 Task: Find a flat in Canton, United States, for 8 guests from 12th to 16th June, with a price range of ₹10,000 to ₹16,000, 8+ bedrooms, 8+ beds, 7 bathrooms, and amenities including Wifi, Free parking, TV, and Breakfast. Enable 'Self check-in' and filter by host language: English.
Action: Mouse moved to (649, 127)
Screenshot: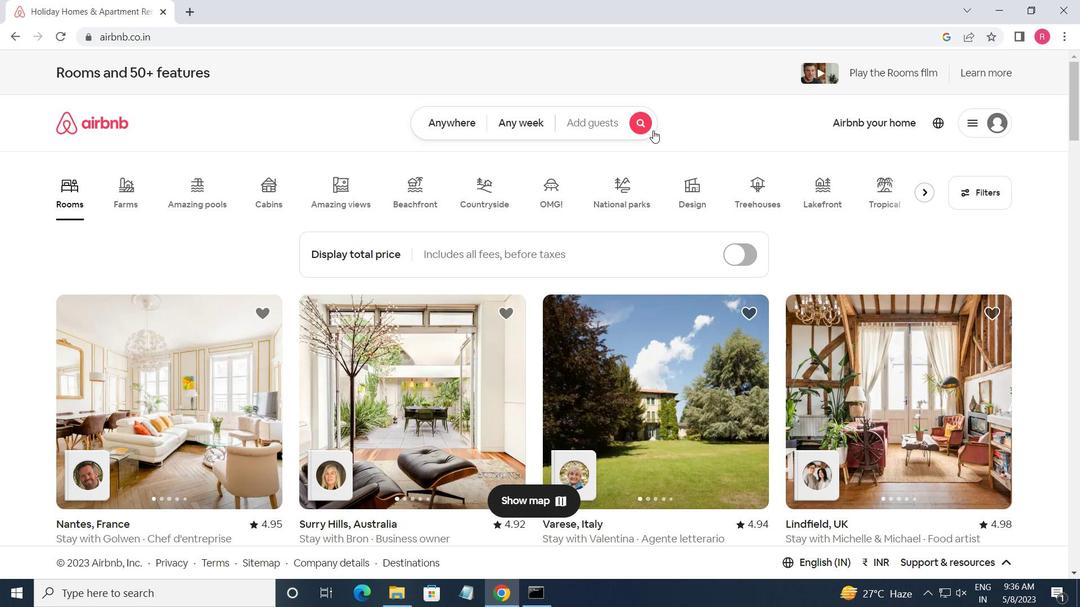 
Action: Mouse pressed left at (649, 127)
Screenshot: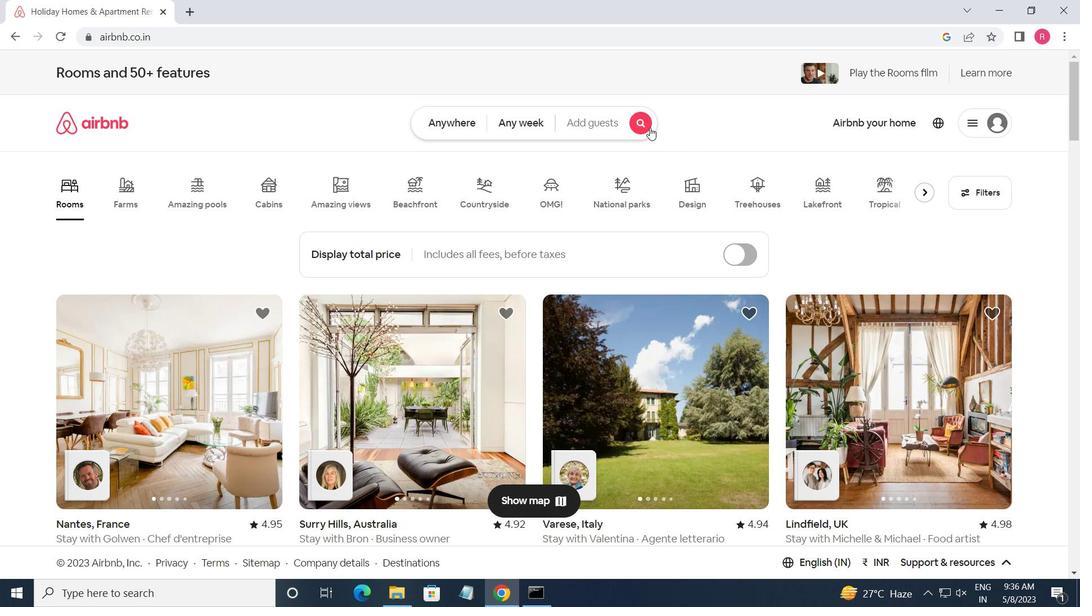 
Action: Mouse moved to (324, 175)
Screenshot: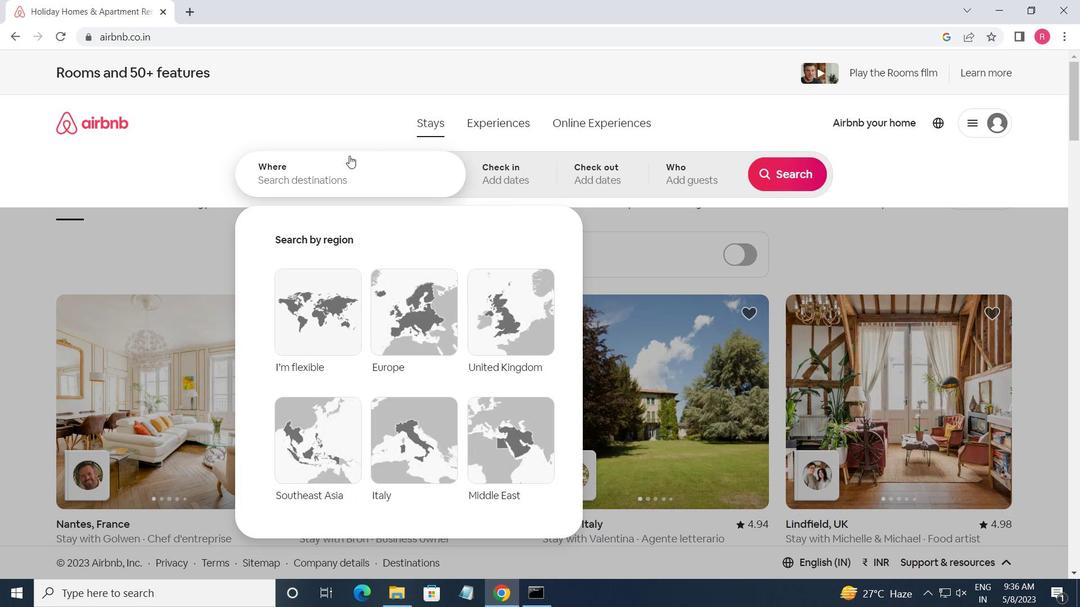 
Action: Mouse pressed left at (324, 175)
Screenshot: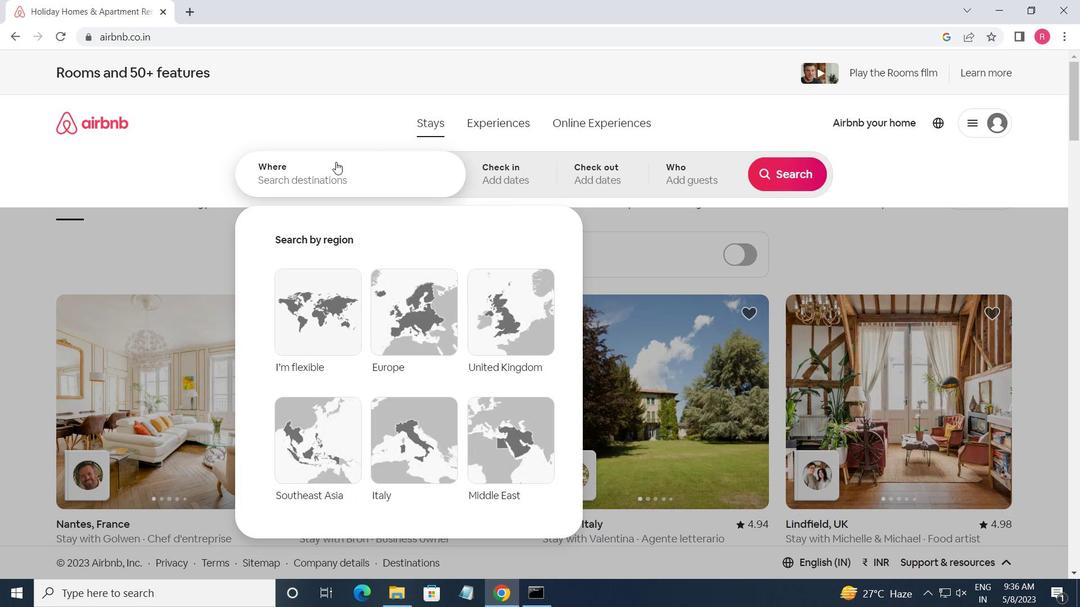 
Action: Key pressed <Key.shift>CANTON,<Key.shift_r>UNID<Key.backspace>TED<Key.space><Key.shift>STATE<Key.enter>
Screenshot: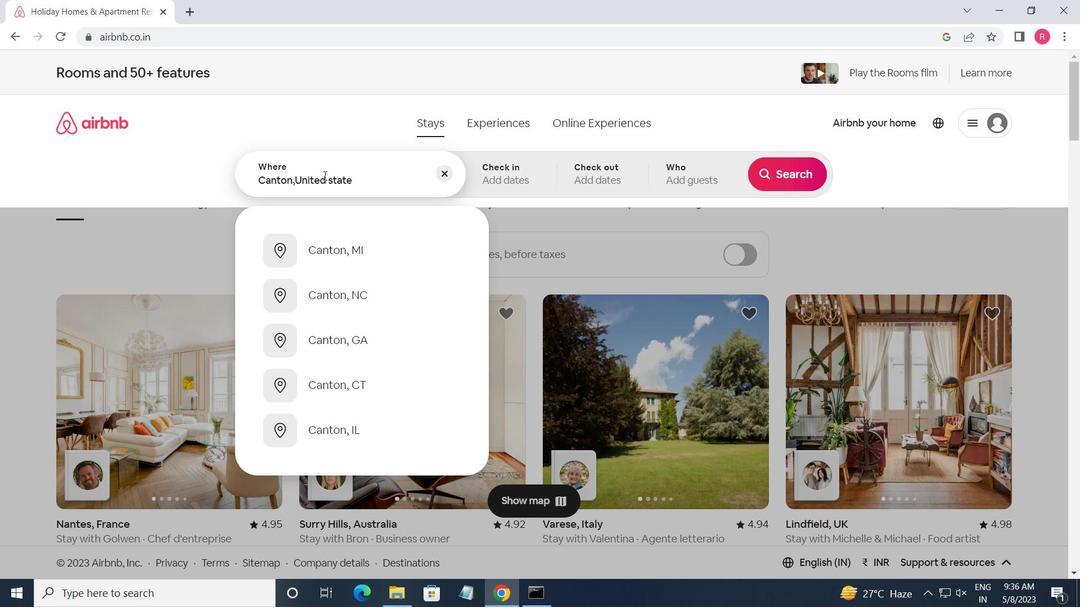 
Action: Mouse moved to (601, 413)
Screenshot: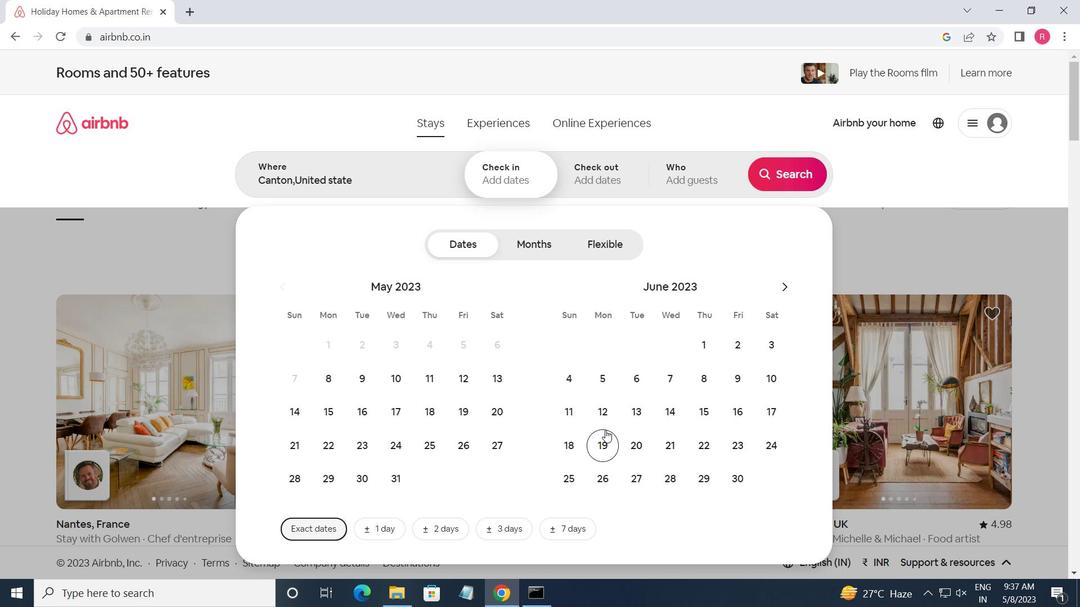 
Action: Mouse pressed left at (601, 413)
Screenshot: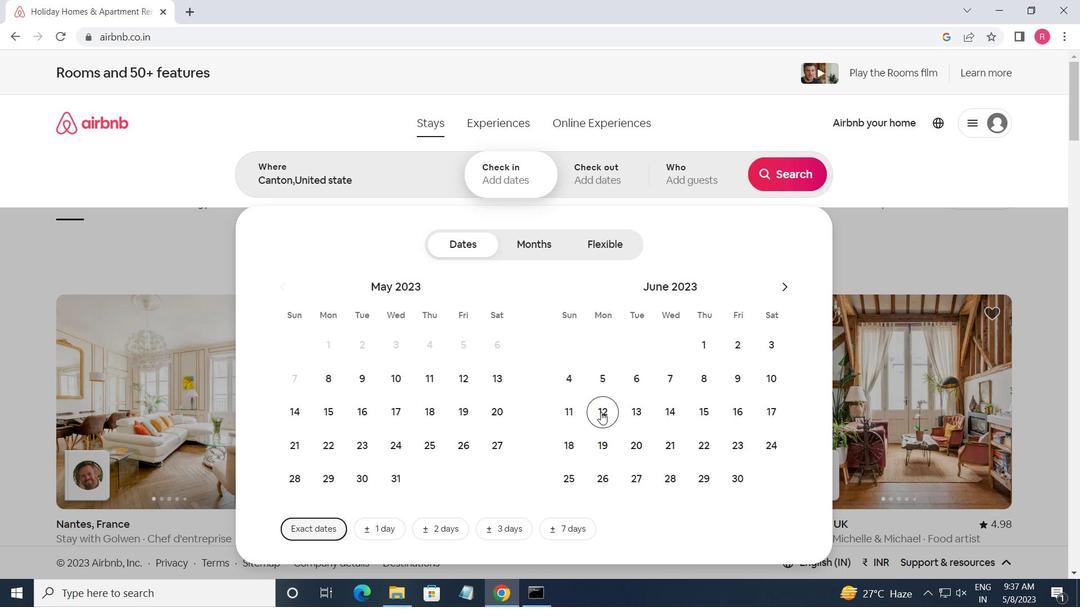 
Action: Mouse moved to (743, 411)
Screenshot: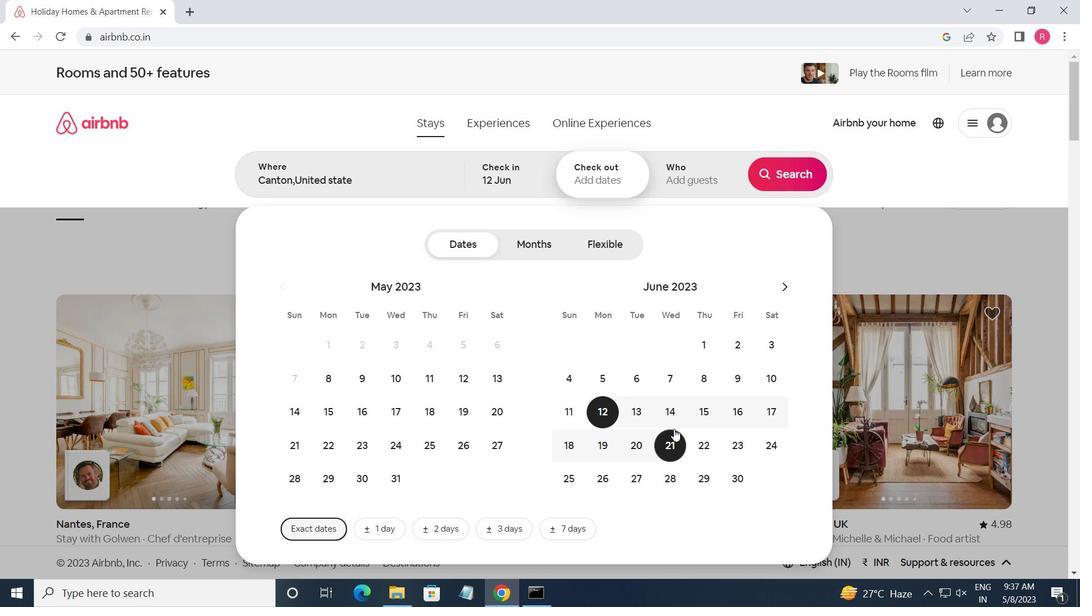 
Action: Mouse pressed left at (743, 411)
Screenshot: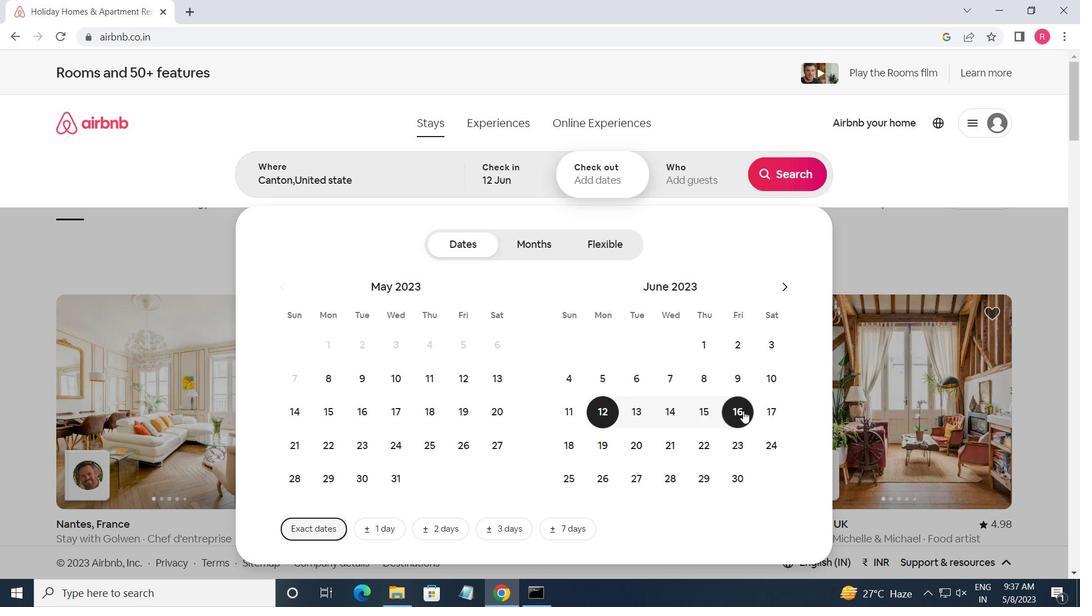 
Action: Mouse moved to (700, 182)
Screenshot: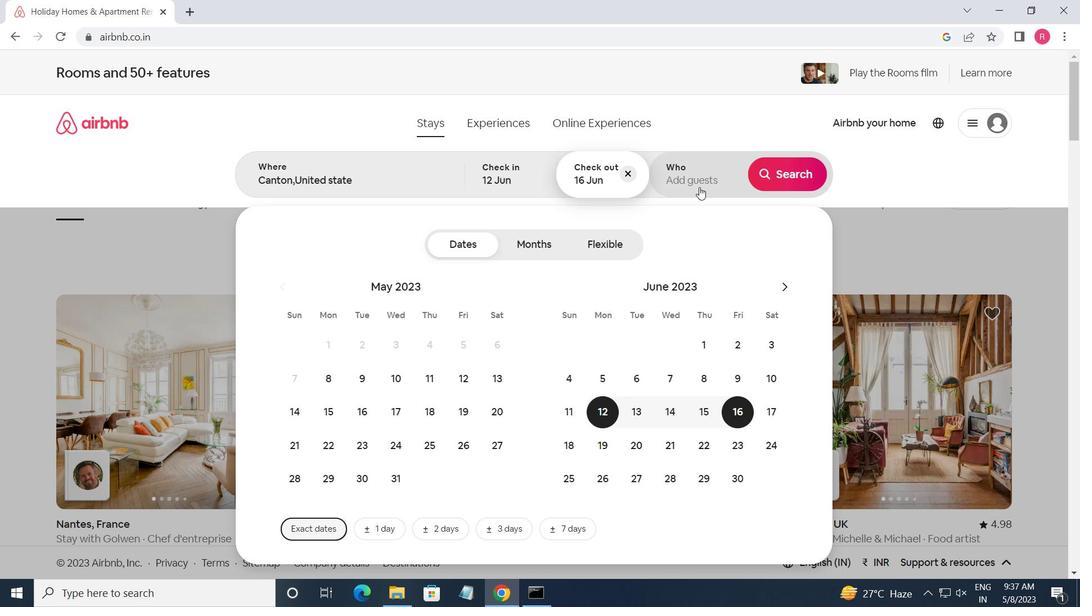 
Action: Mouse pressed left at (700, 182)
Screenshot: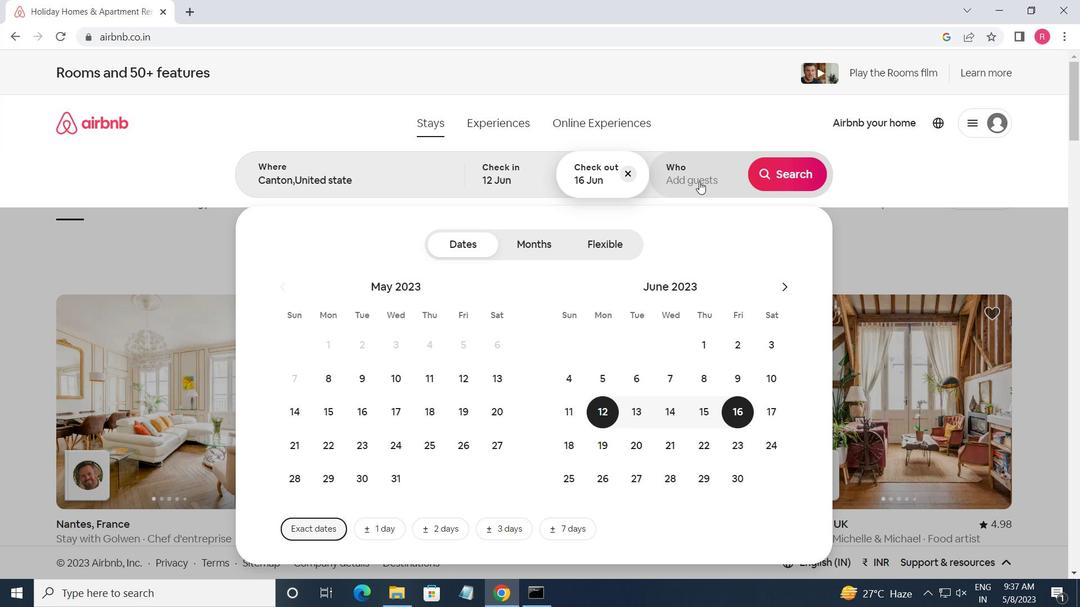 
Action: Mouse moved to (778, 249)
Screenshot: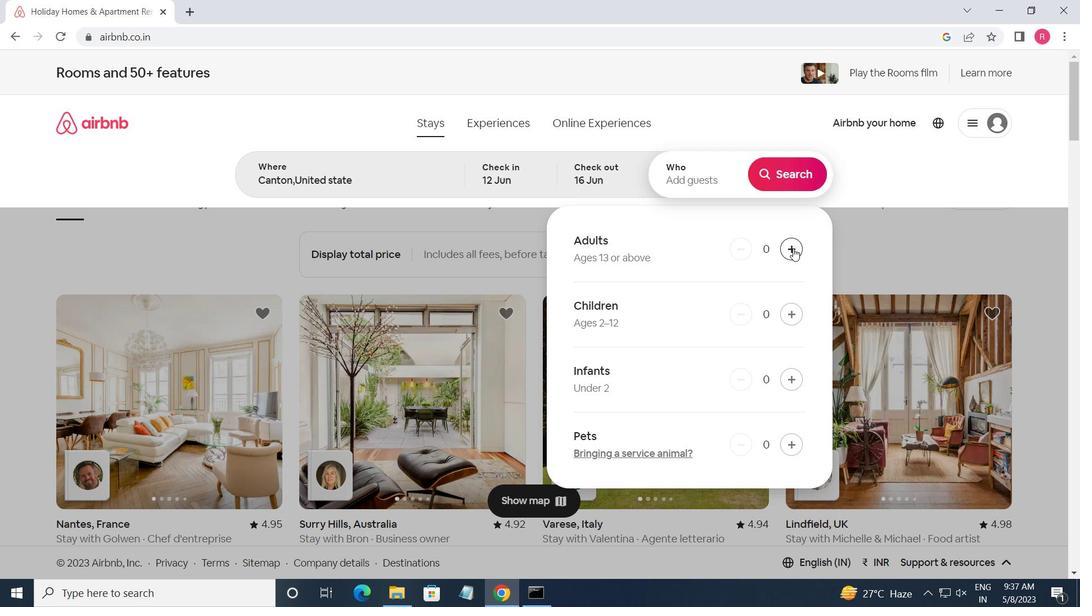 
Action: Mouse pressed left at (778, 249)
Screenshot: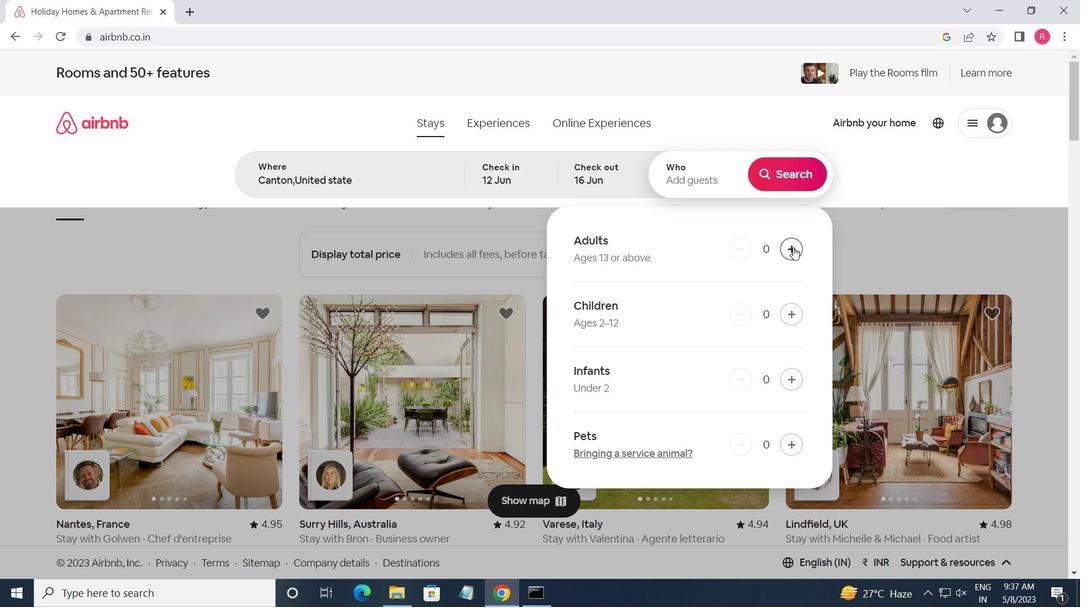 
Action: Mouse moved to (782, 249)
Screenshot: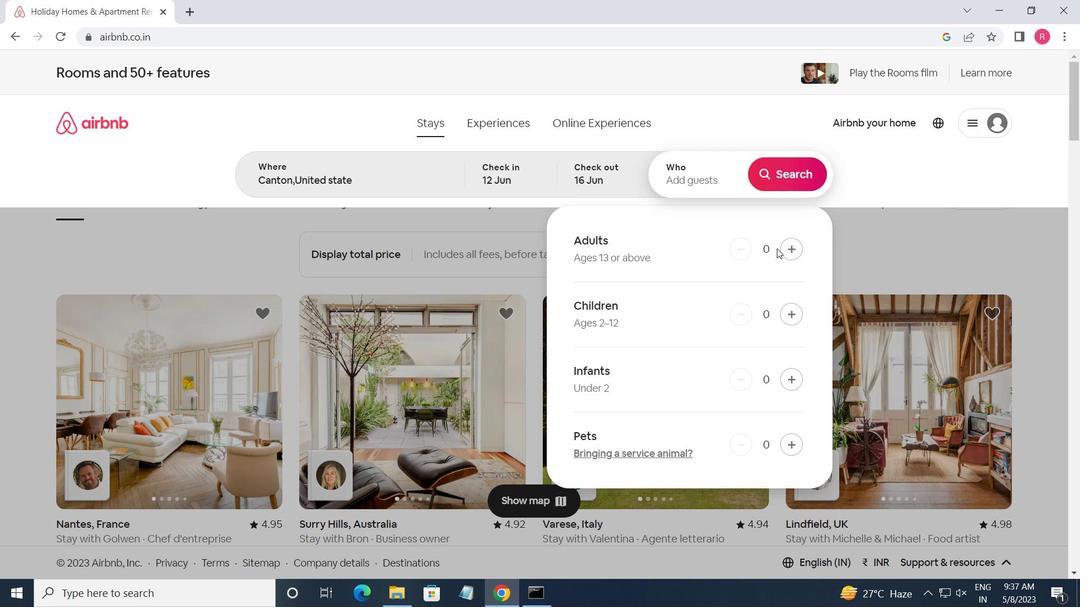 
Action: Mouse pressed left at (782, 249)
Screenshot: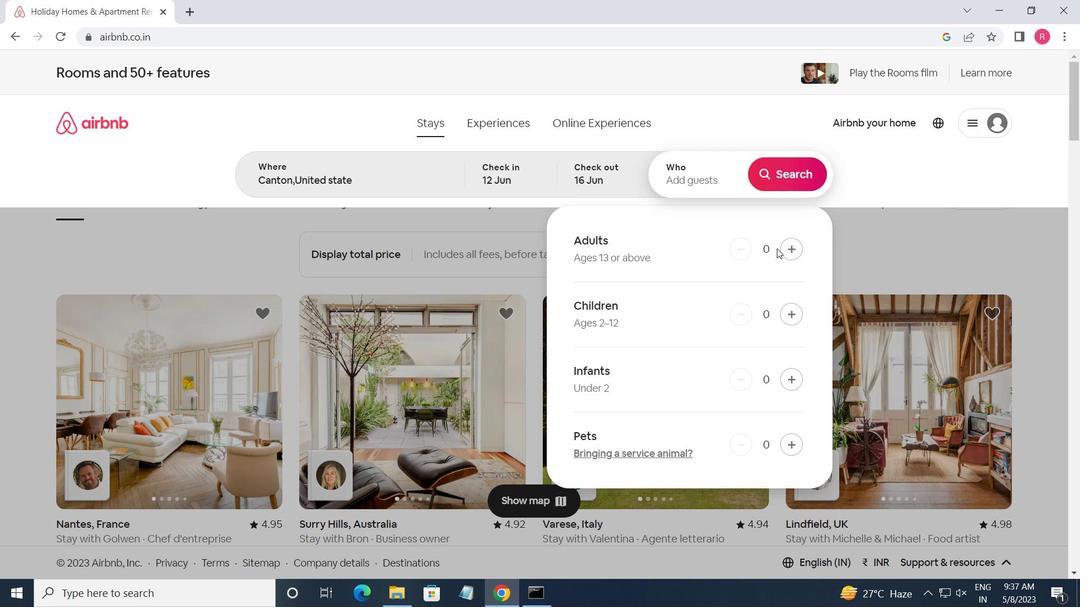 
Action: Mouse moved to (782, 249)
Screenshot: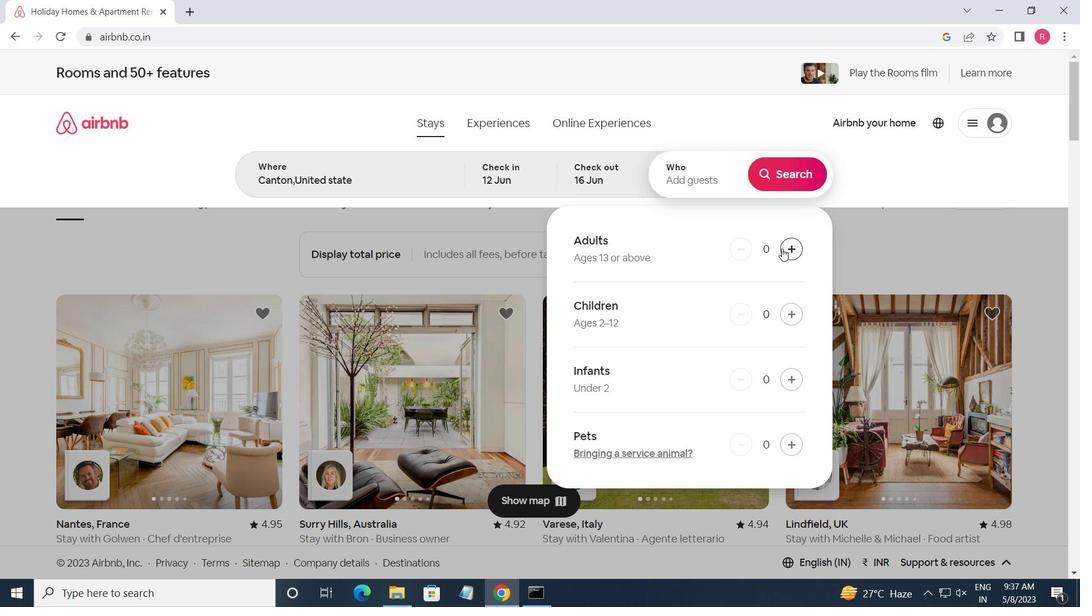 
Action: Mouse pressed left at (782, 249)
Screenshot: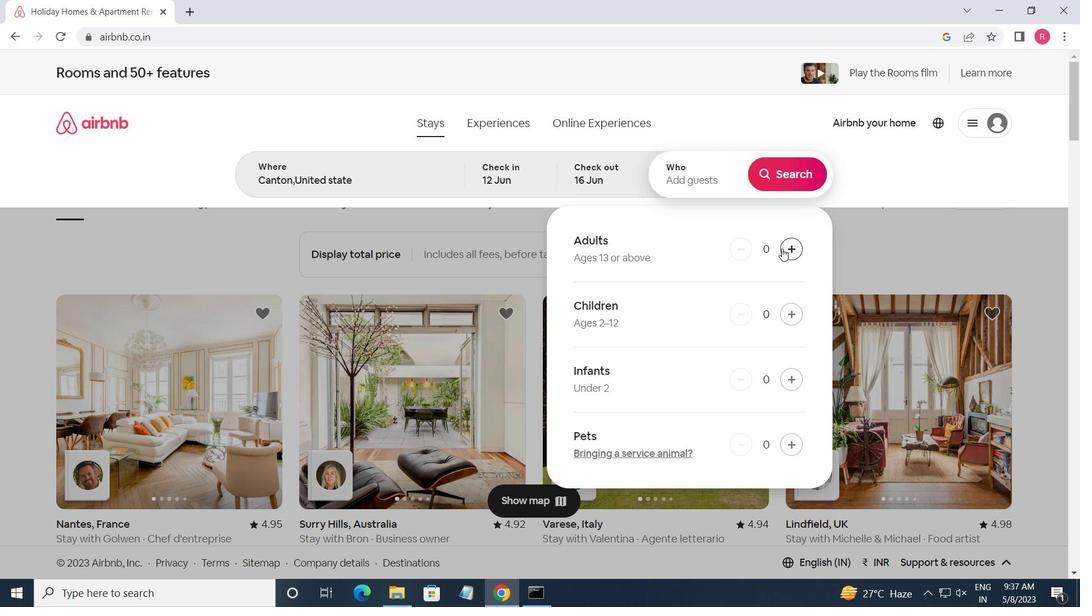 
Action: Mouse moved to (783, 249)
Screenshot: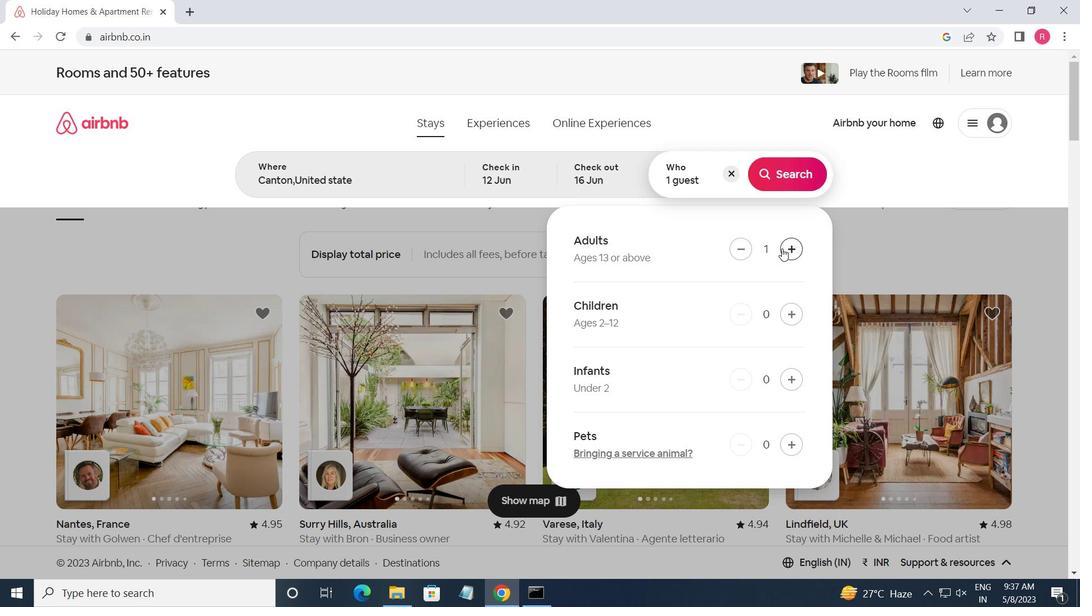 
Action: Mouse pressed left at (783, 249)
Screenshot: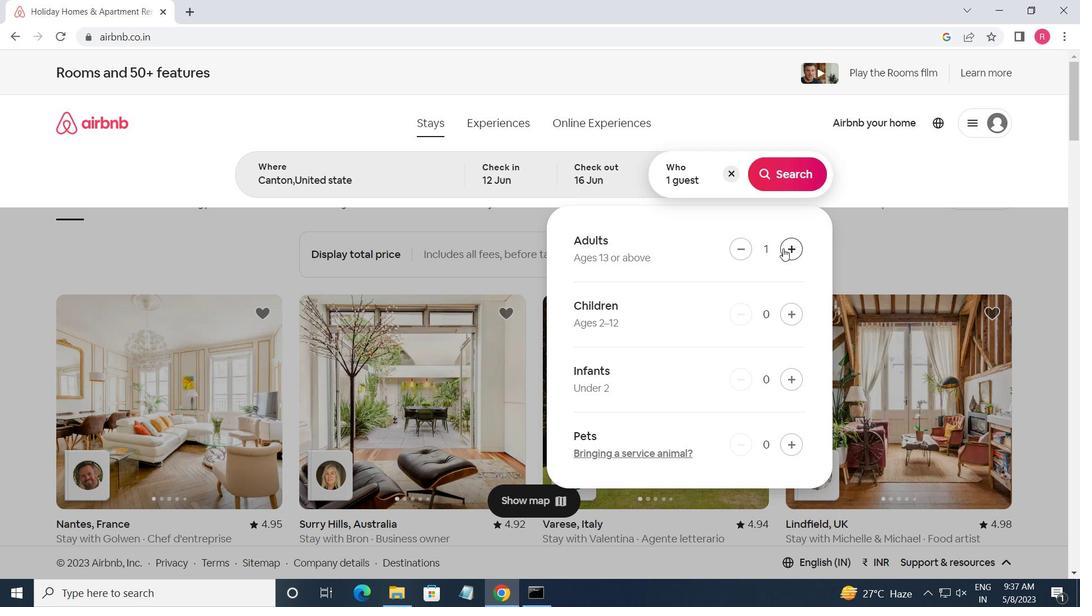 
Action: Mouse pressed left at (783, 249)
Screenshot: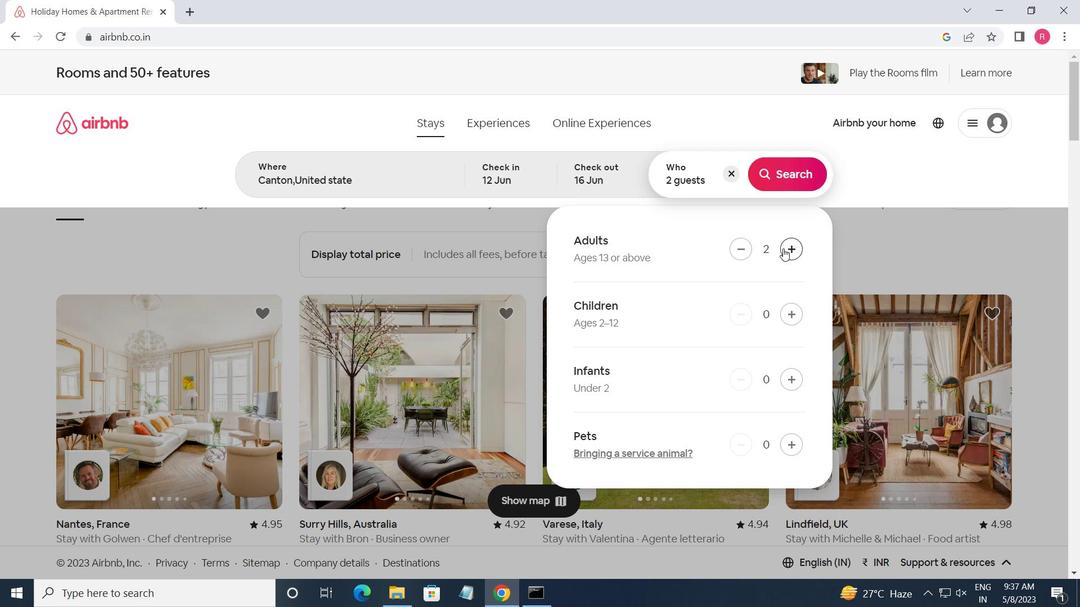 
Action: Mouse pressed left at (783, 249)
Screenshot: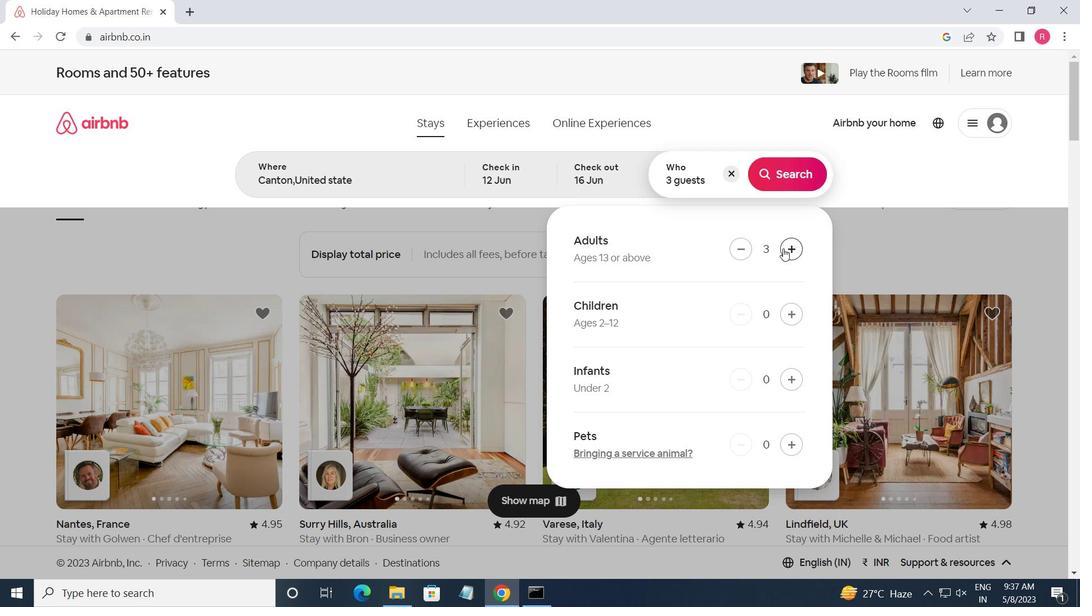 
Action: Mouse pressed left at (783, 249)
Screenshot: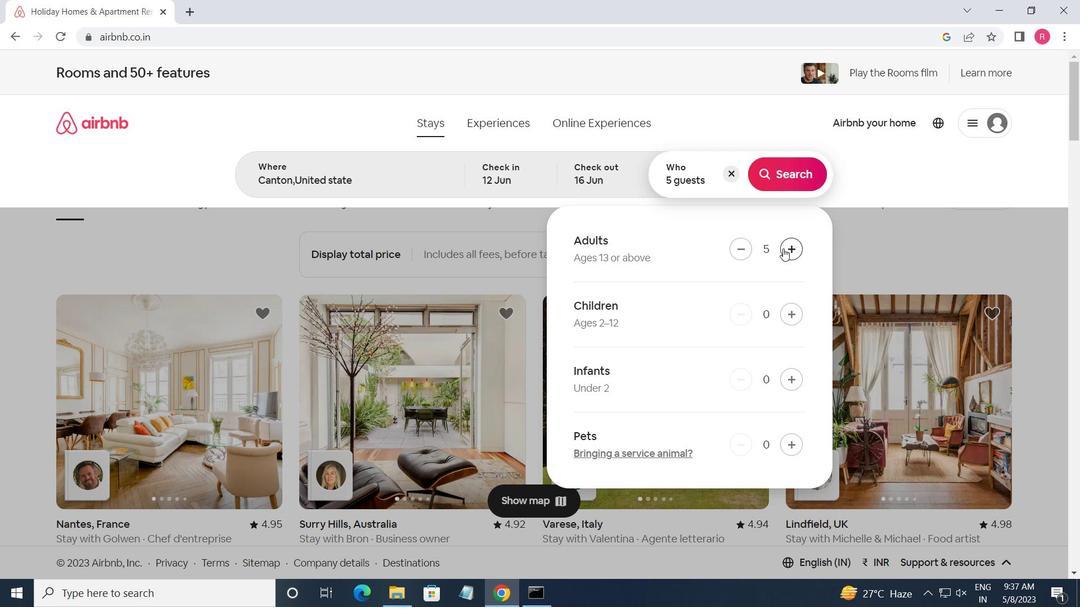 
Action: Mouse pressed left at (783, 249)
Screenshot: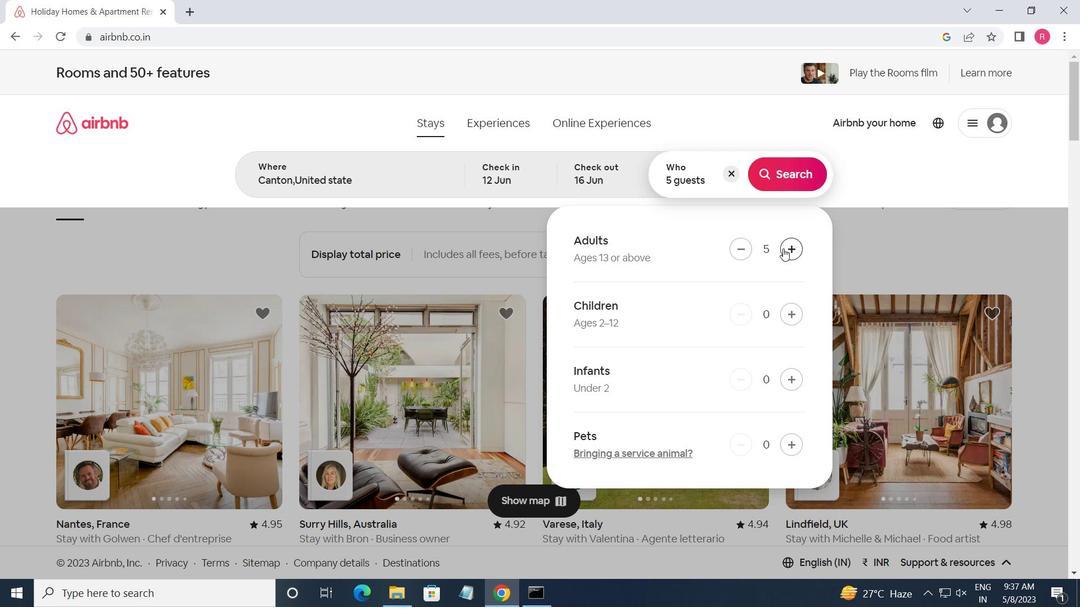 
Action: Mouse pressed left at (783, 249)
Screenshot: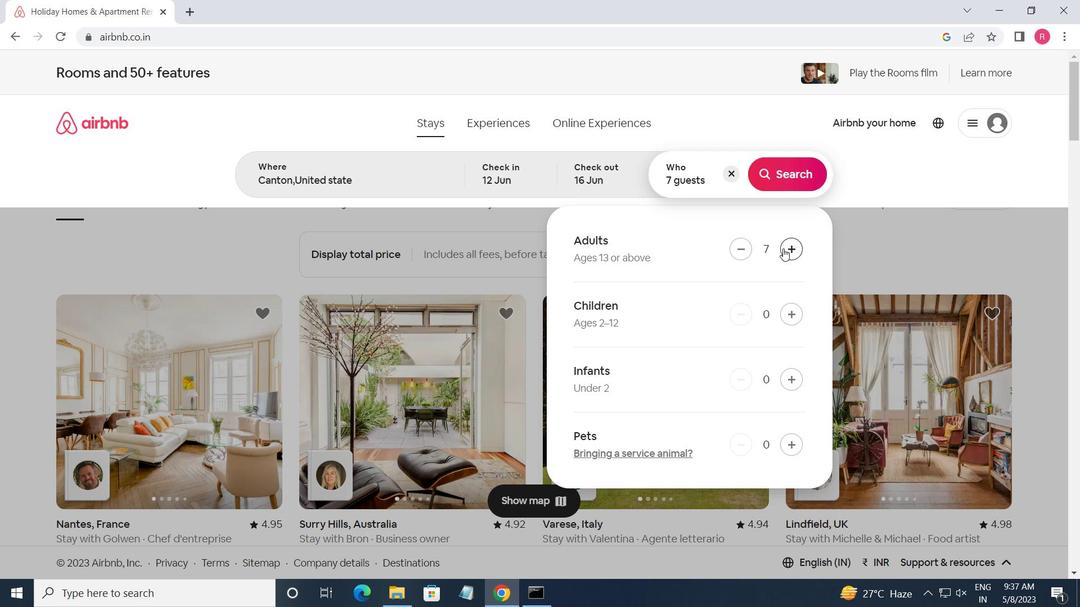 
Action: Mouse moved to (790, 168)
Screenshot: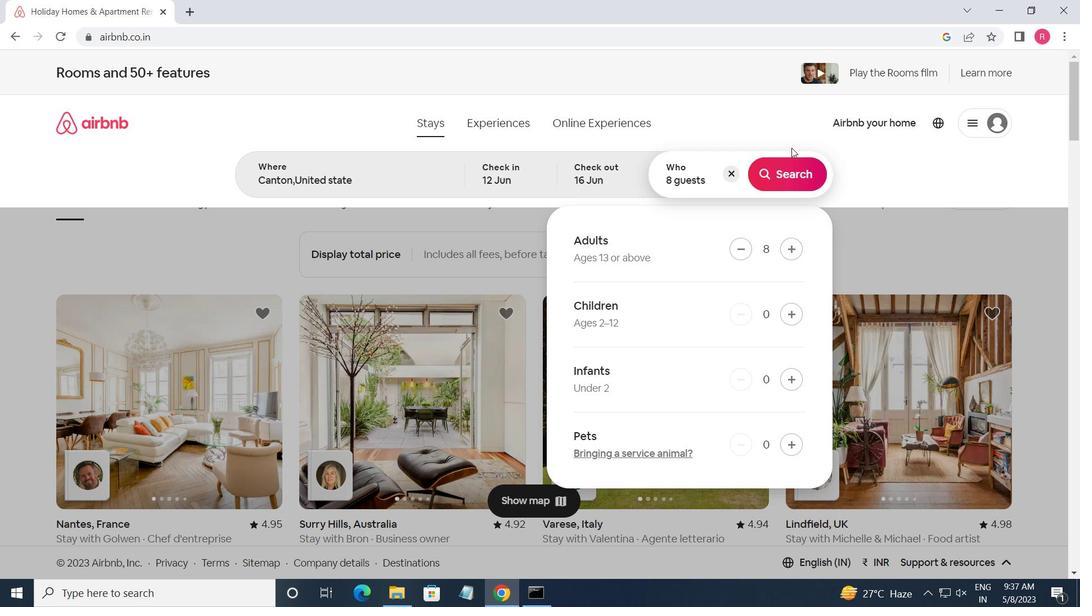 
Action: Mouse pressed left at (790, 168)
Screenshot: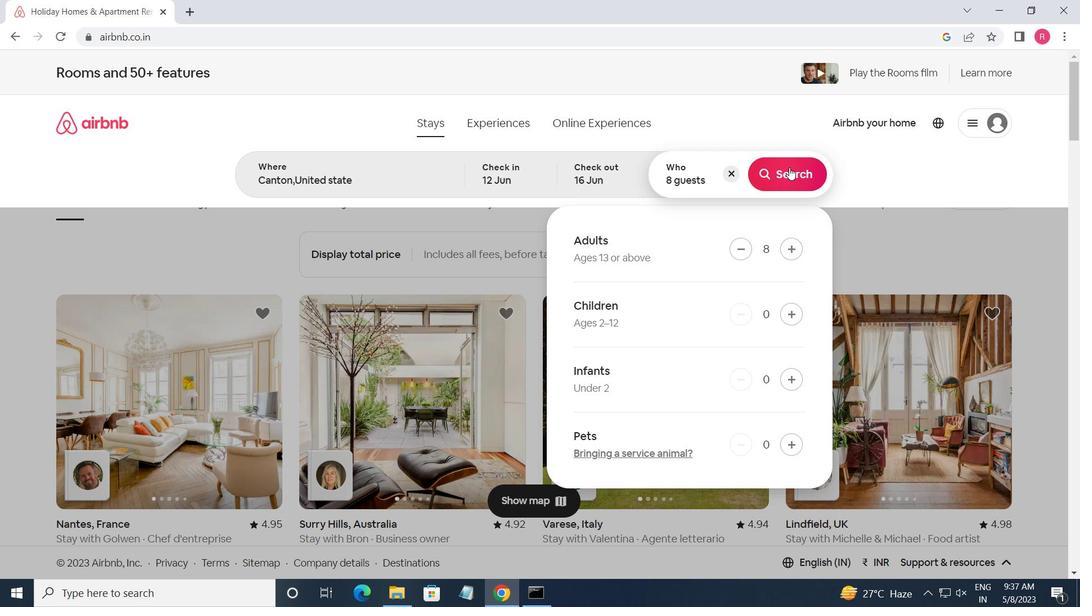 
Action: Mouse moved to (1009, 140)
Screenshot: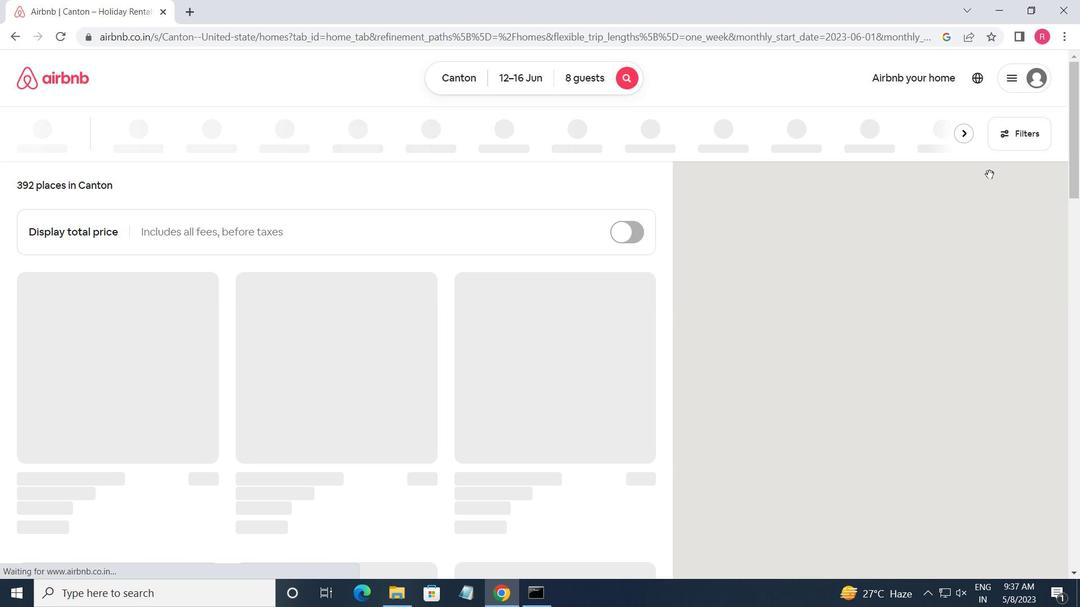 
Action: Mouse pressed left at (1009, 140)
Screenshot: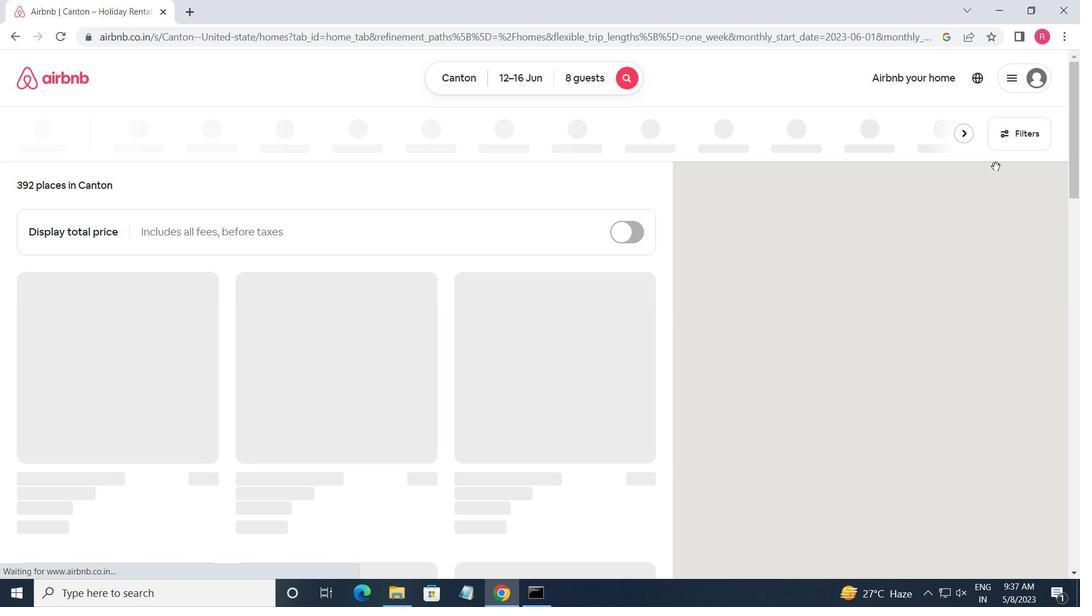 
Action: Mouse moved to (378, 332)
Screenshot: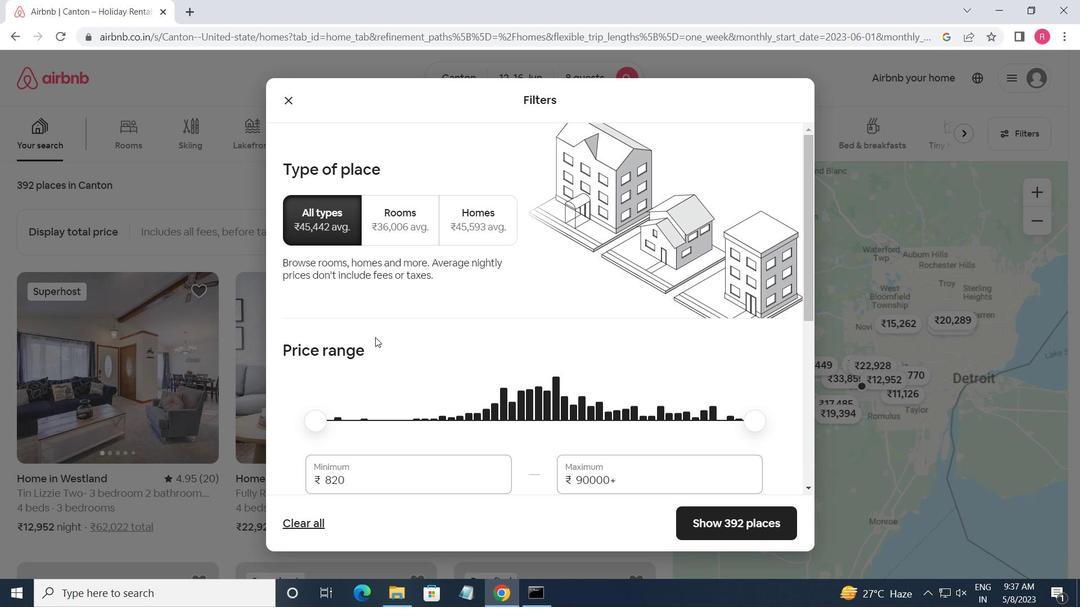 
Action: Mouse scrolled (378, 332) with delta (0, 0)
Screenshot: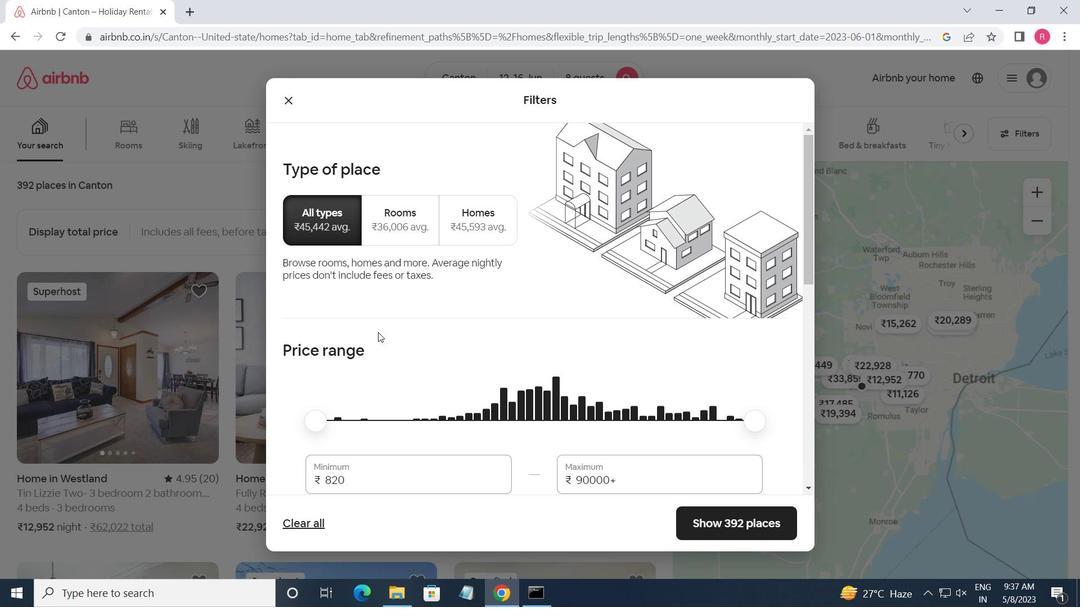 
Action: Mouse moved to (376, 404)
Screenshot: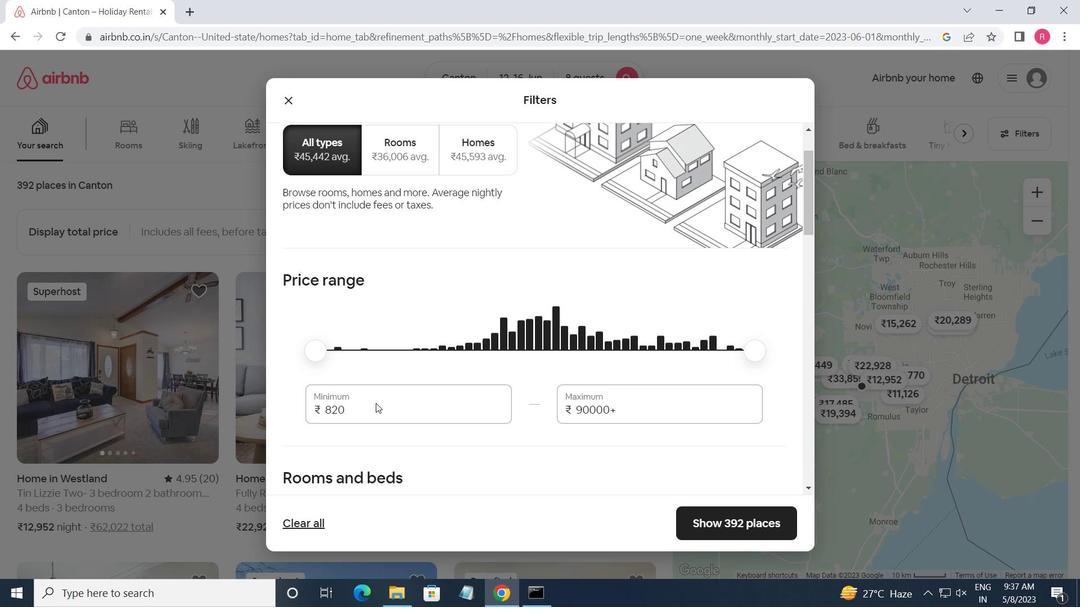 
Action: Mouse pressed left at (376, 404)
Screenshot: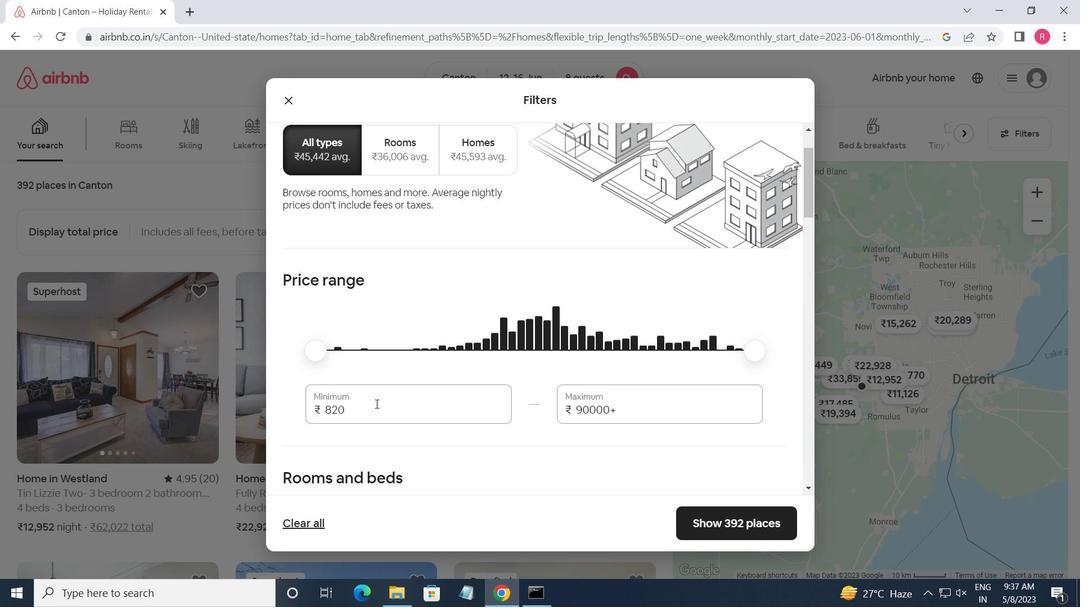 
Action: Key pressed <Key.backspace><Key.backspace><Key.backspace><Key.backspace>10000<Key.tab>16000
Screenshot: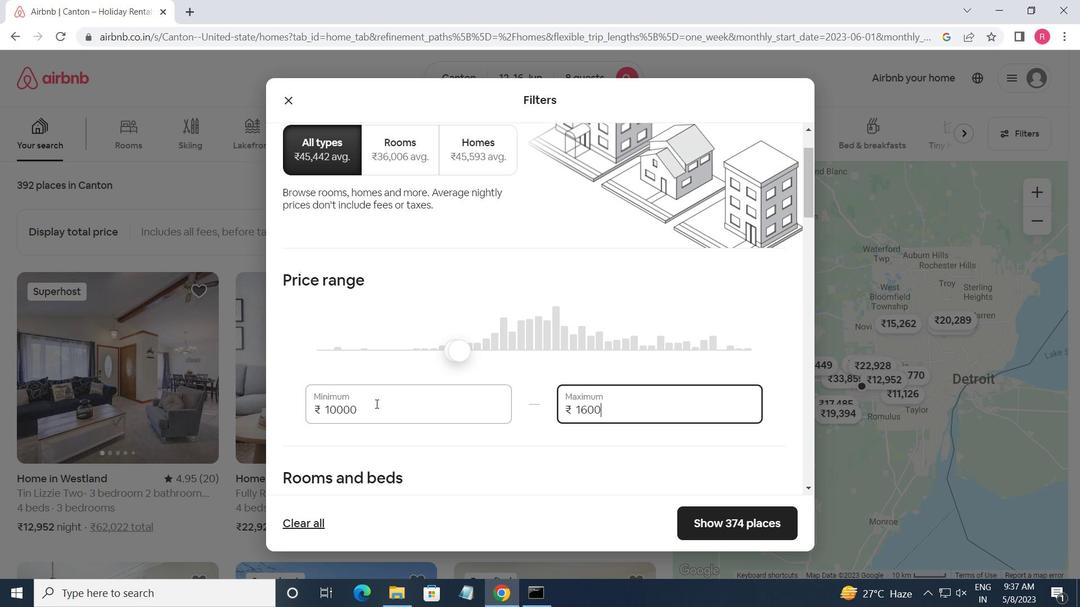 
Action: Mouse scrolled (376, 404) with delta (0, 0)
Screenshot: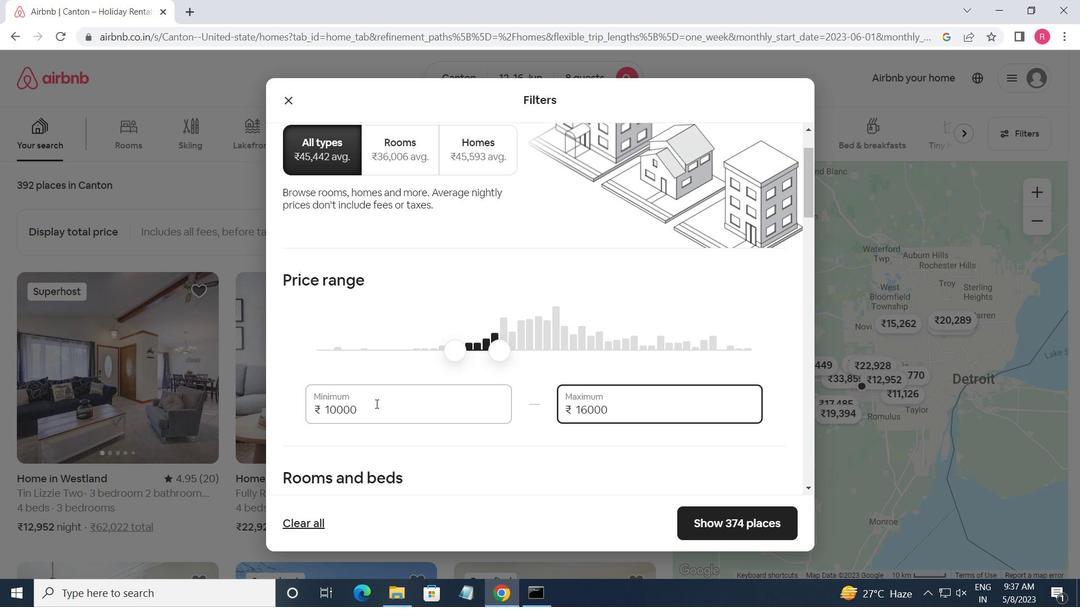 
Action: Mouse scrolled (376, 404) with delta (0, 0)
Screenshot: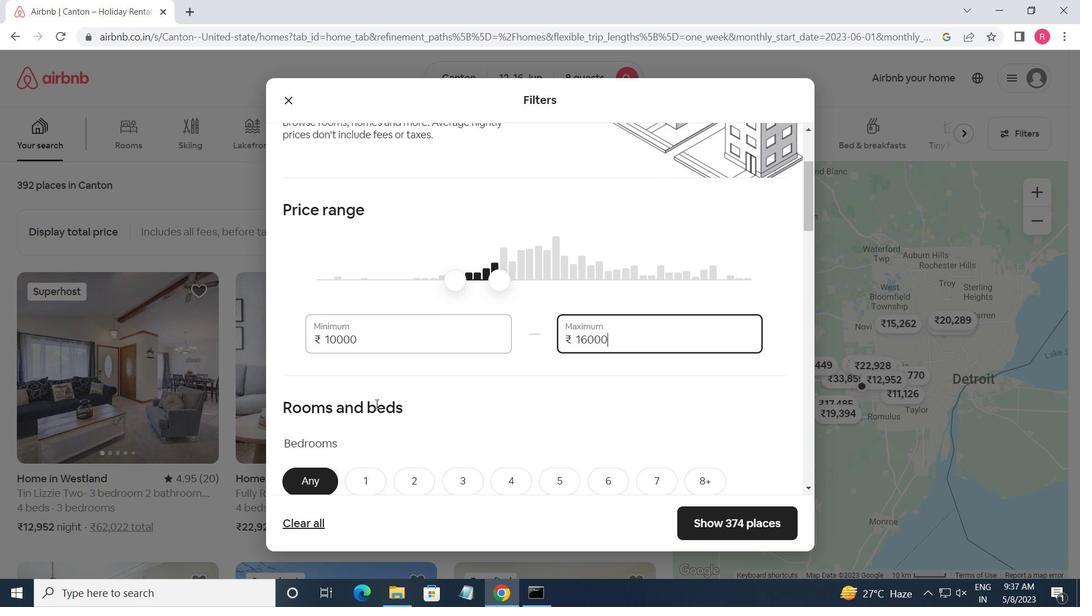 
Action: Mouse scrolled (376, 404) with delta (0, 0)
Screenshot: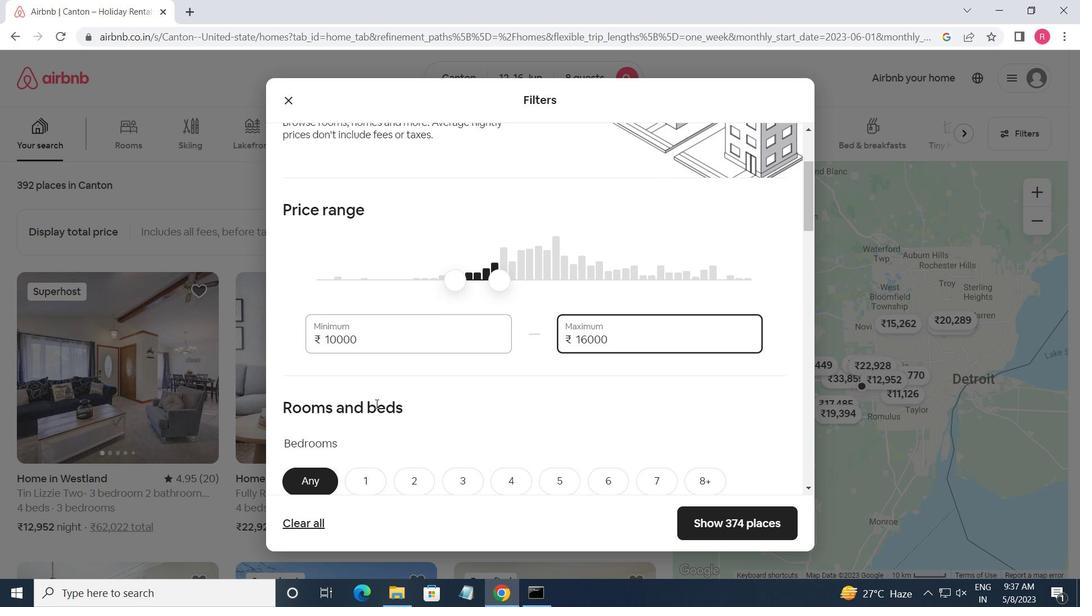 
Action: Mouse scrolled (376, 404) with delta (0, 0)
Screenshot: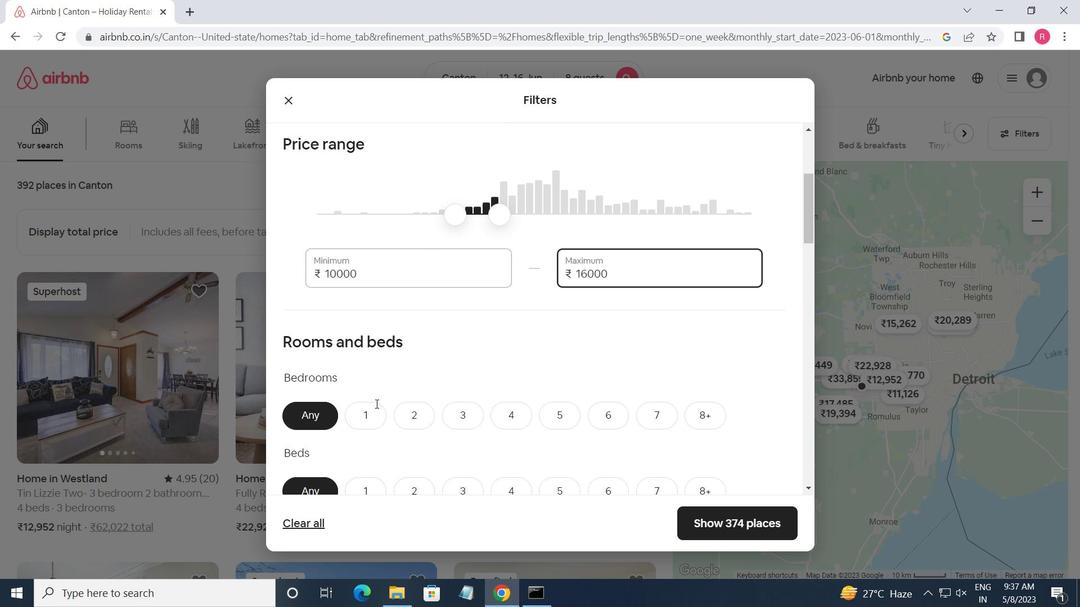 
Action: Mouse moved to (700, 277)
Screenshot: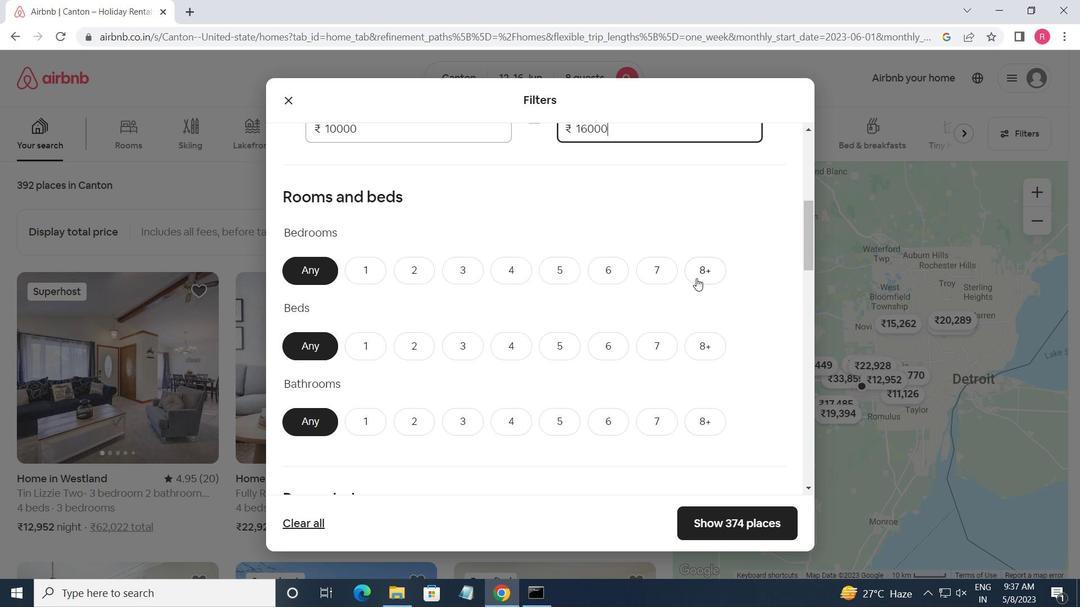 
Action: Mouse pressed left at (700, 277)
Screenshot: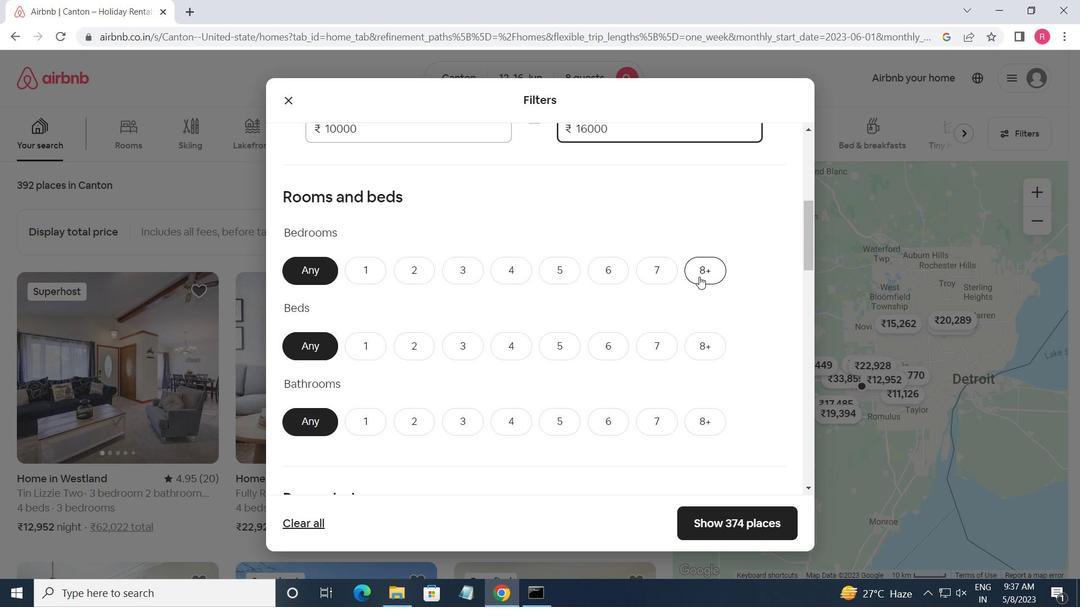 
Action: Mouse moved to (707, 337)
Screenshot: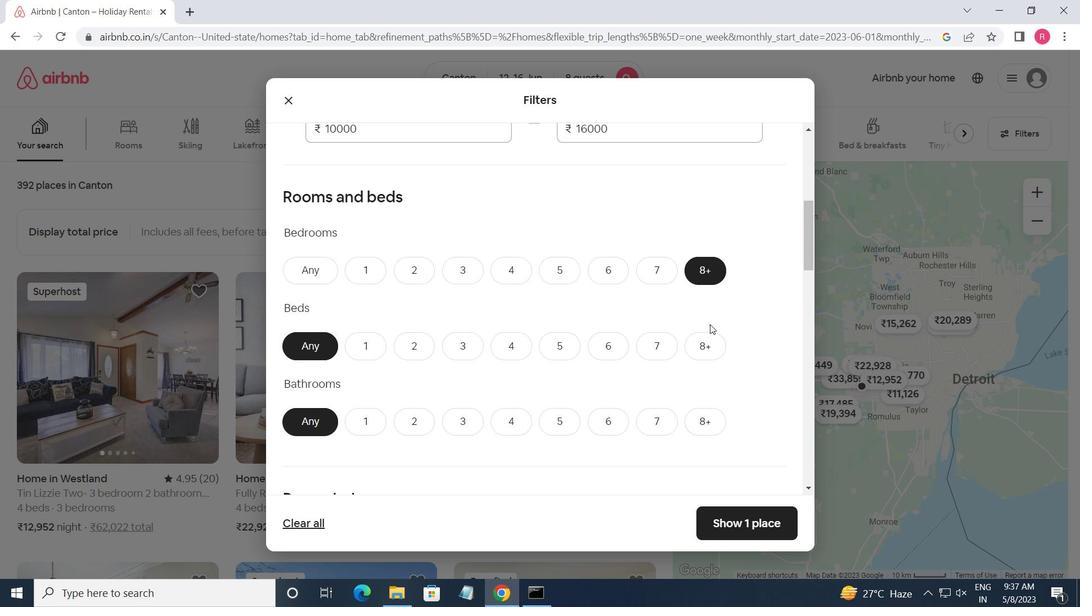 
Action: Mouse pressed left at (707, 337)
Screenshot: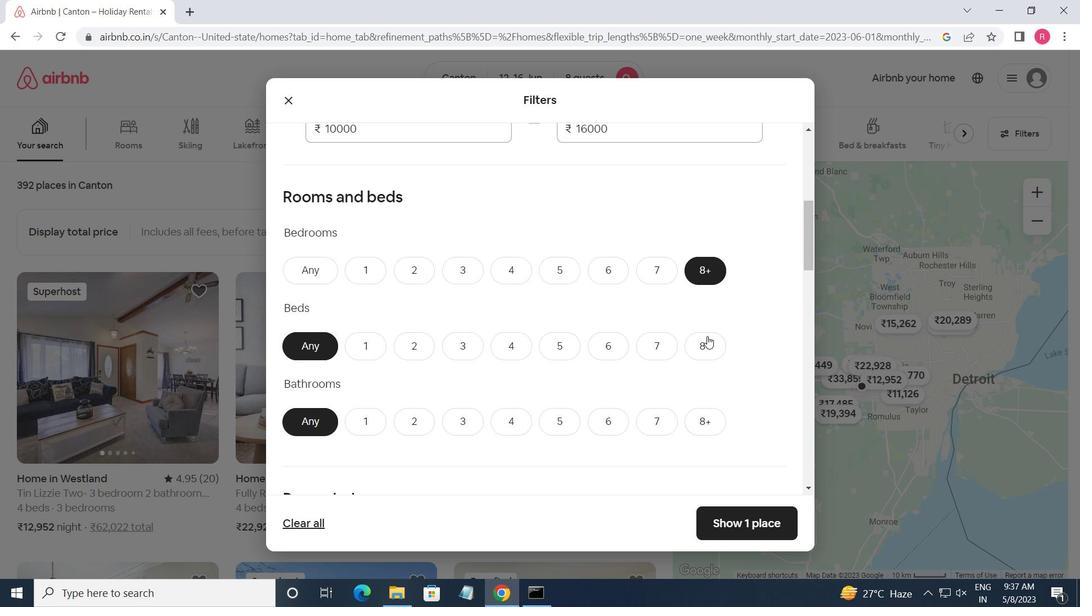 
Action: Mouse moved to (700, 413)
Screenshot: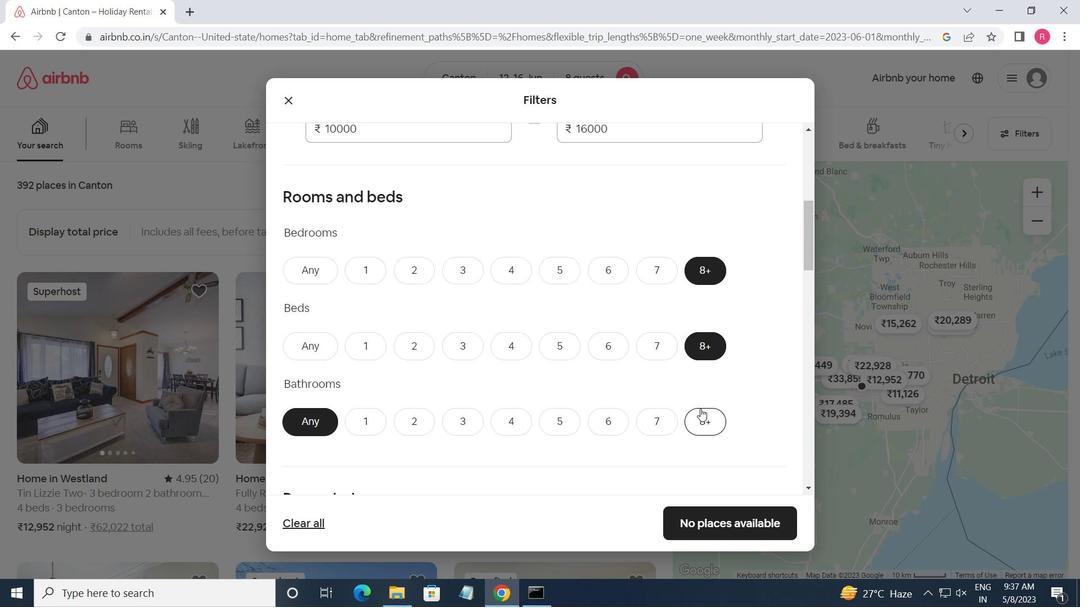 
Action: Mouse pressed left at (700, 413)
Screenshot: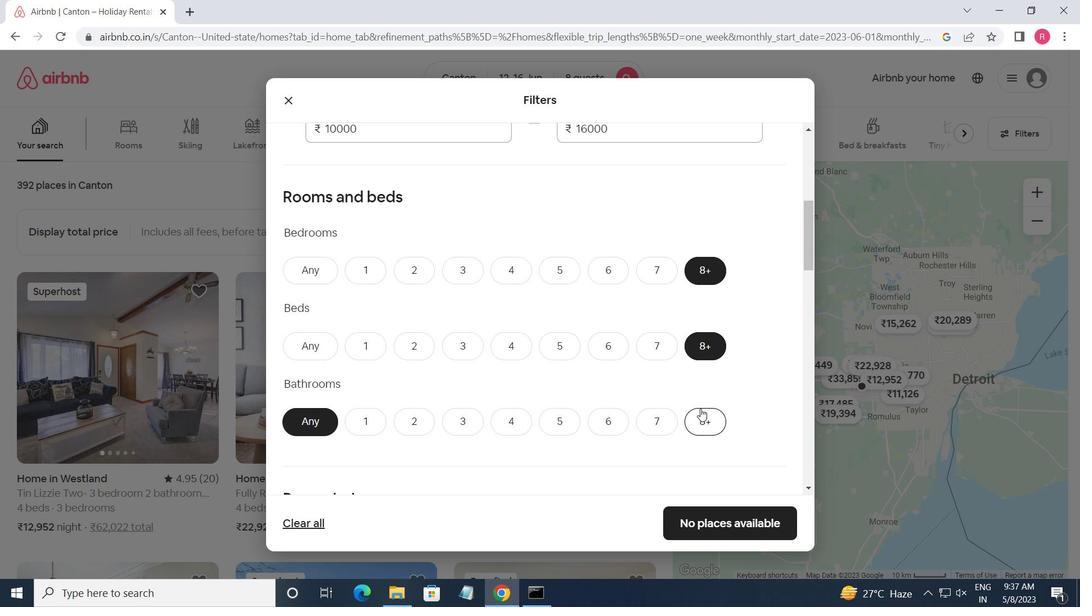 
Action: Mouse moved to (670, 380)
Screenshot: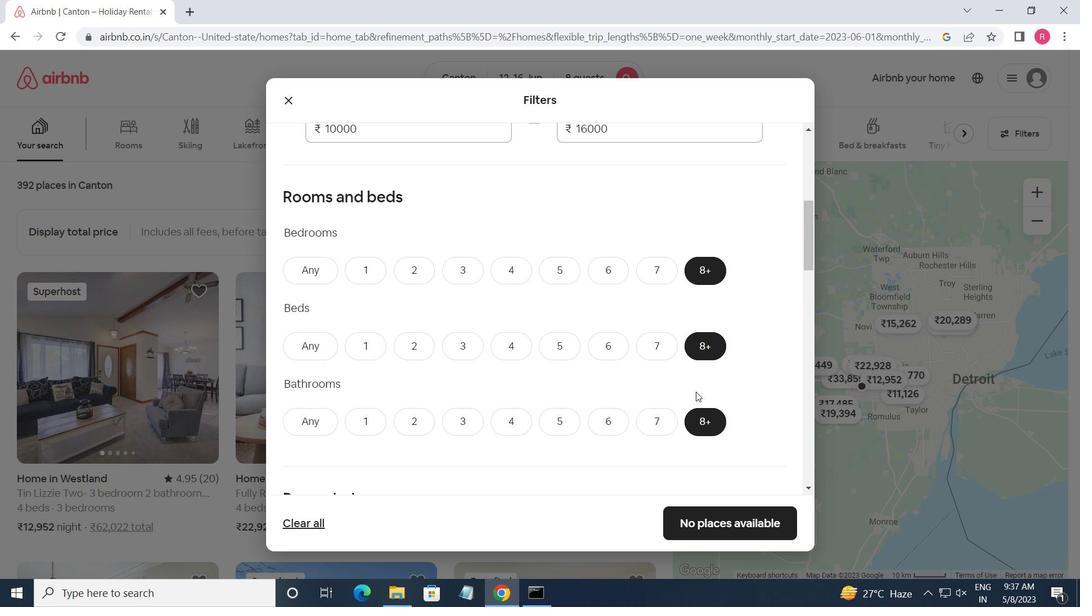 
Action: Mouse scrolled (670, 380) with delta (0, 0)
Screenshot: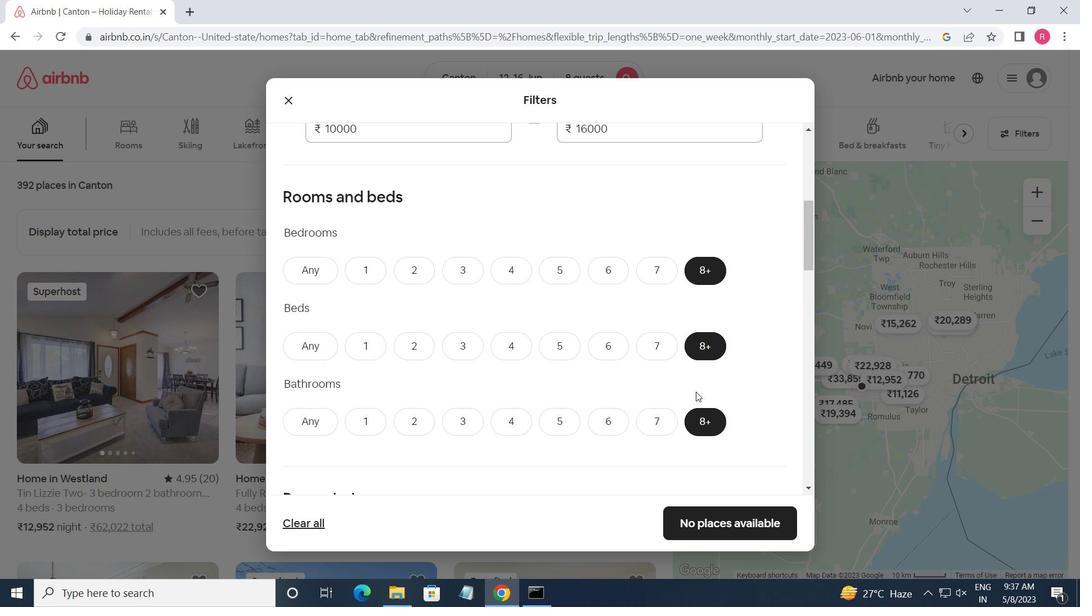 
Action: Mouse moved to (662, 376)
Screenshot: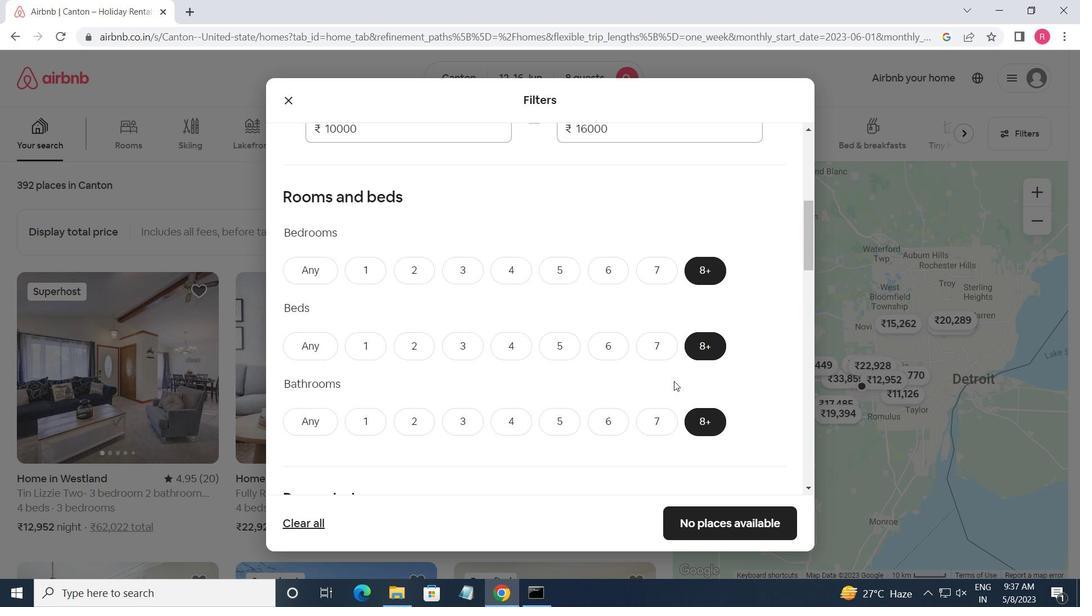 
Action: Mouse scrolled (662, 375) with delta (0, 0)
Screenshot: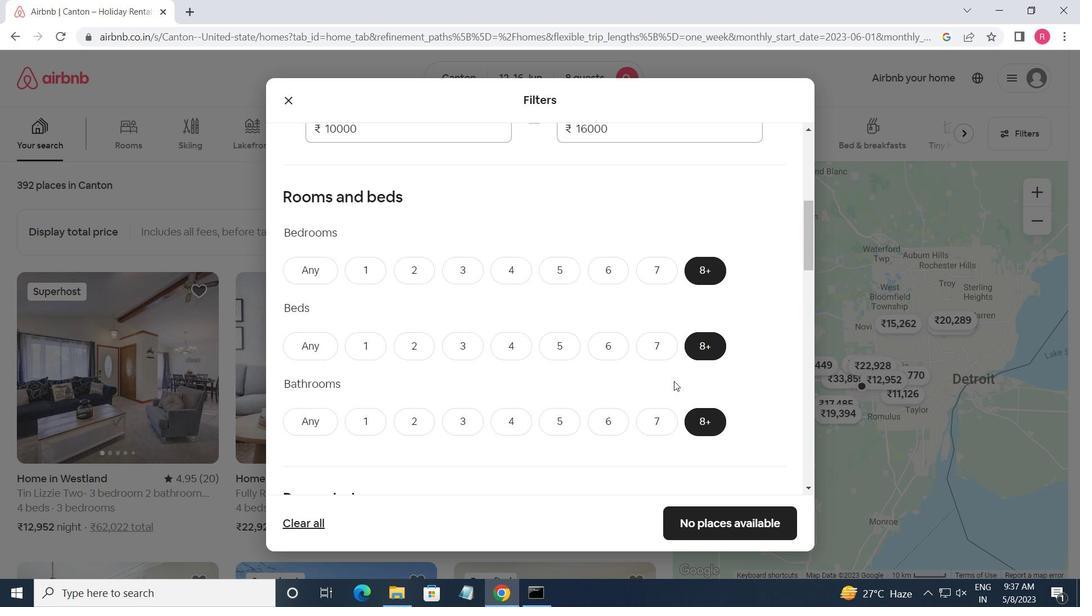 
Action: Mouse moved to (653, 371)
Screenshot: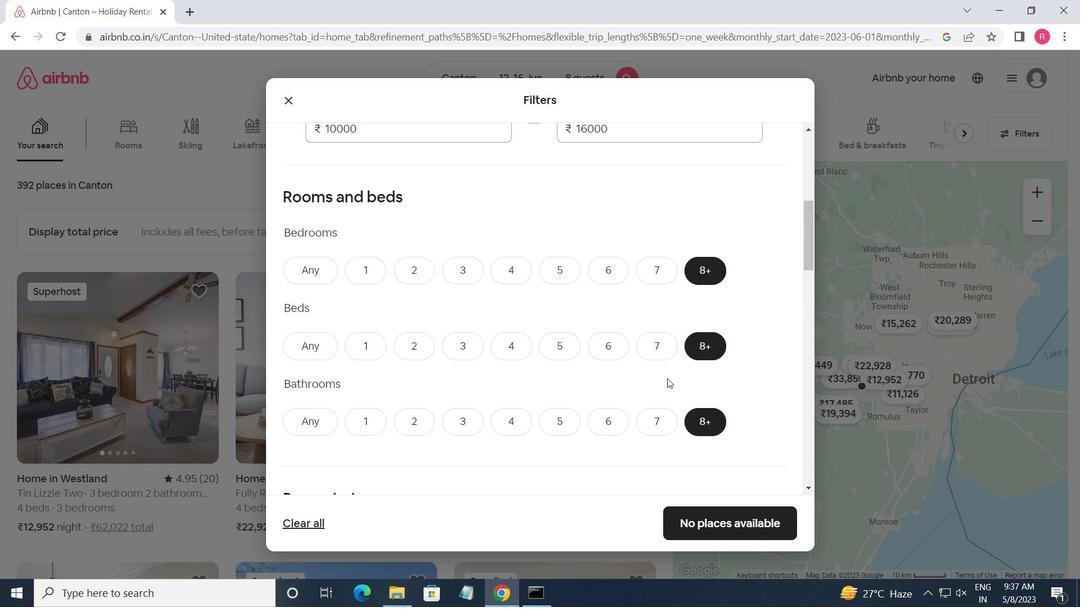 
Action: Mouse scrolled (653, 371) with delta (0, 0)
Screenshot: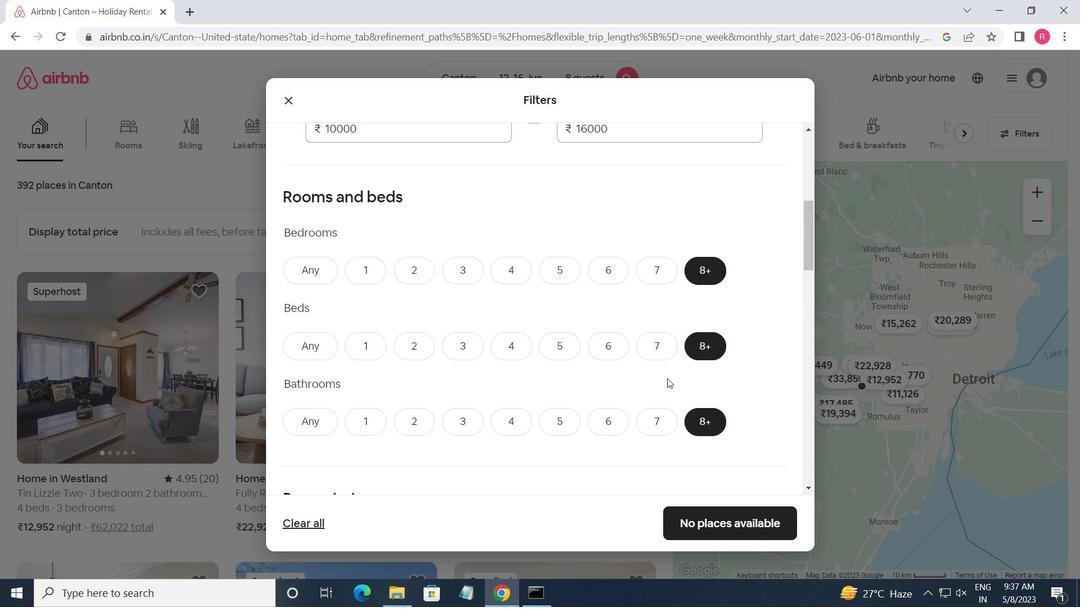 
Action: Mouse moved to (323, 354)
Screenshot: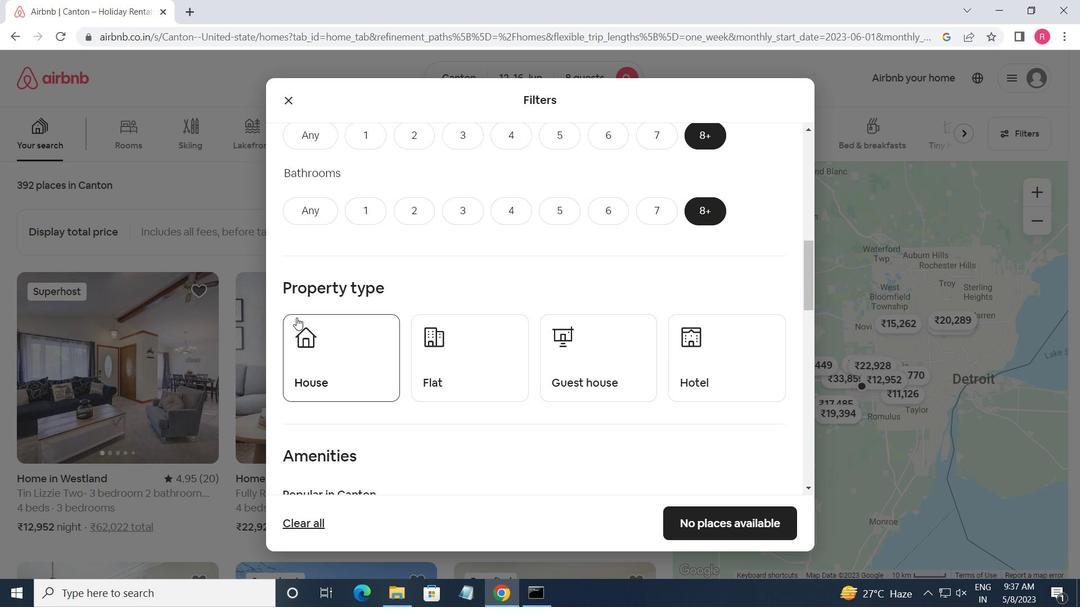 
Action: Mouse pressed left at (323, 354)
Screenshot: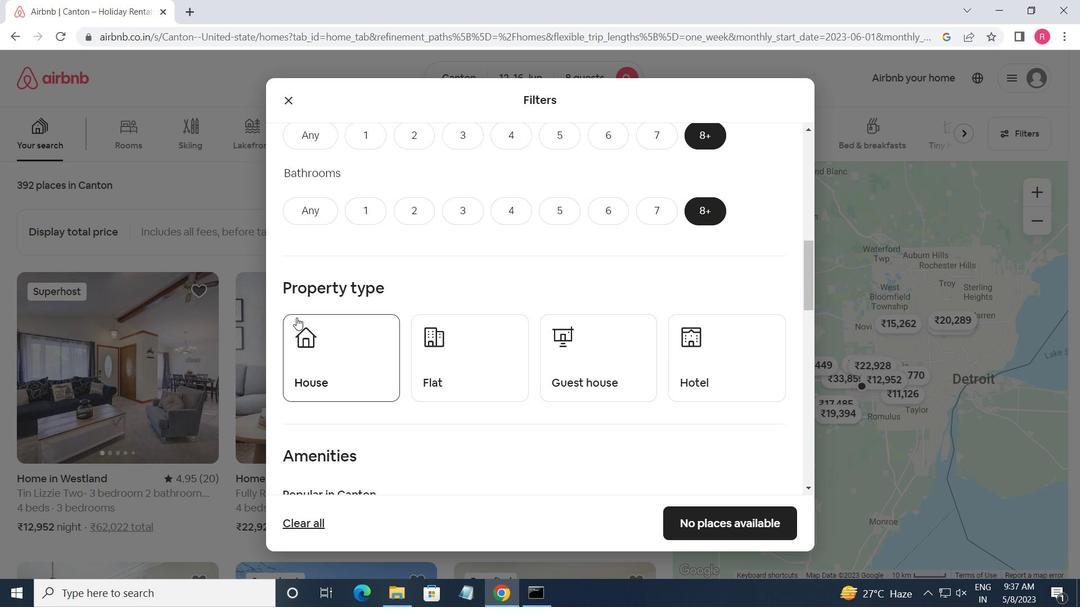 
Action: Mouse moved to (447, 365)
Screenshot: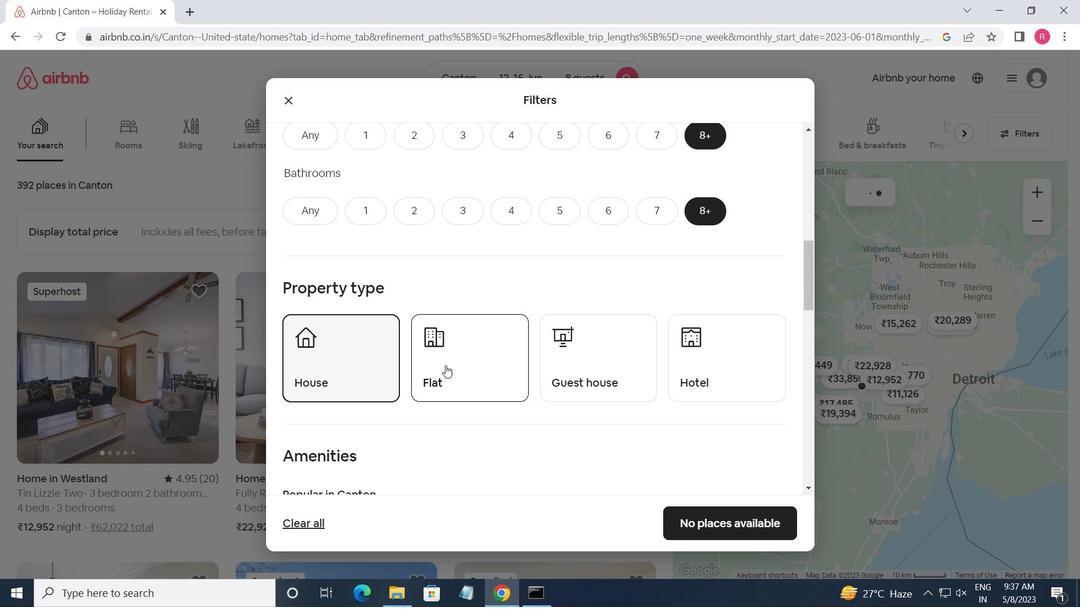 
Action: Mouse pressed left at (447, 365)
Screenshot: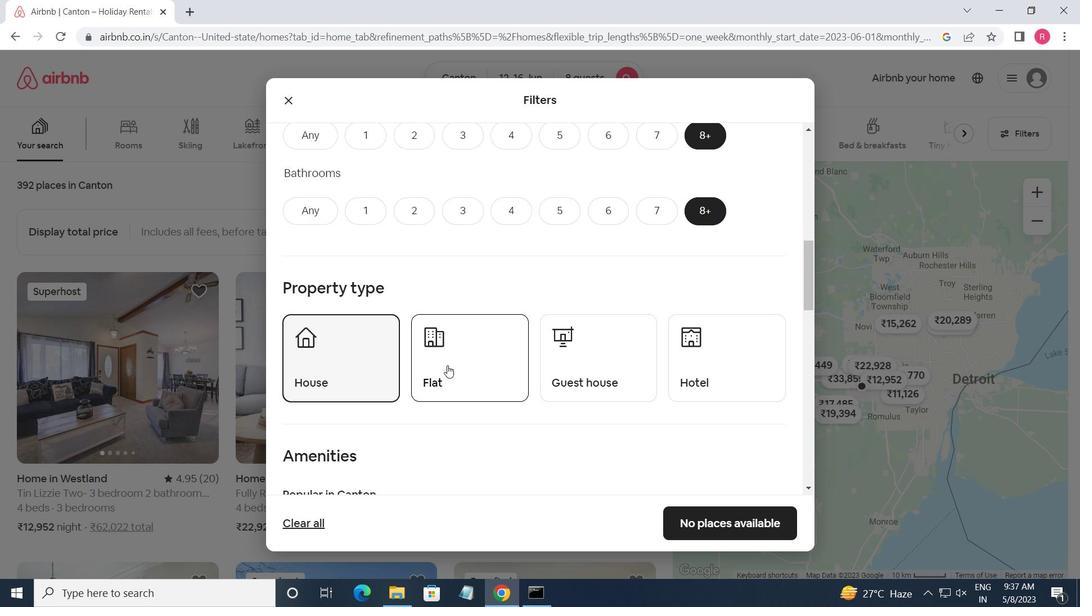 
Action: Mouse moved to (602, 380)
Screenshot: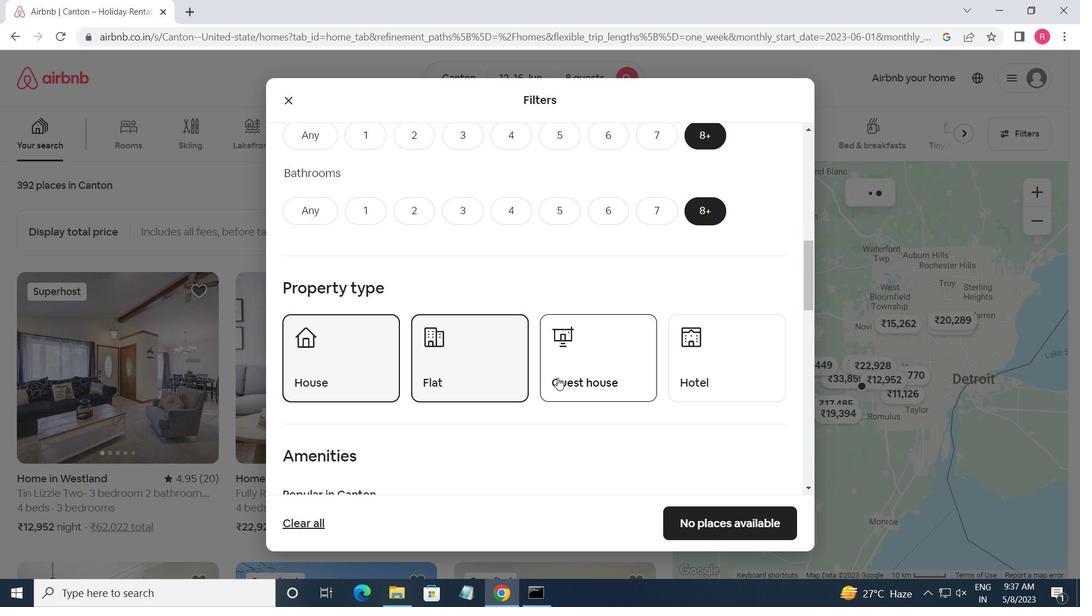 
Action: Mouse pressed left at (602, 380)
Screenshot: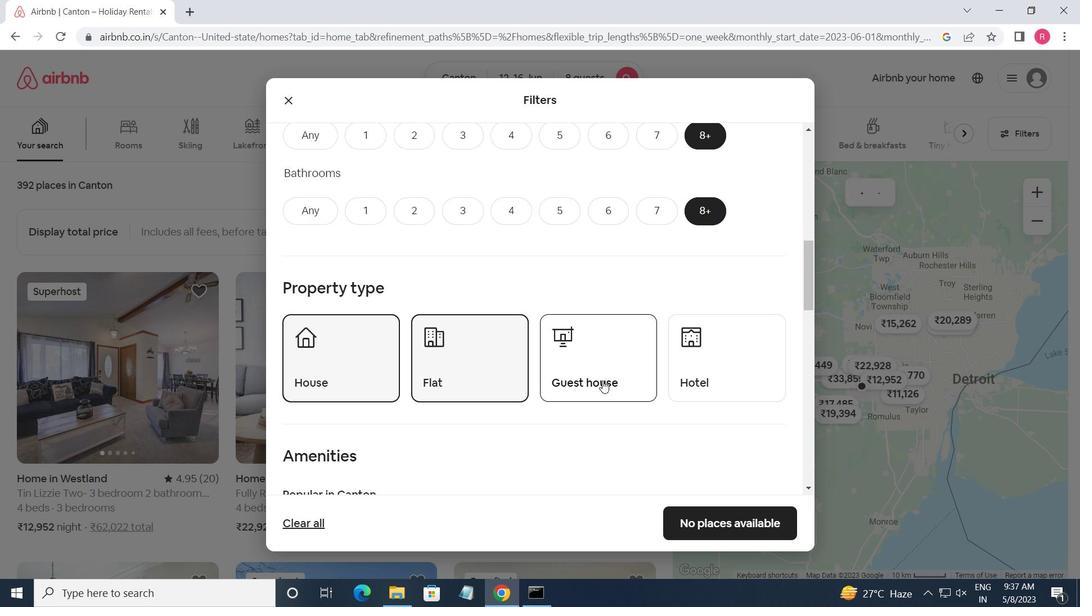 
Action: Mouse moved to (564, 378)
Screenshot: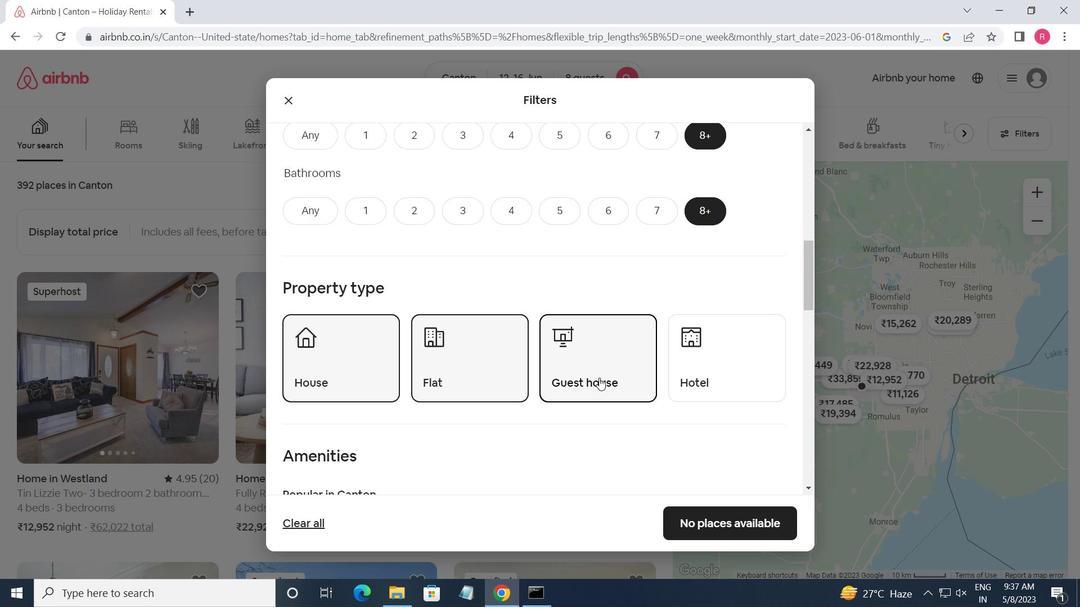 
Action: Mouse scrolled (564, 377) with delta (0, 0)
Screenshot: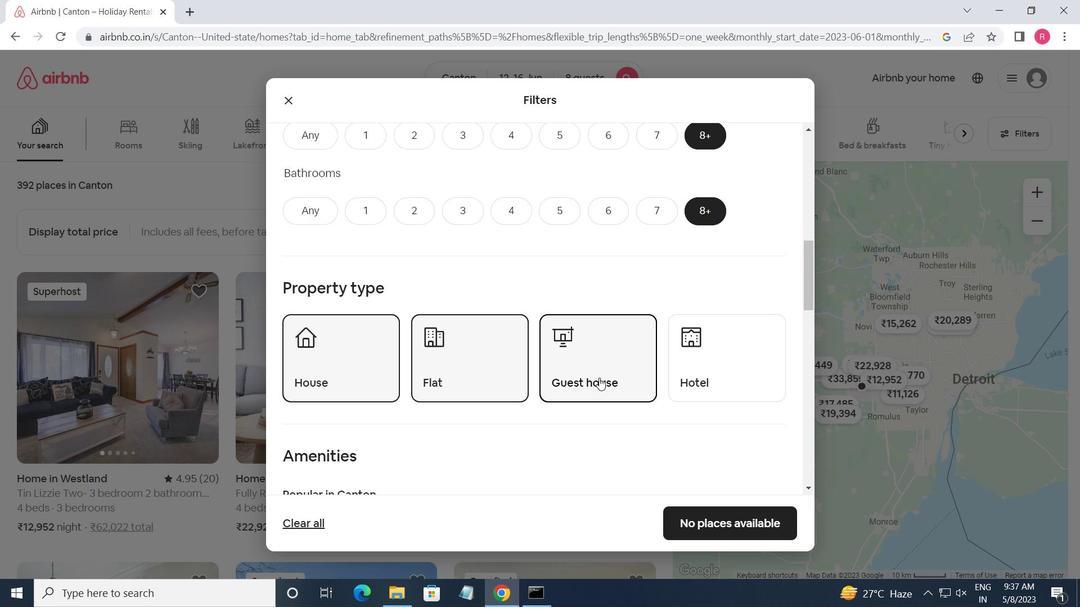 
Action: Mouse moved to (556, 378)
Screenshot: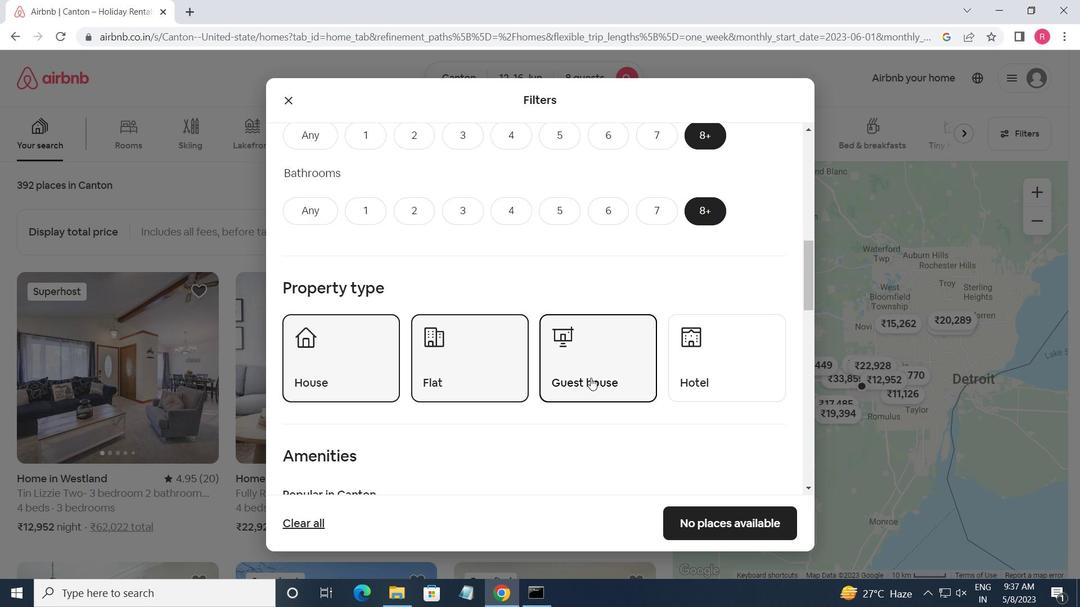 
Action: Mouse scrolled (556, 377) with delta (0, 0)
Screenshot: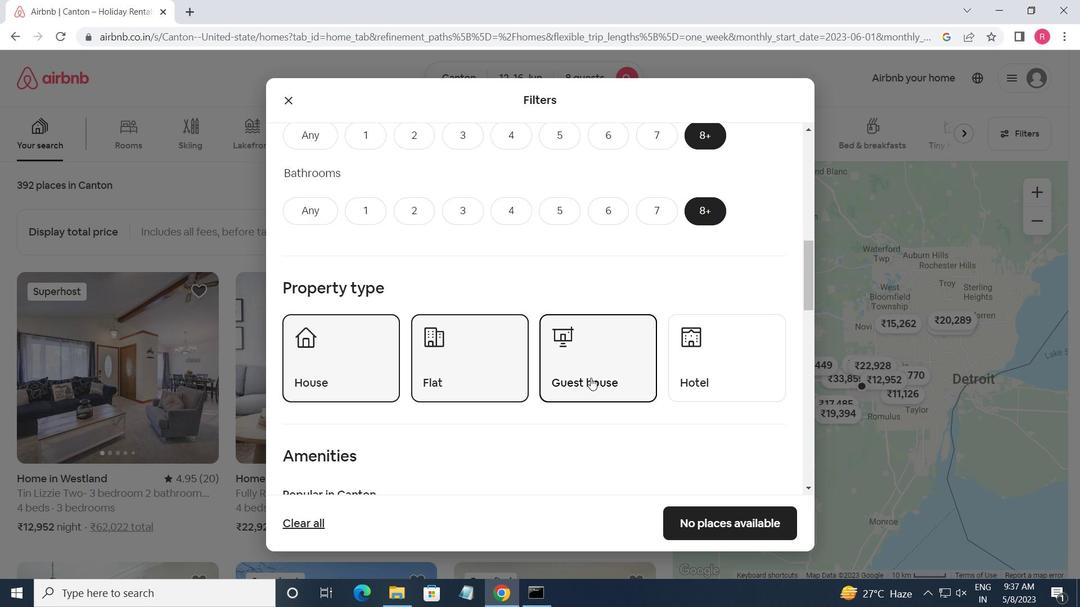 
Action: Mouse moved to (554, 378)
Screenshot: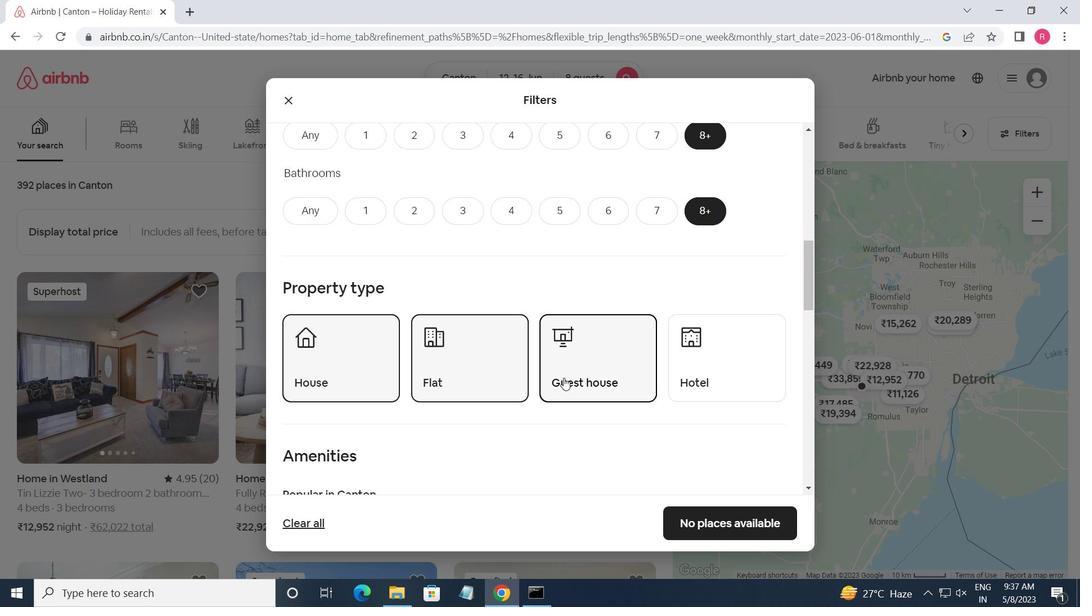 
Action: Mouse scrolled (554, 377) with delta (0, 0)
Screenshot: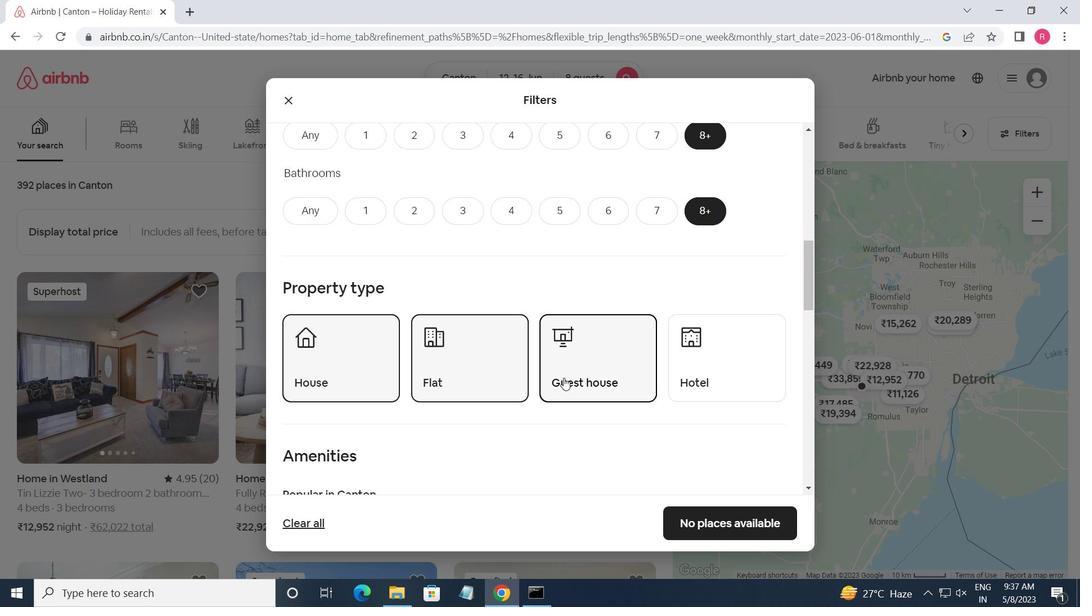 
Action: Mouse moved to (292, 311)
Screenshot: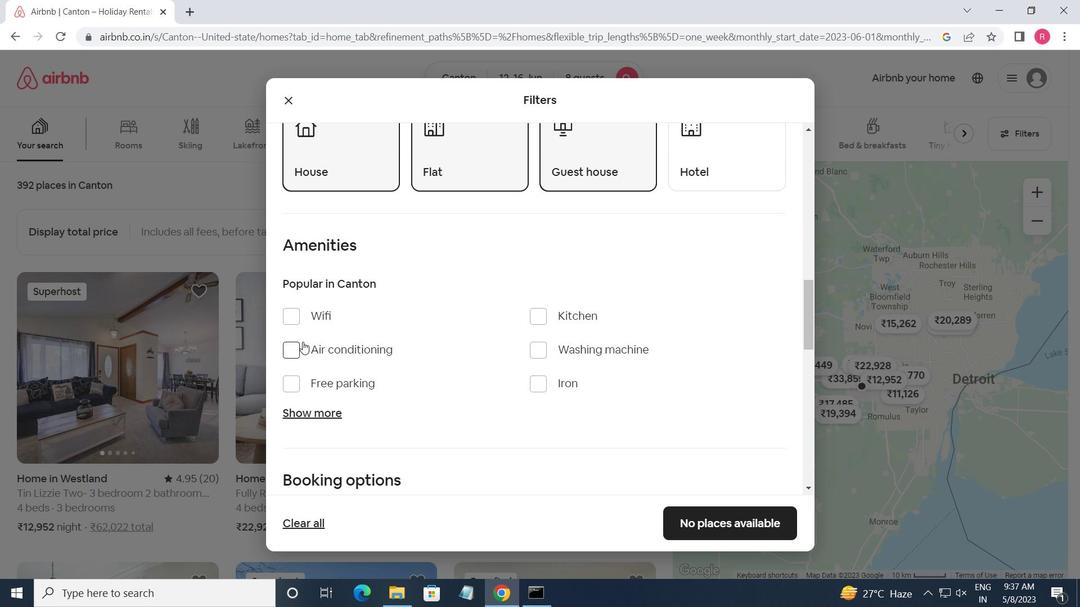 
Action: Mouse pressed left at (292, 311)
Screenshot: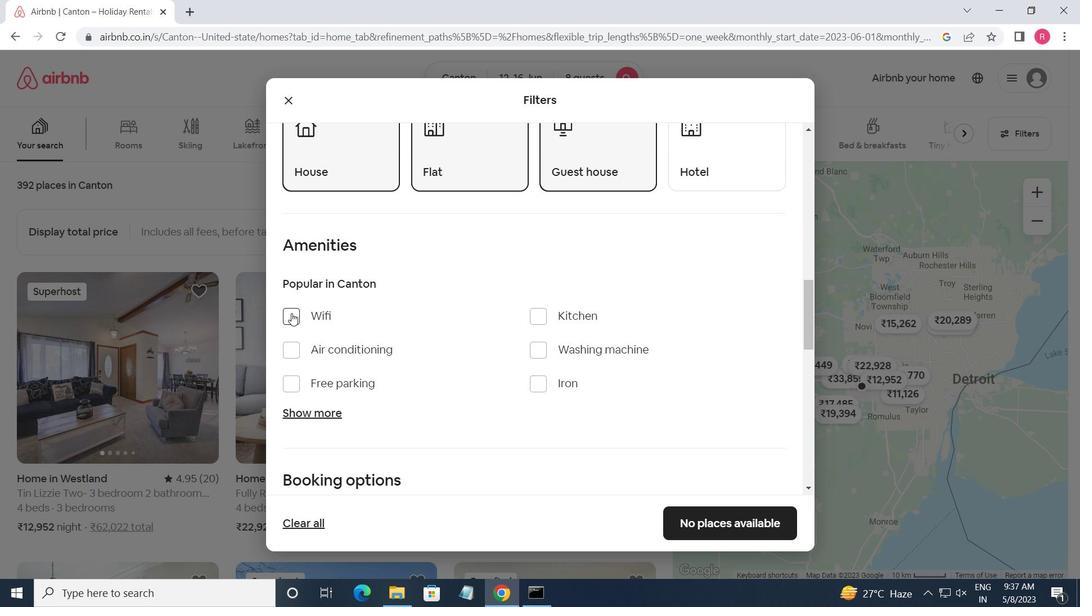 
Action: Mouse moved to (322, 415)
Screenshot: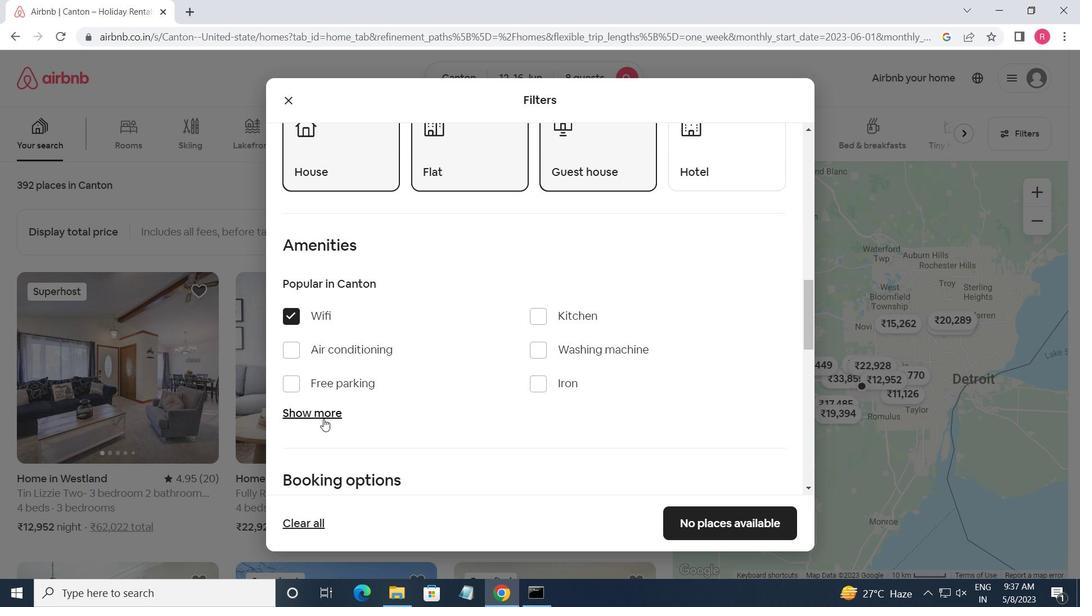 
Action: Mouse pressed left at (322, 415)
Screenshot: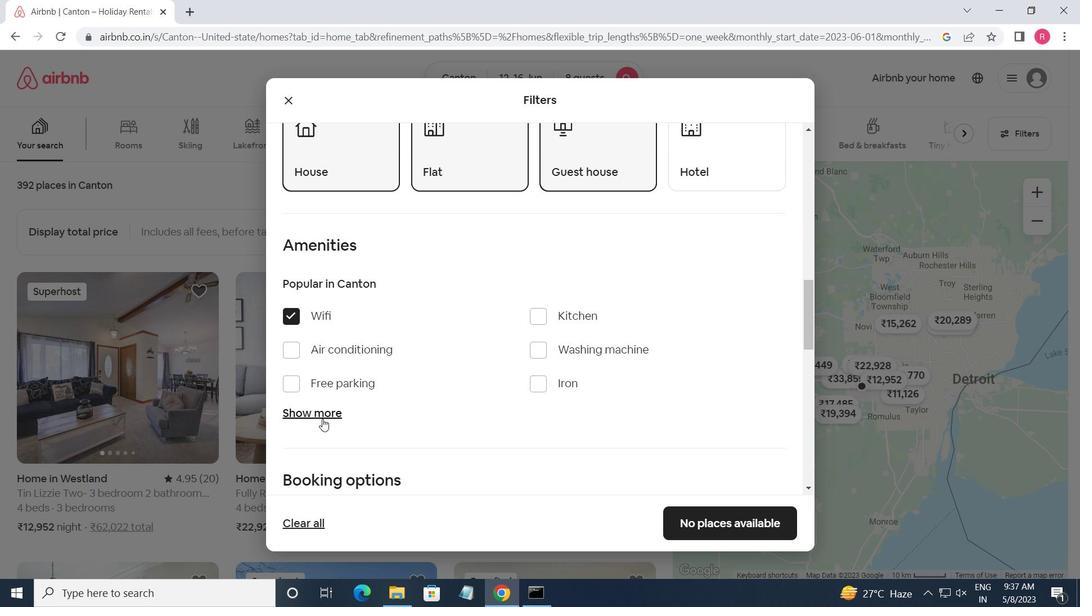 
Action: Mouse moved to (421, 416)
Screenshot: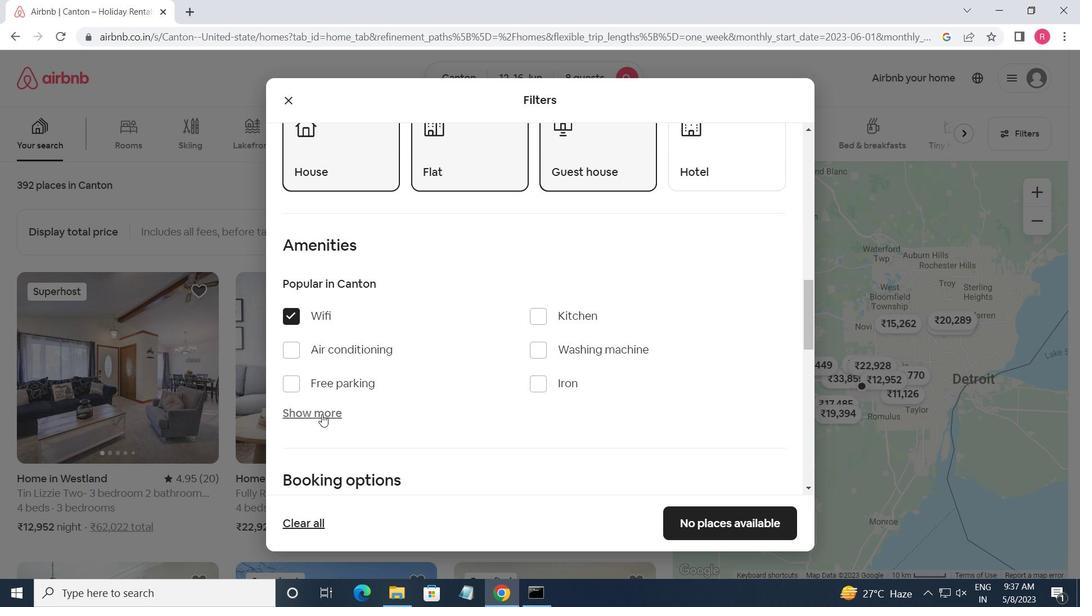 
Action: Mouse scrolled (421, 415) with delta (0, 0)
Screenshot: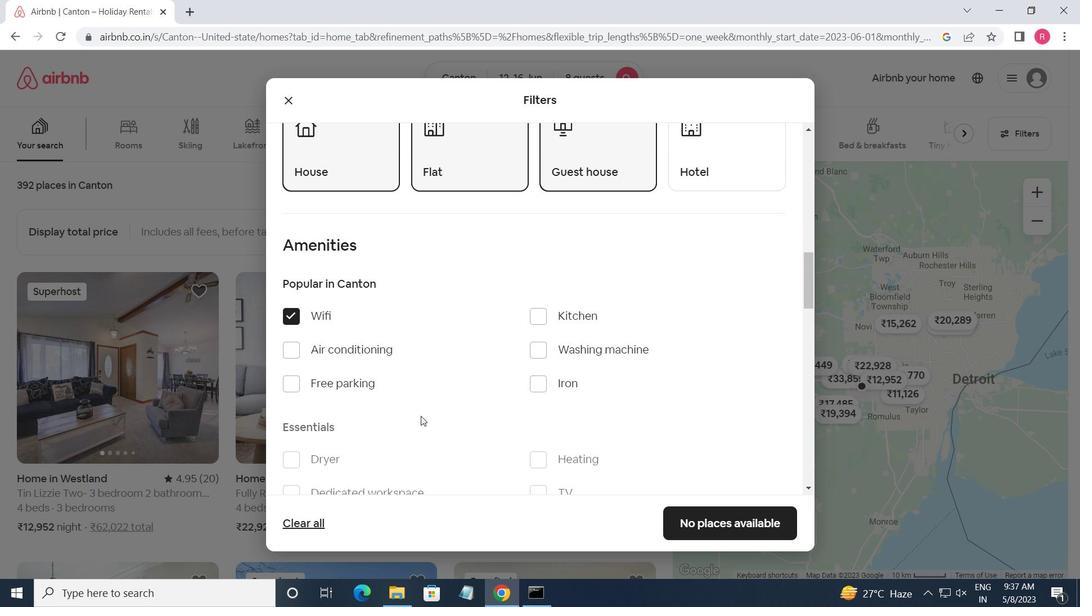 
Action: Mouse moved to (422, 416)
Screenshot: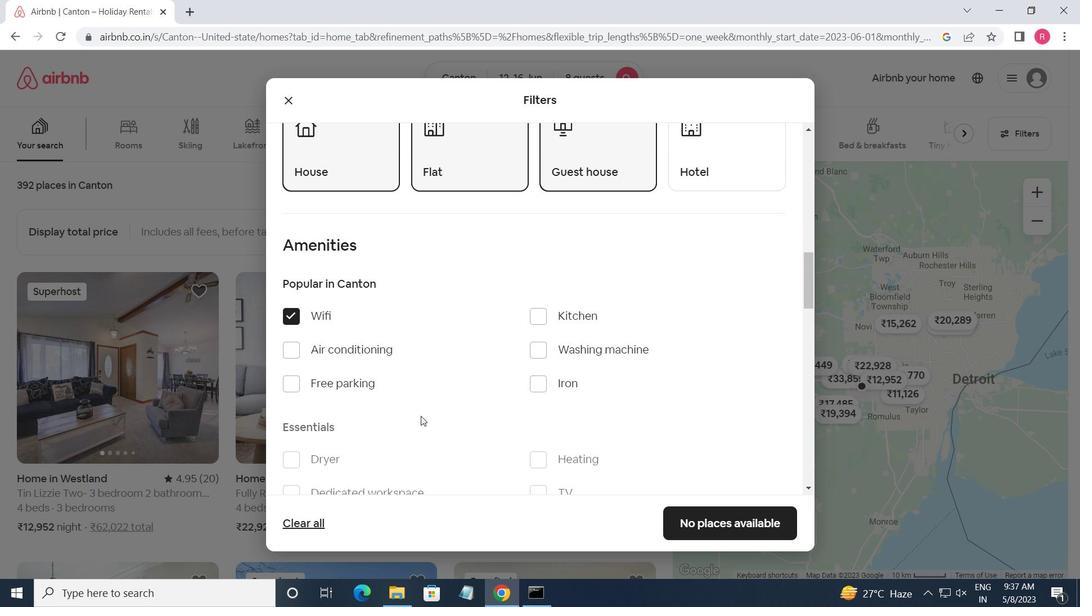 
Action: Mouse scrolled (422, 415) with delta (0, 0)
Screenshot: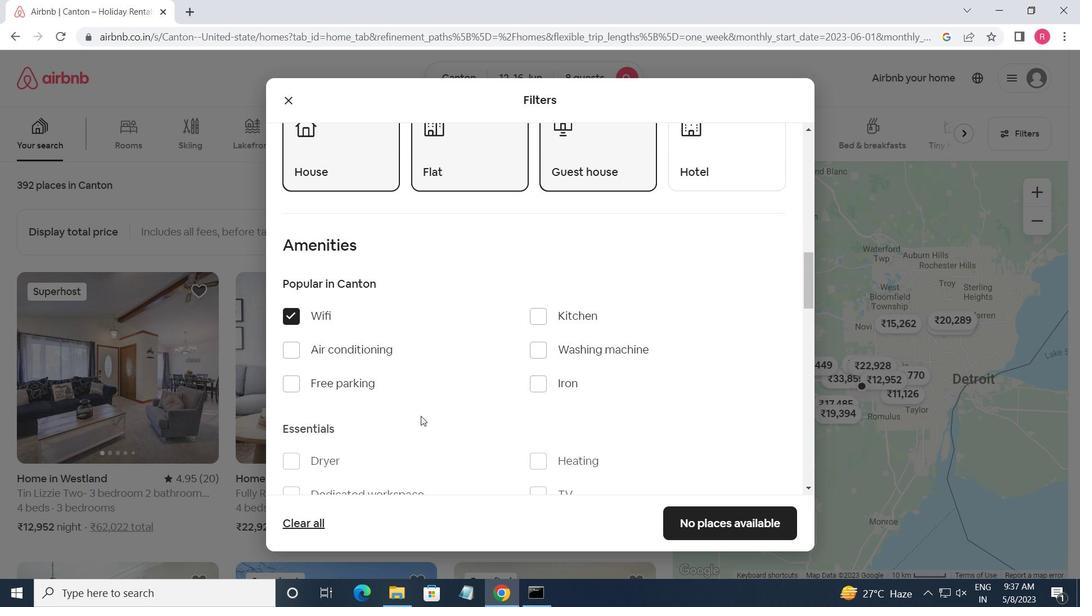 
Action: Mouse moved to (538, 363)
Screenshot: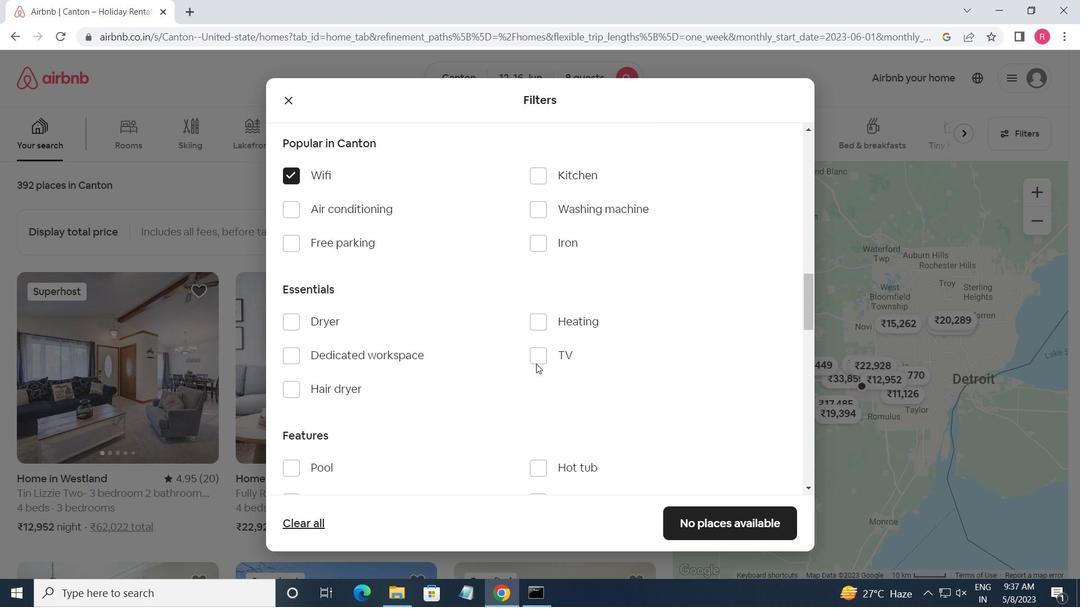 
Action: Mouse pressed left at (538, 363)
Screenshot: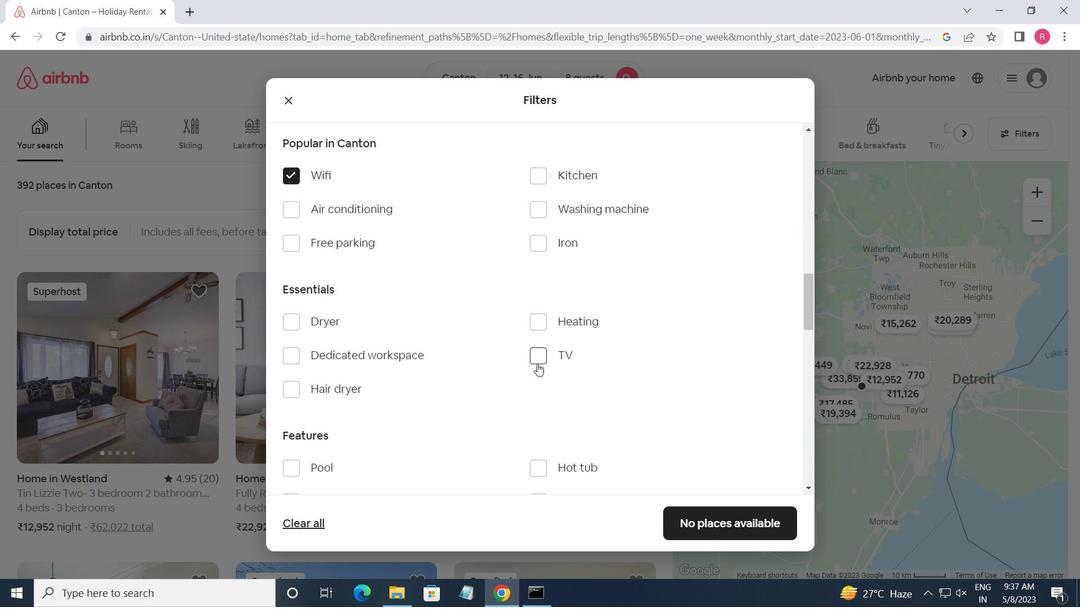 
Action: Mouse moved to (302, 248)
Screenshot: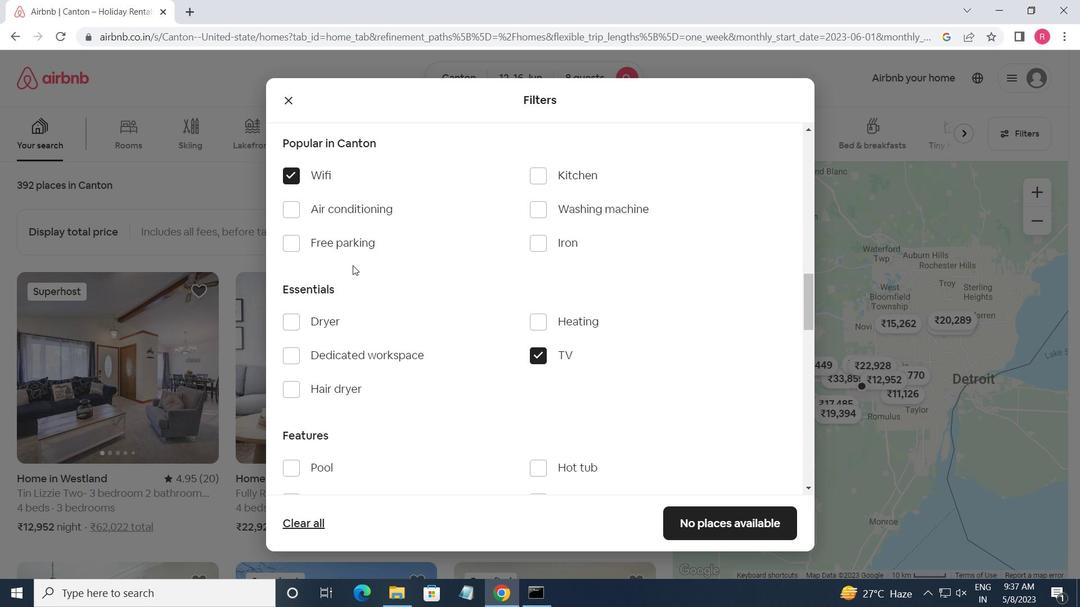 
Action: Mouse pressed left at (302, 248)
Screenshot: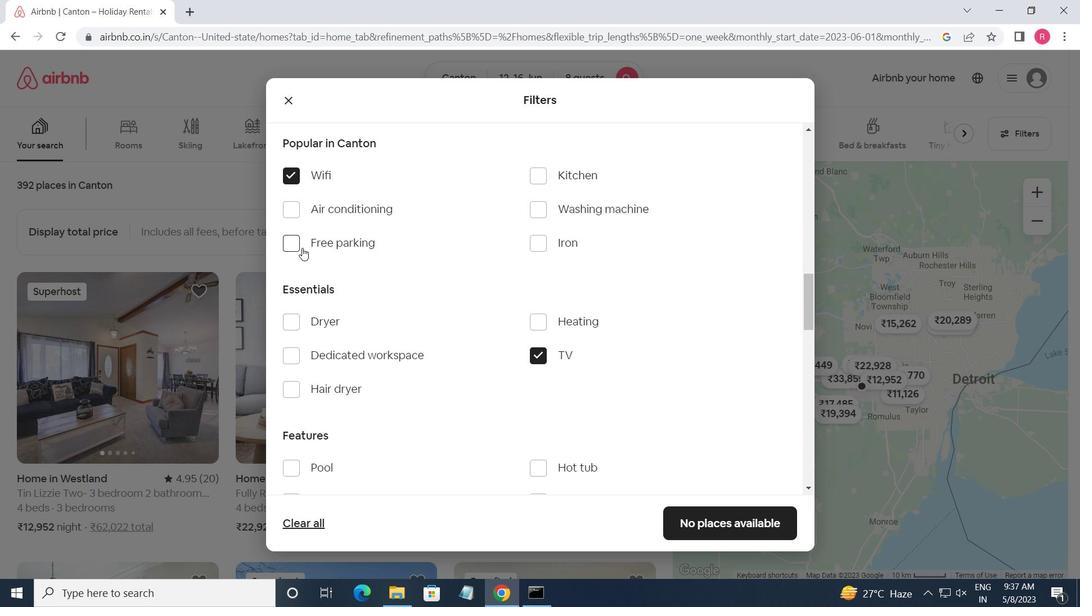 
Action: Mouse moved to (323, 261)
Screenshot: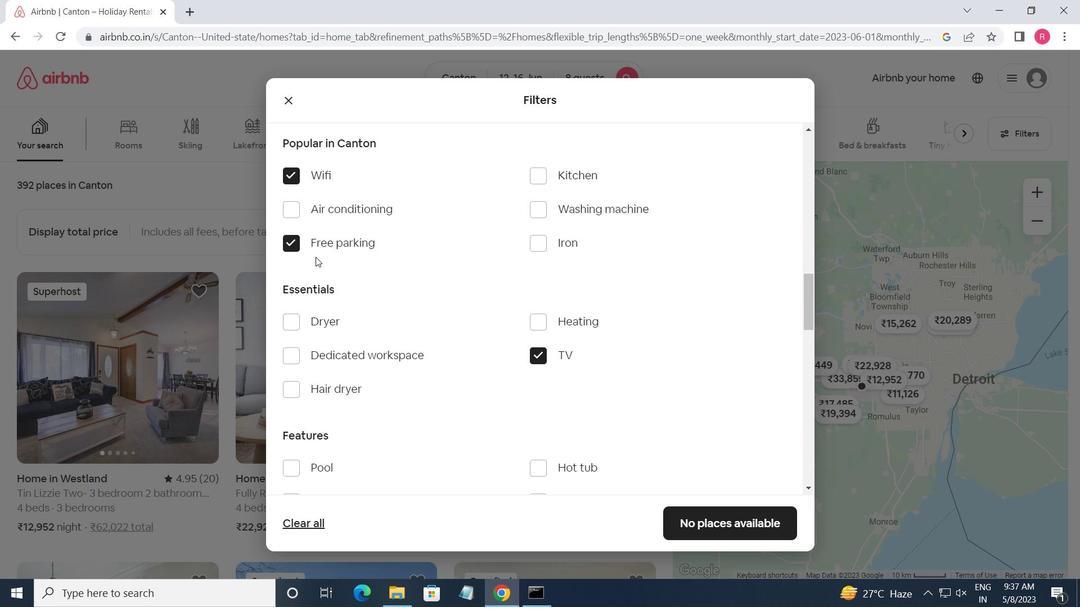 
Action: Mouse scrolled (323, 260) with delta (0, 0)
Screenshot: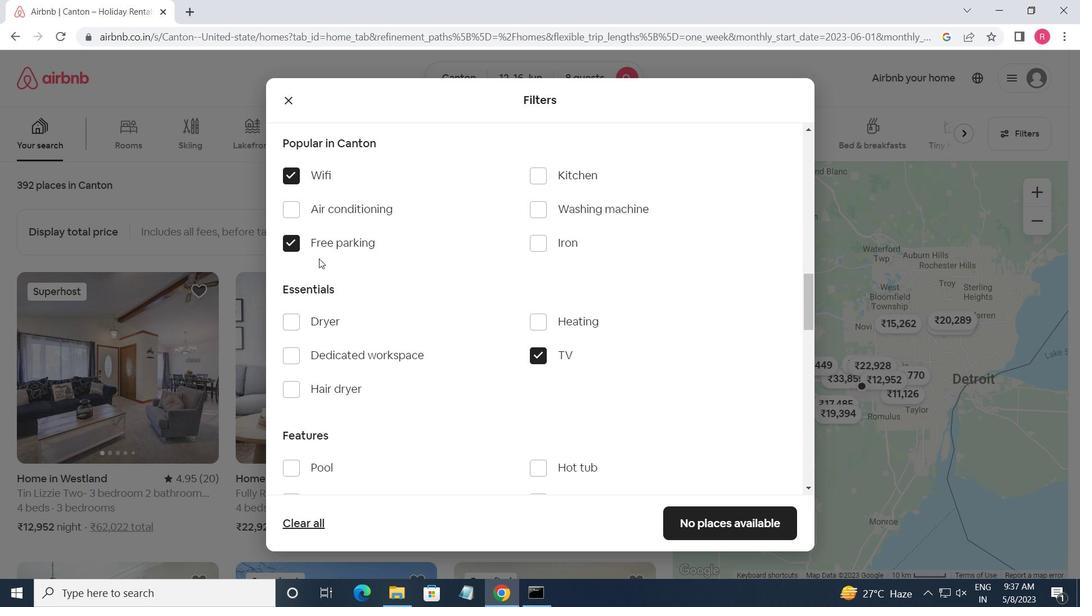 
Action: Mouse moved to (324, 261)
Screenshot: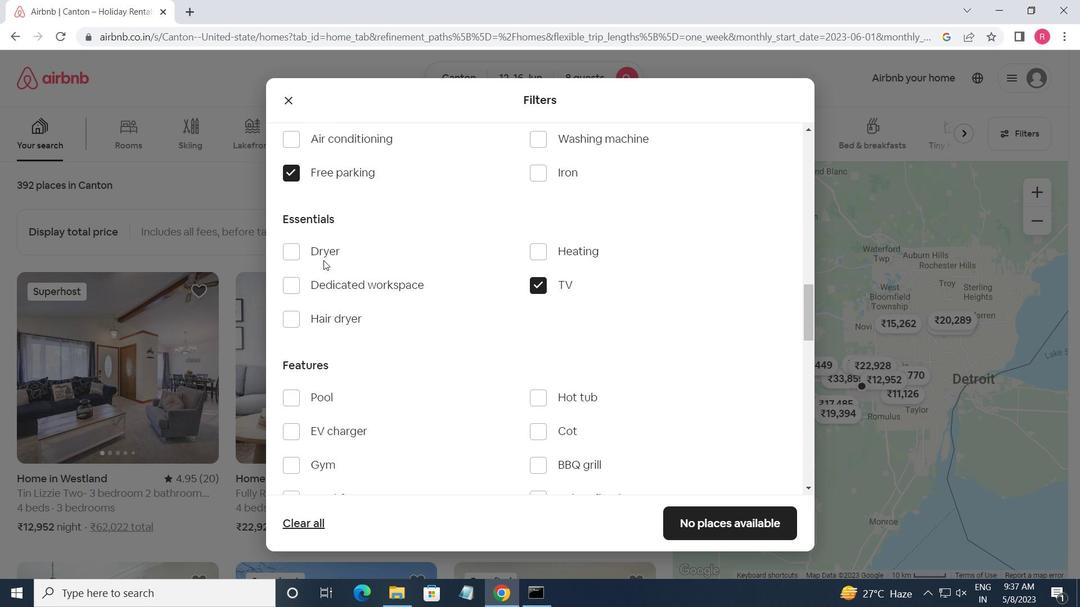 
Action: Mouse scrolled (324, 260) with delta (0, 0)
Screenshot: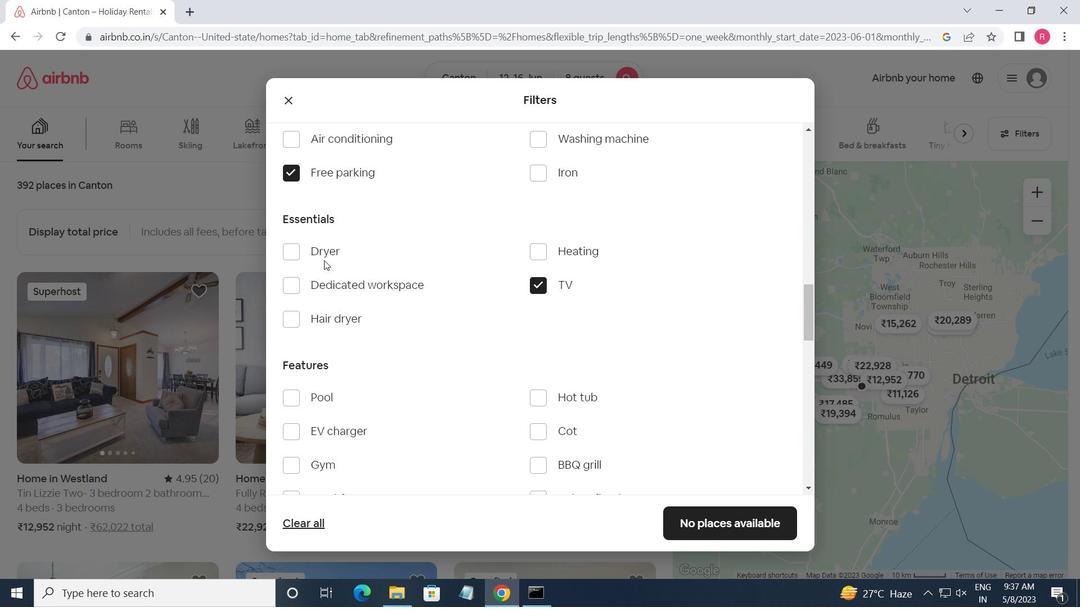 
Action: Mouse moved to (290, 400)
Screenshot: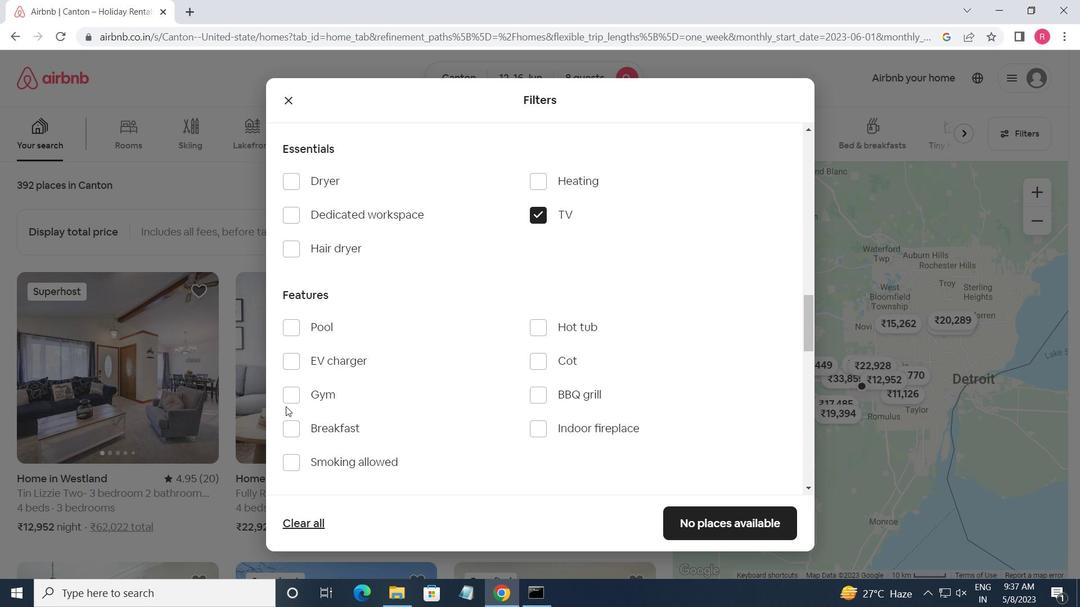 
Action: Mouse pressed left at (290, 400)
Screenshot: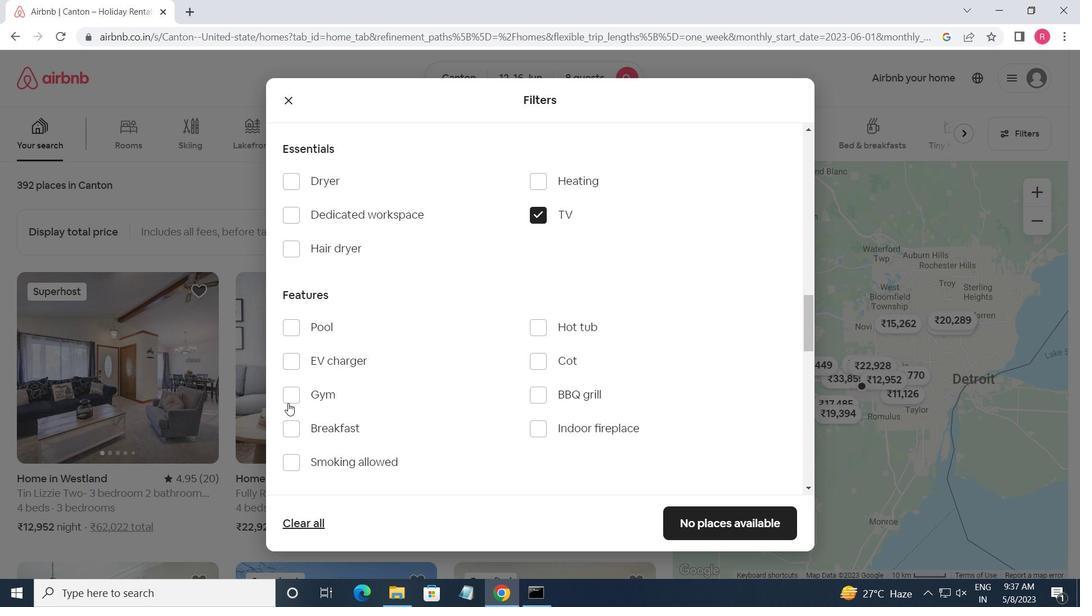 
Action: Mouse moved to (294, 426)
Screenshot: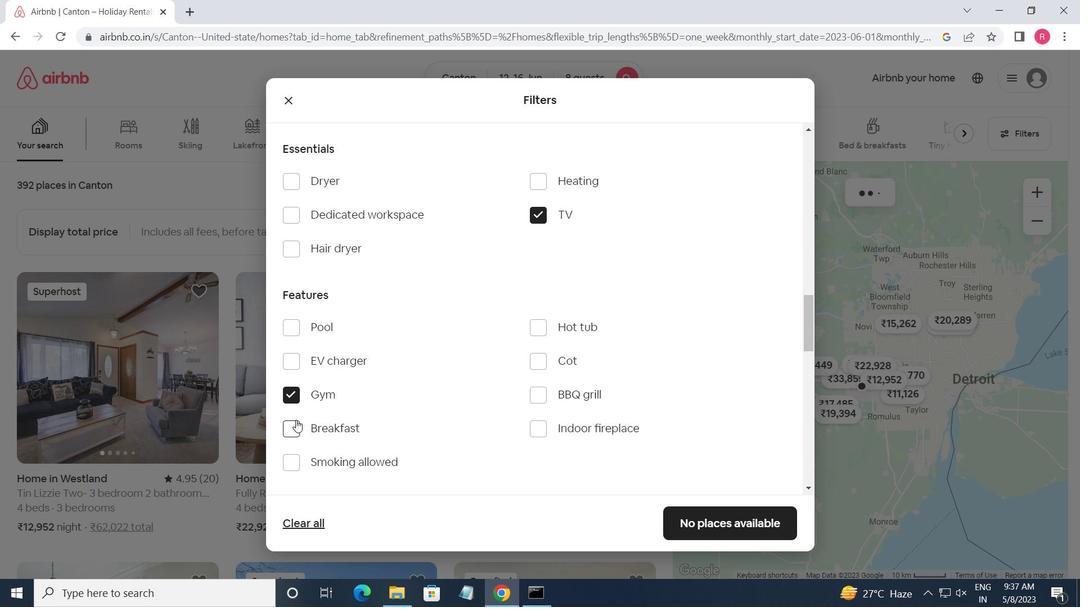 
Action: Mouse pressed left at (294, 426)
Screenshot: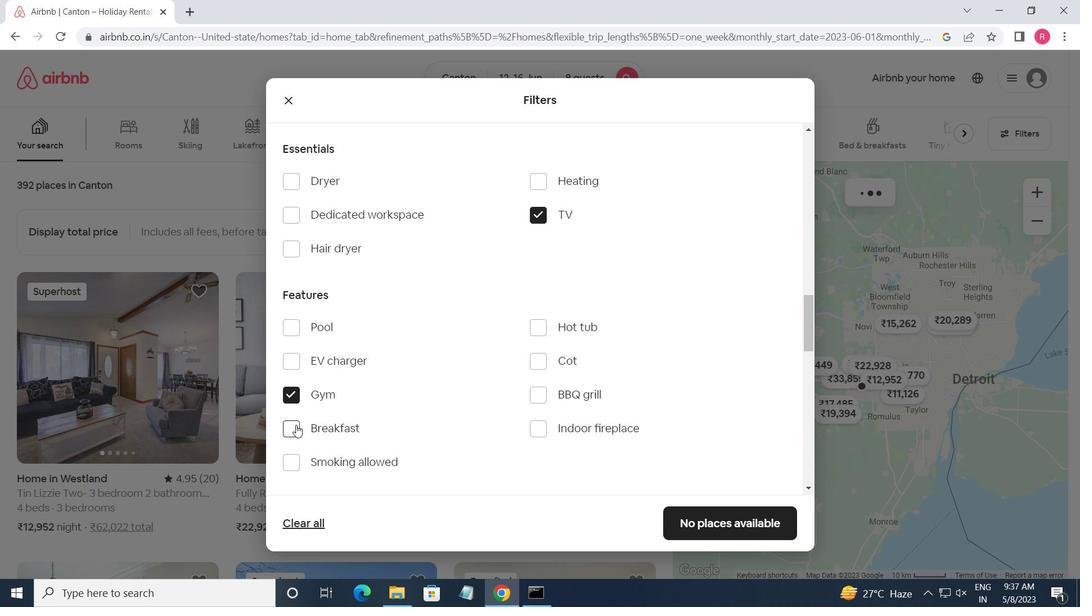 
Action: Mouse moved to (316, 433)
Screenshot: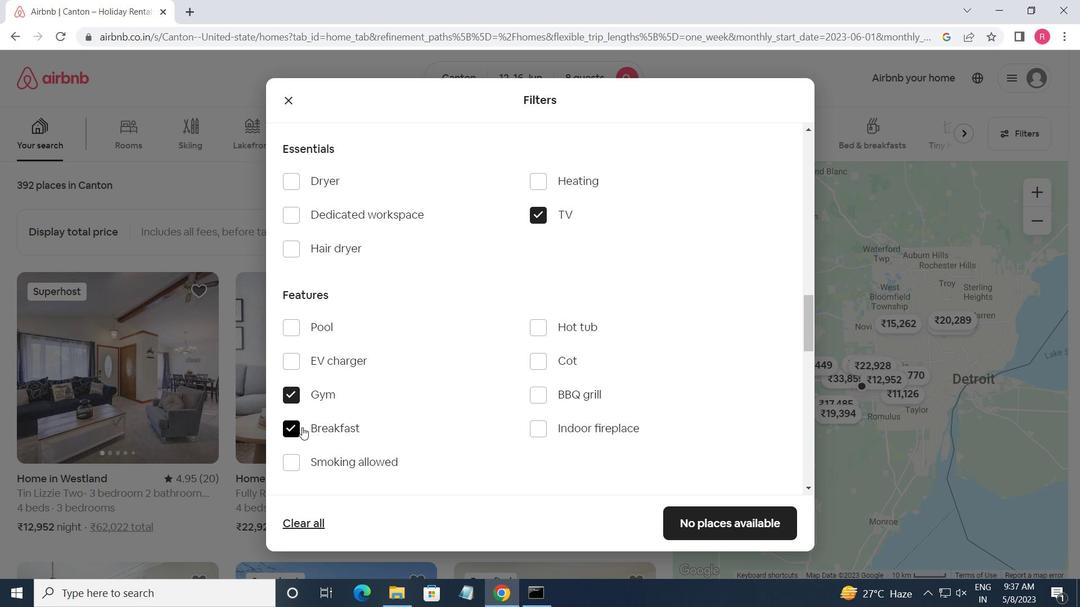 
Action: Mouse scrolled (316, 433) with delta (0, 0)
Screenshot: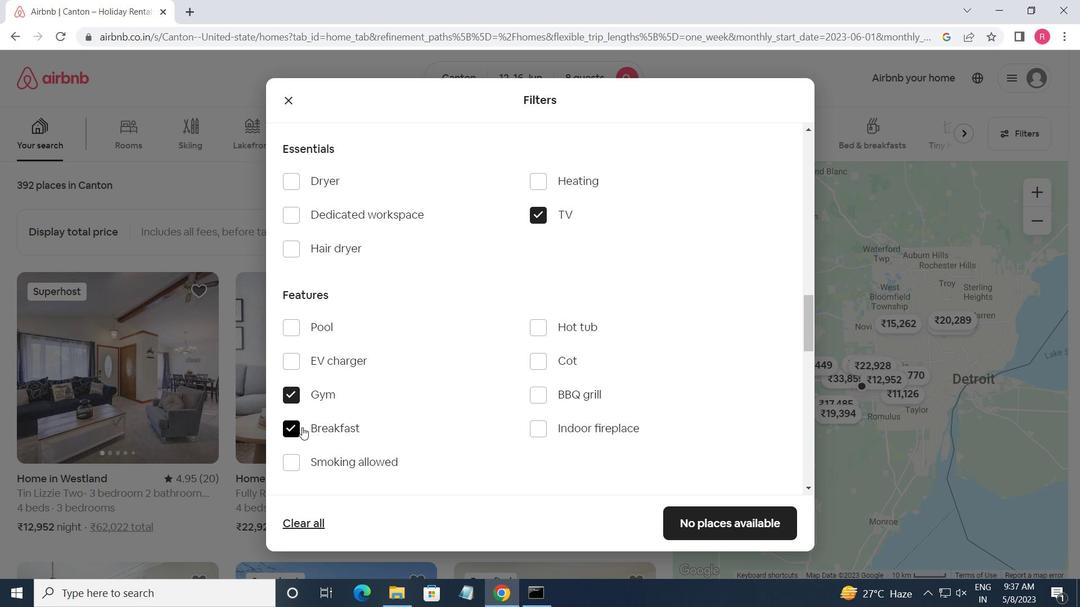 
Action: Mouse moved to (320, 435)
Screenshot: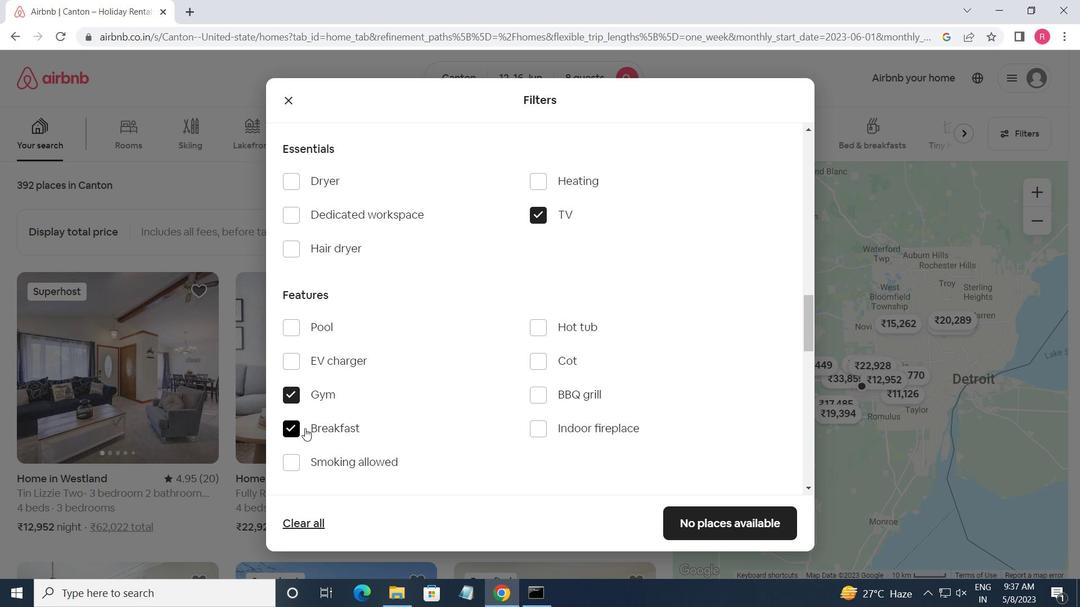 
Action: Mouse scrolled (320, 435) with delta (0, 0)
Screenshot: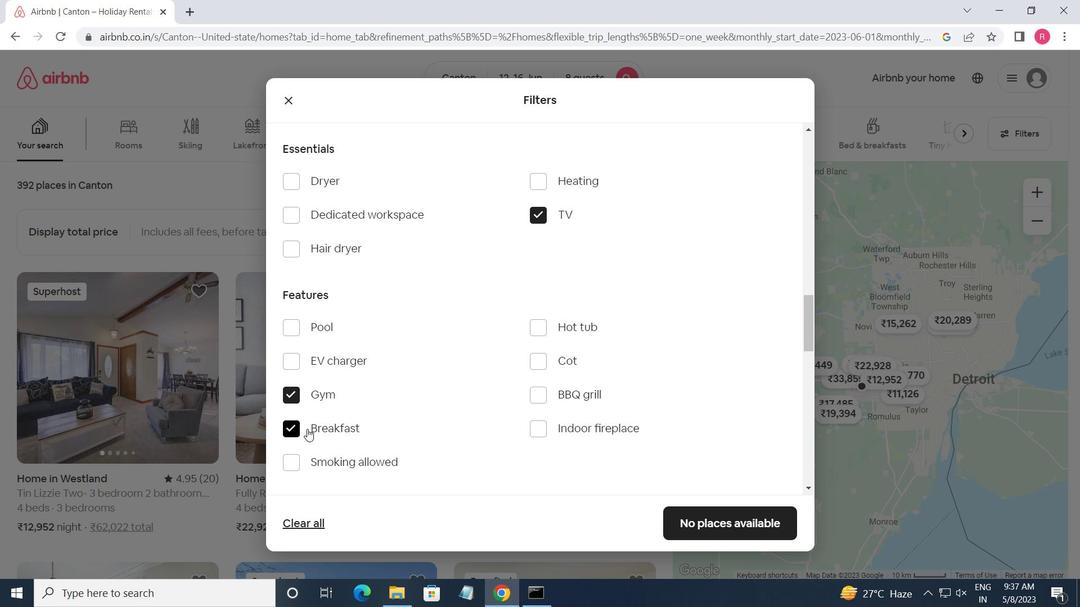 
Action: Mouse moved to (323, 436)
Screenshot: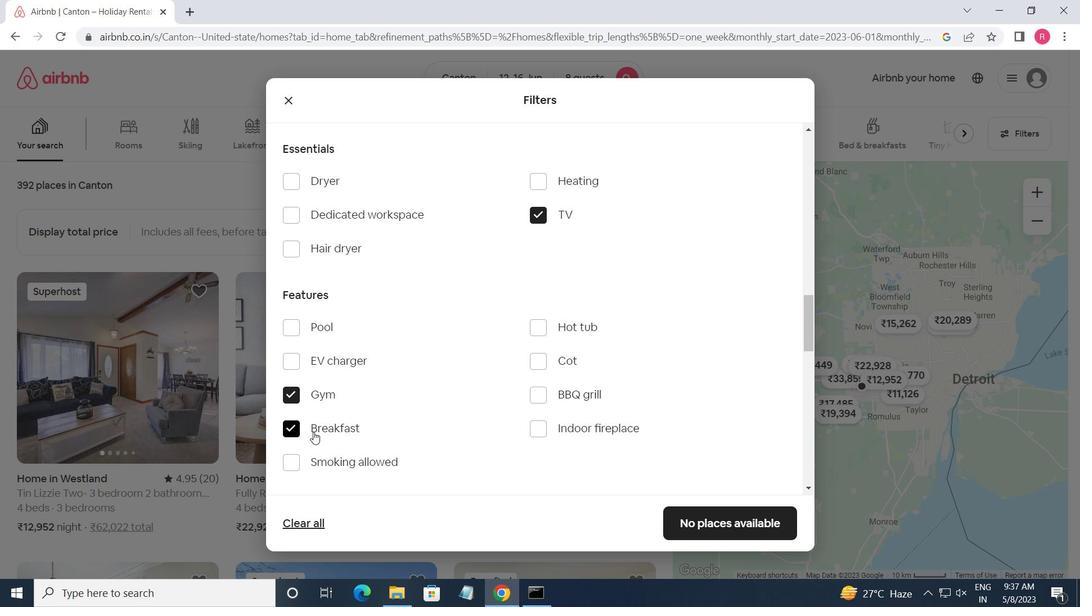 
Action: Mouse scrolled (323, 436) with delta (0, 0)
Screenshot: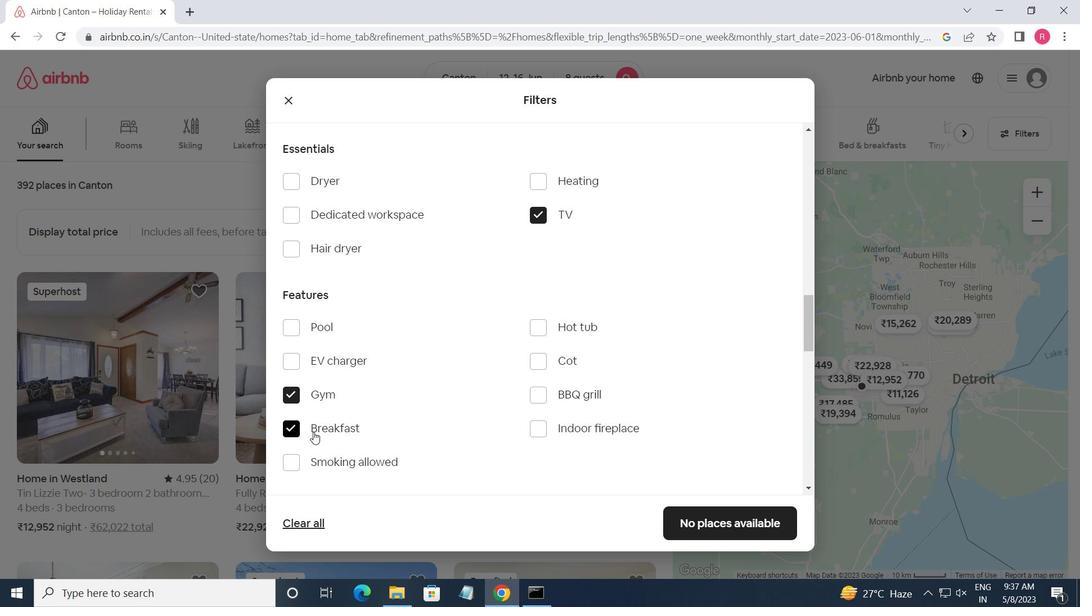 
Action: Mouse moved to (325, 437)
Screenshot: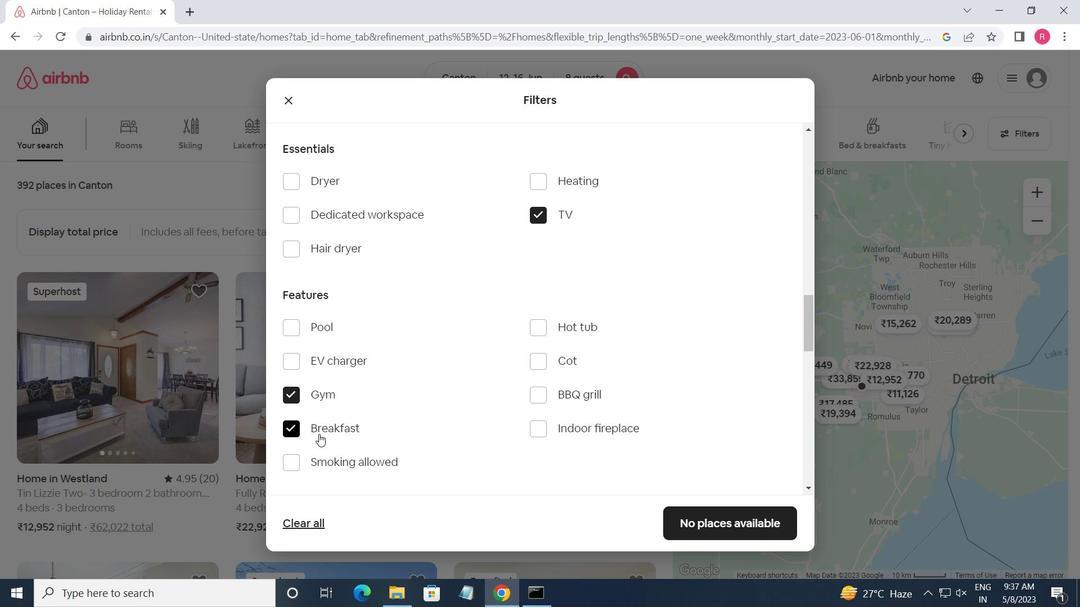 
Action: Mouse scrolled (325, 437) with delta (0, 0)
Screenshot: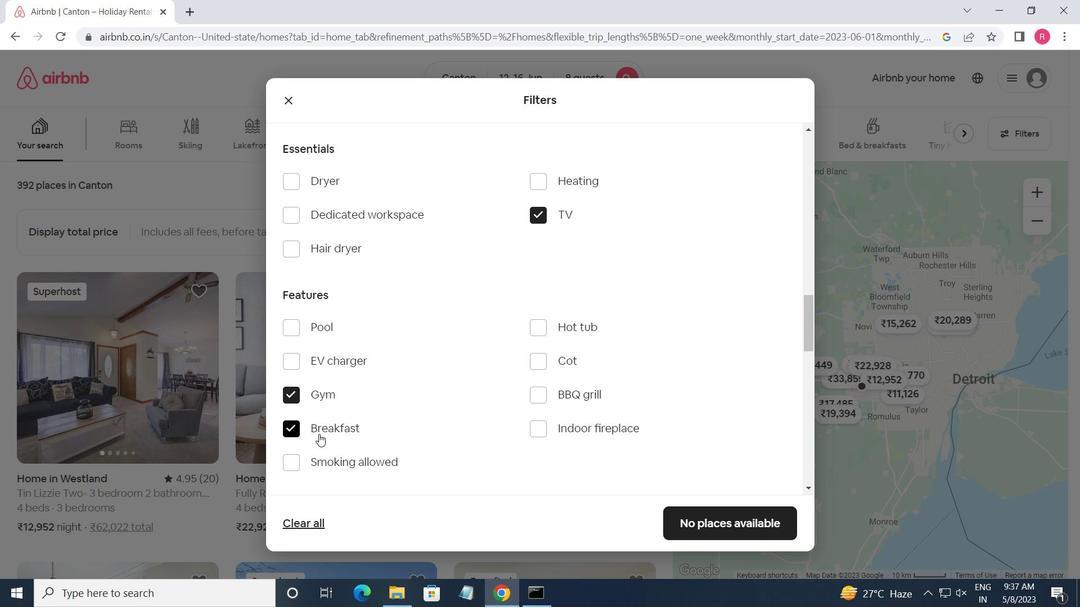 
Action: Mouse moved to (758, 457)
Screenshot: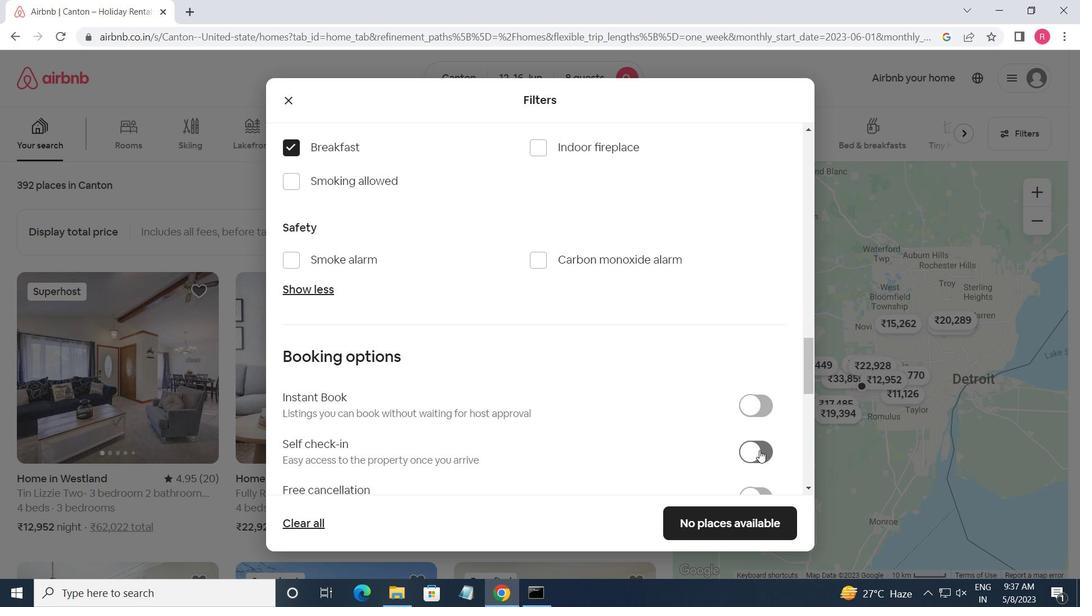 
Action: Mouse pressed left at (758, 457)
Screenshot: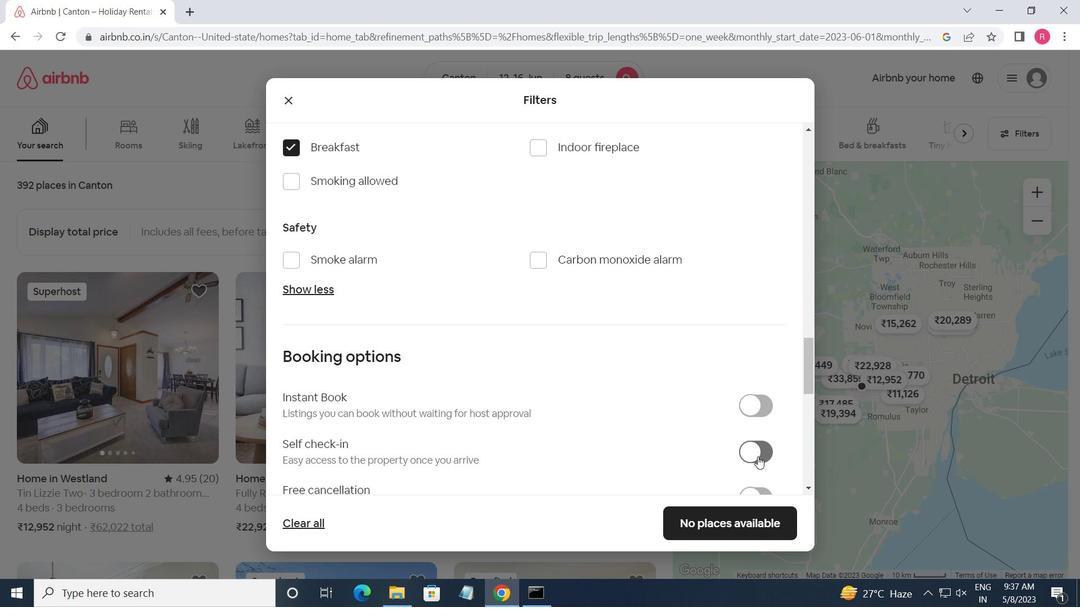 
Action: Mouse moved to (711, 452)
Screenshot: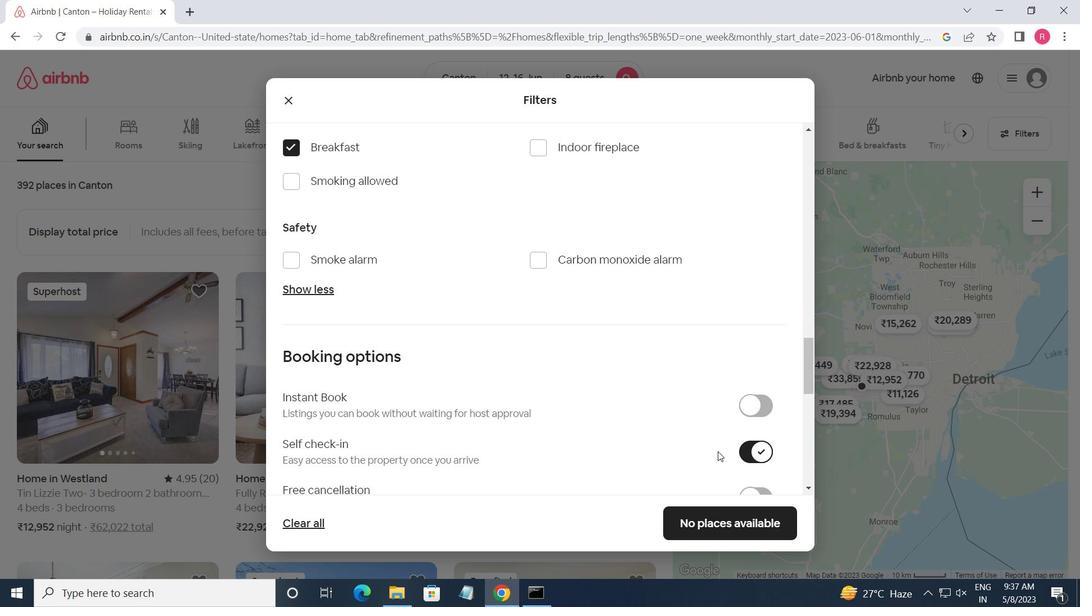 
Action: Mouse scrolled (711, 451) with delta (0, 0)
Screenshot: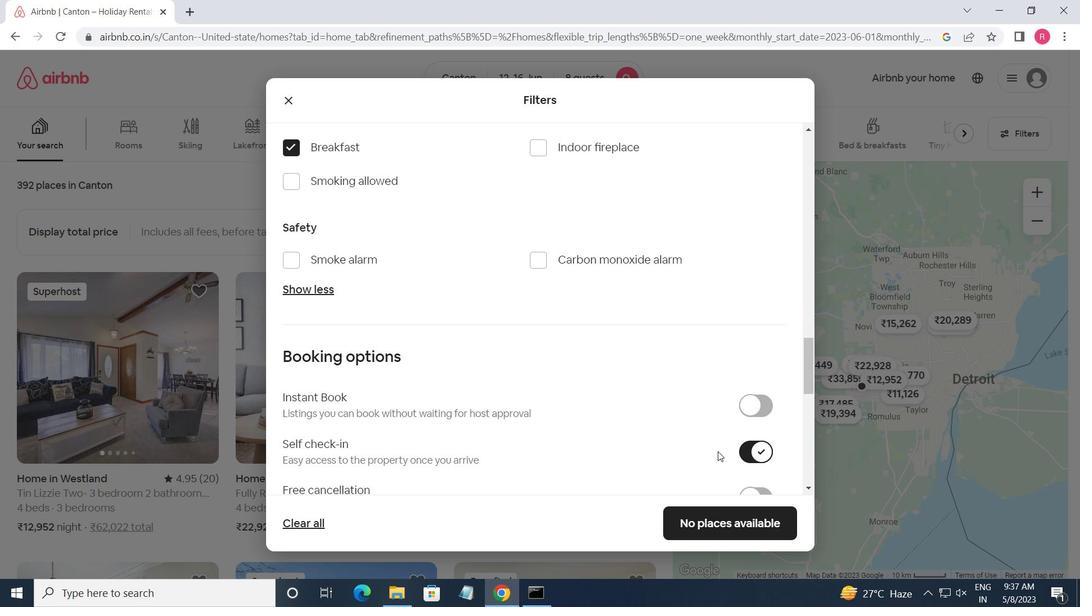 
Action: Mouse moved to (688, 450)
Screenshot: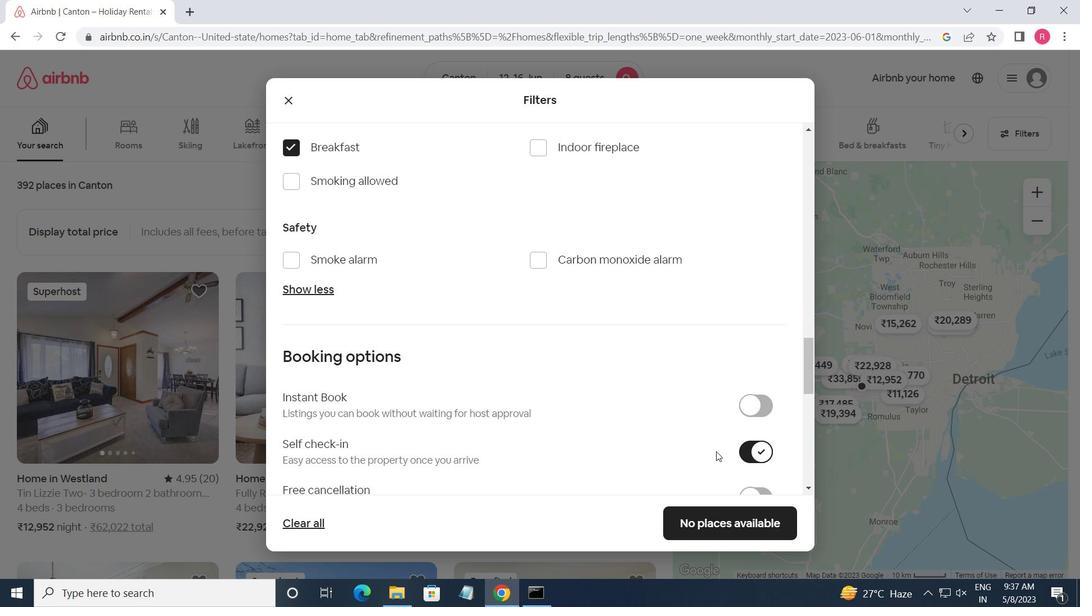 
Action: Mouse scrolled (688, 449) with delta (0, 0)
Screenshot: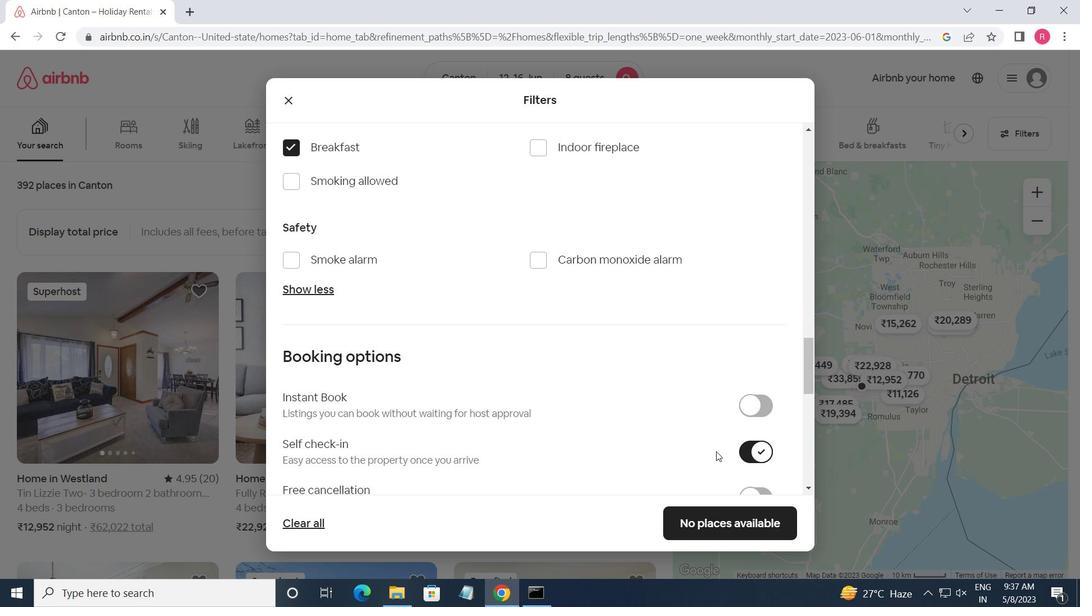 
Action: Mouse moved to (680, 446)
Screenshot: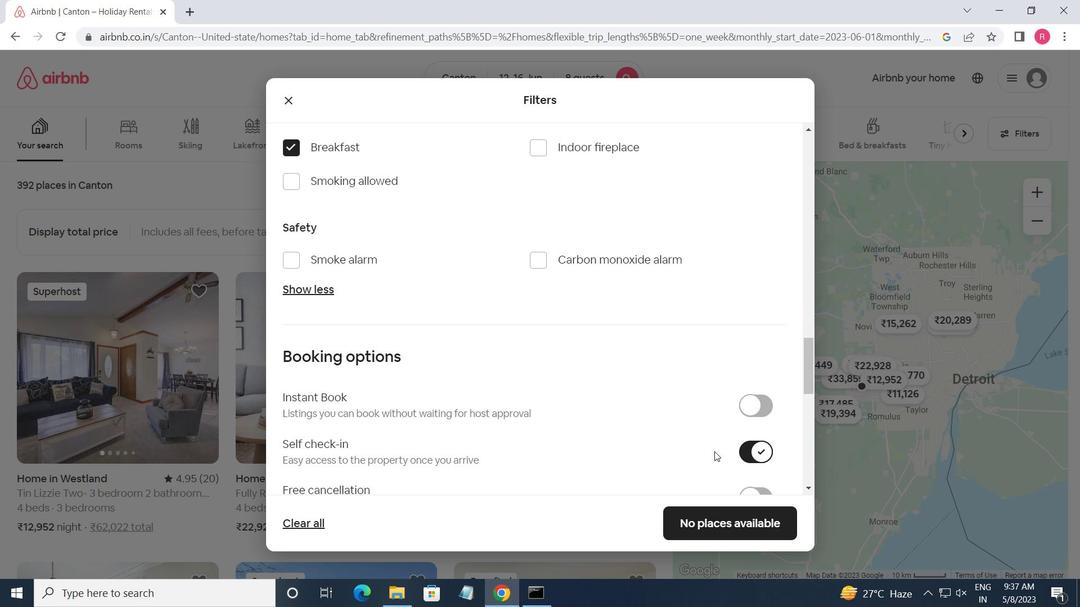 
Action: Mouse scrolled (680, 446) with delta (0, 0)
Screenshot: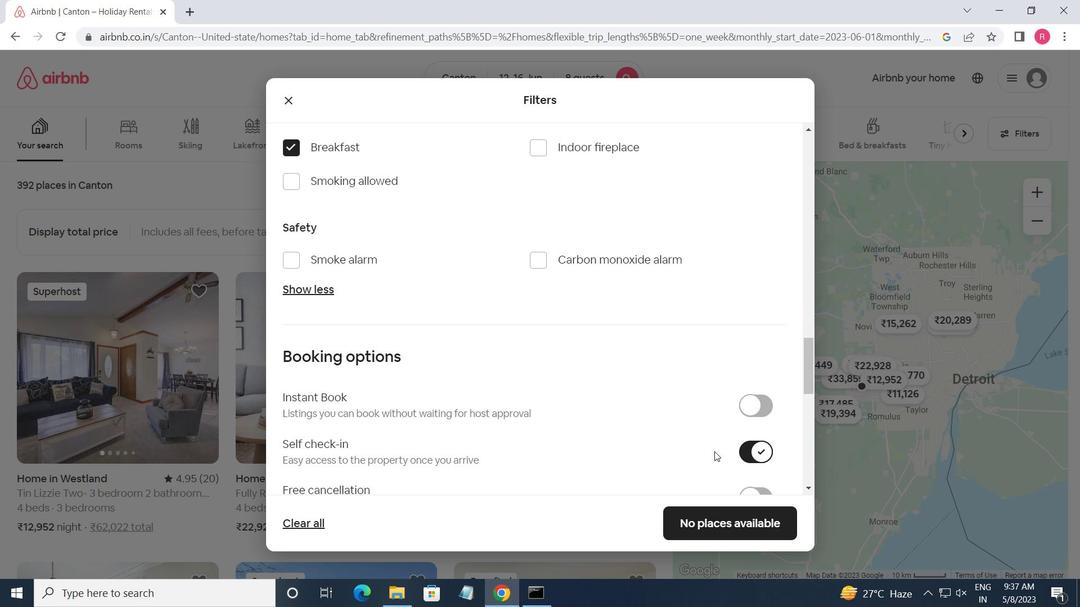 
Action: Mouse moved to (664, 441)
Screenshot: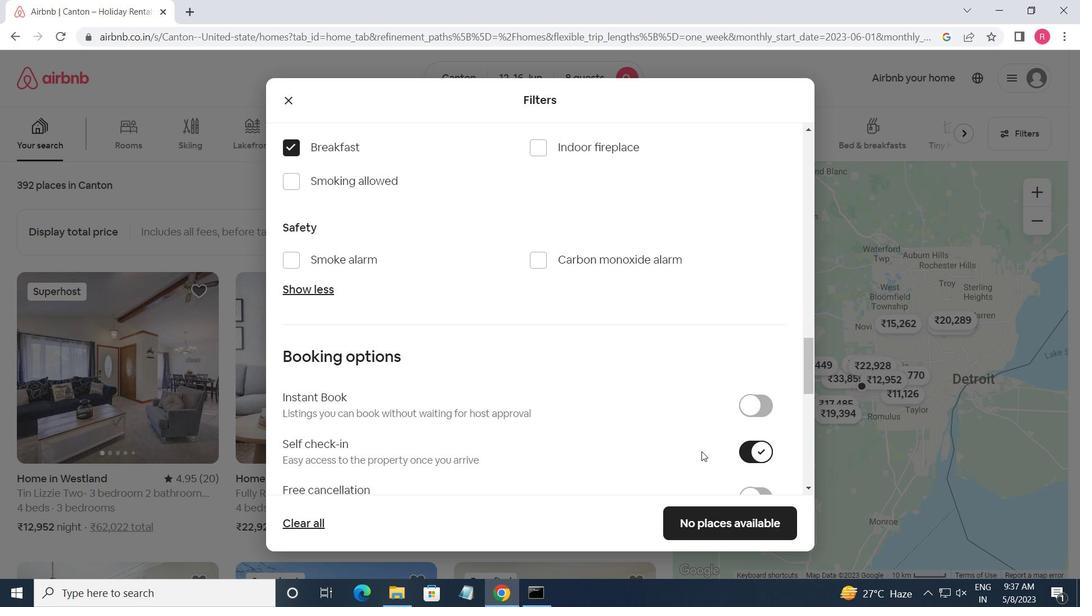 
Action: Mouse scrolled (664, 440) with delta (0, 0)
Screenshot: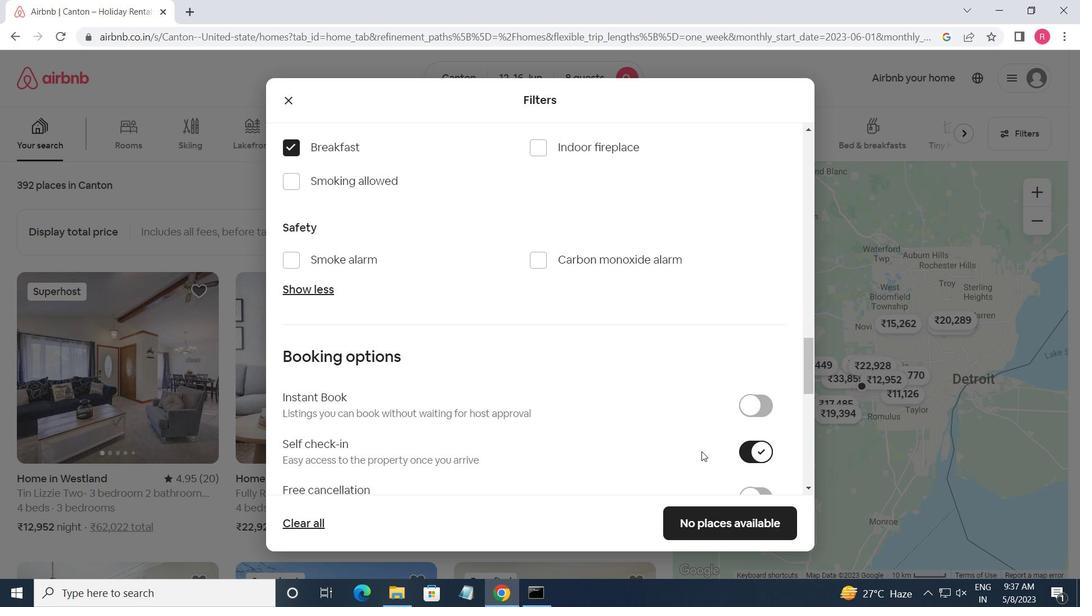 
Action: Mouse moved to (642, 436)
Screenshot: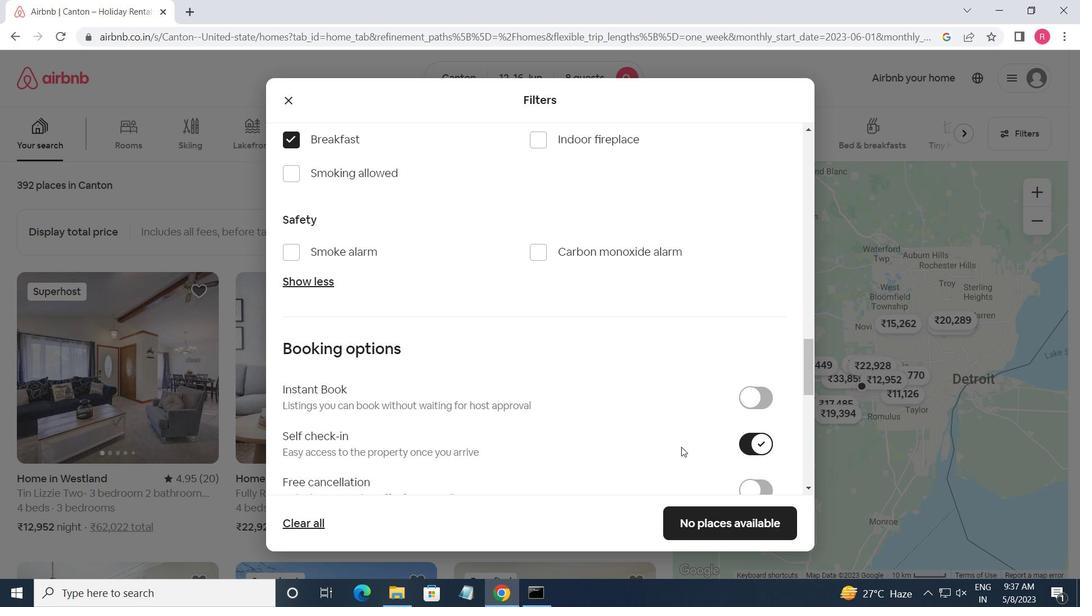
Action: Mouse scrolled (642, 435) with delta (0, 0)
Screenshot: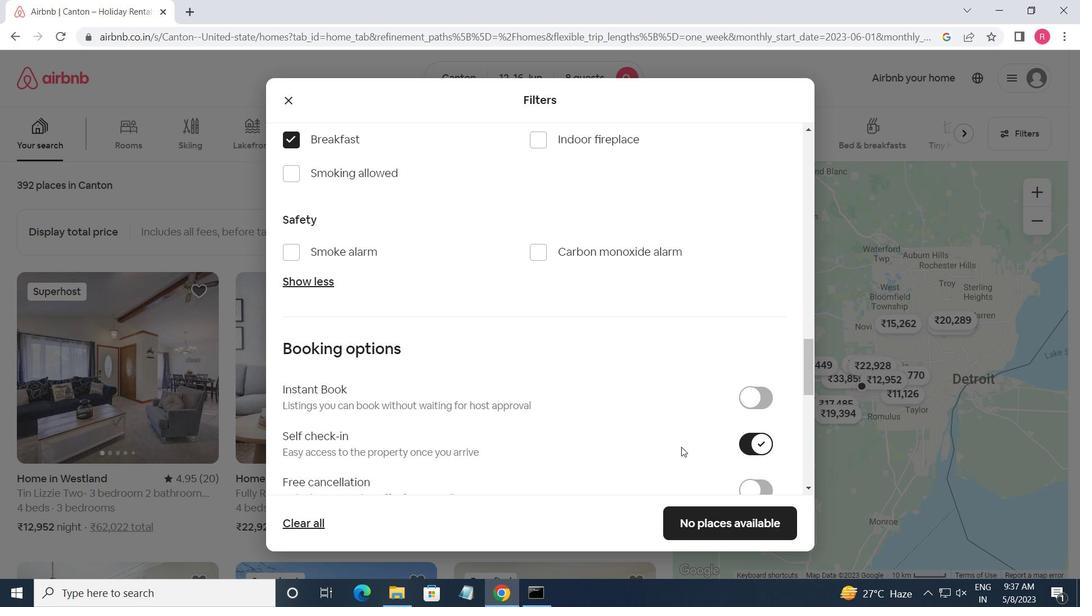 
Action: Mouse moved to (341, 435)
Screenshot: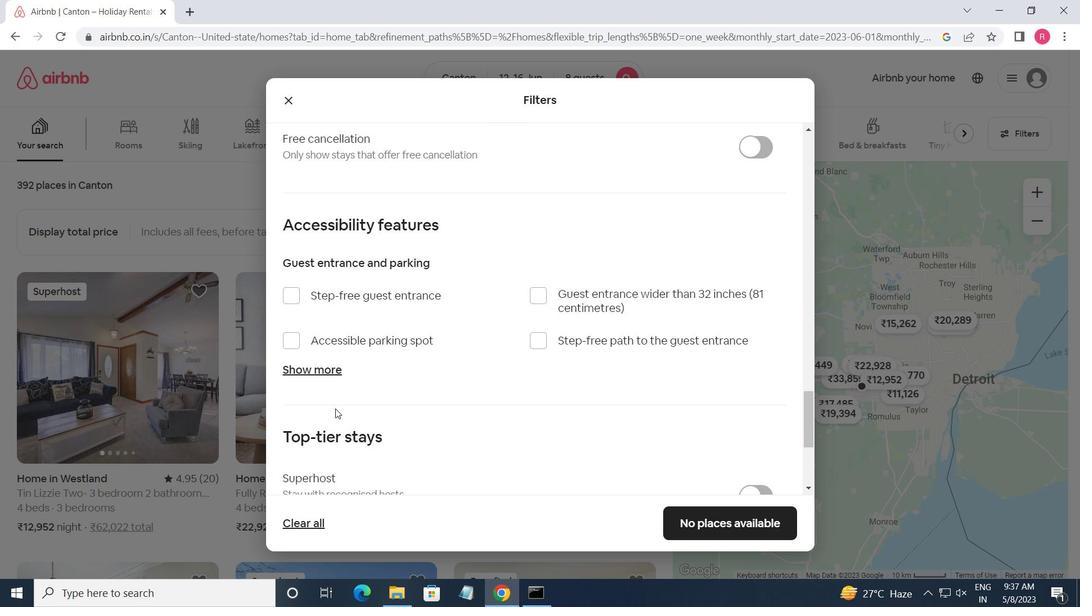 
Action: Mouse scrolled (341, 435) with delta (0, 0)
Screenshot: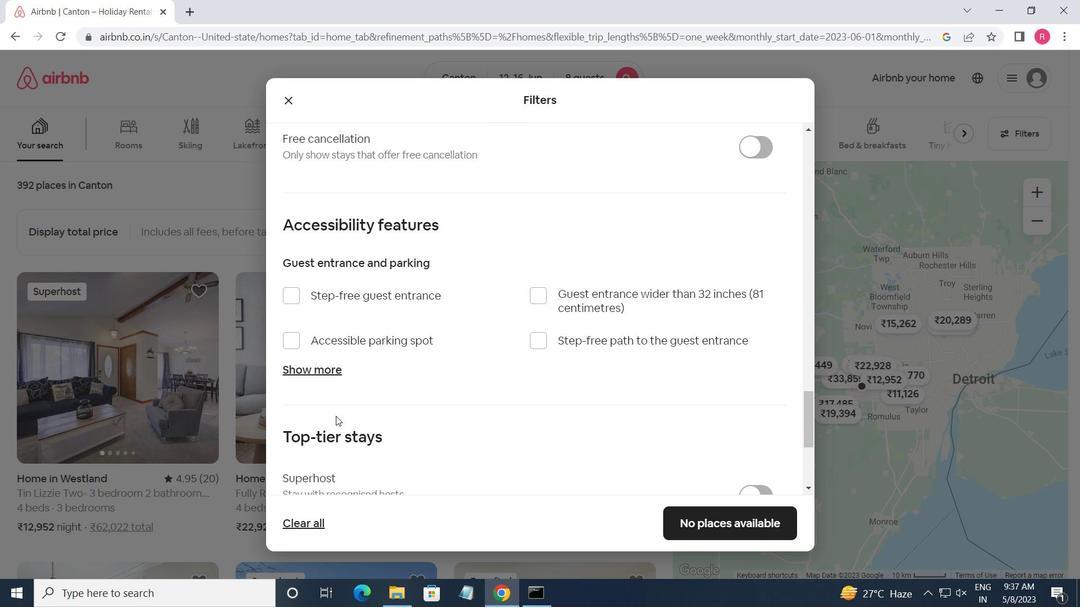 
Action: Mouse moved to (405, 455)
Screenshot: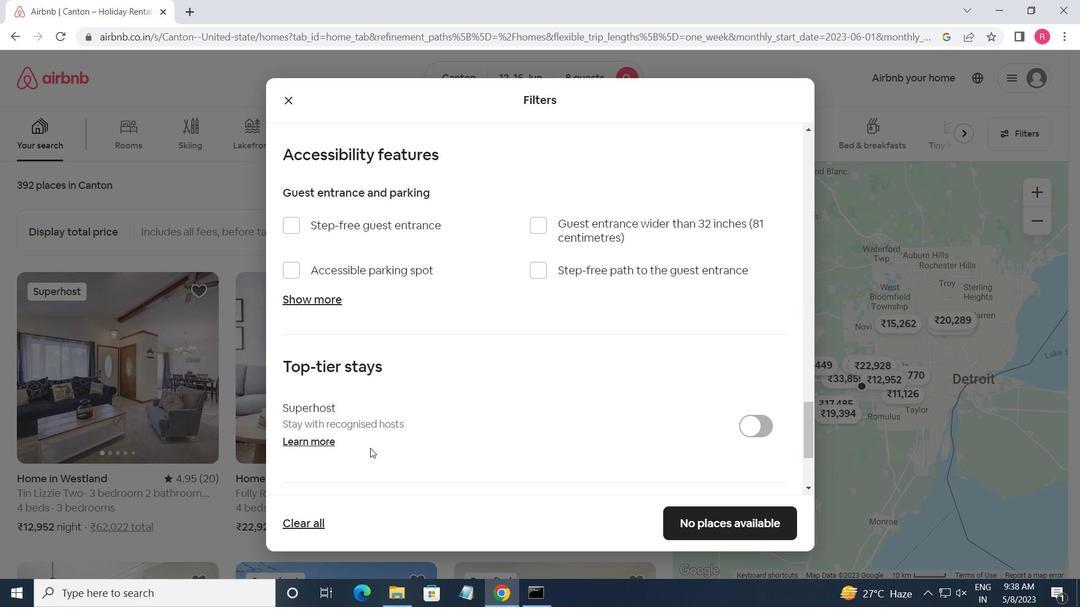 
Action: Mouse scrolled (405, 455) with delta (0, 0)
Screenshot: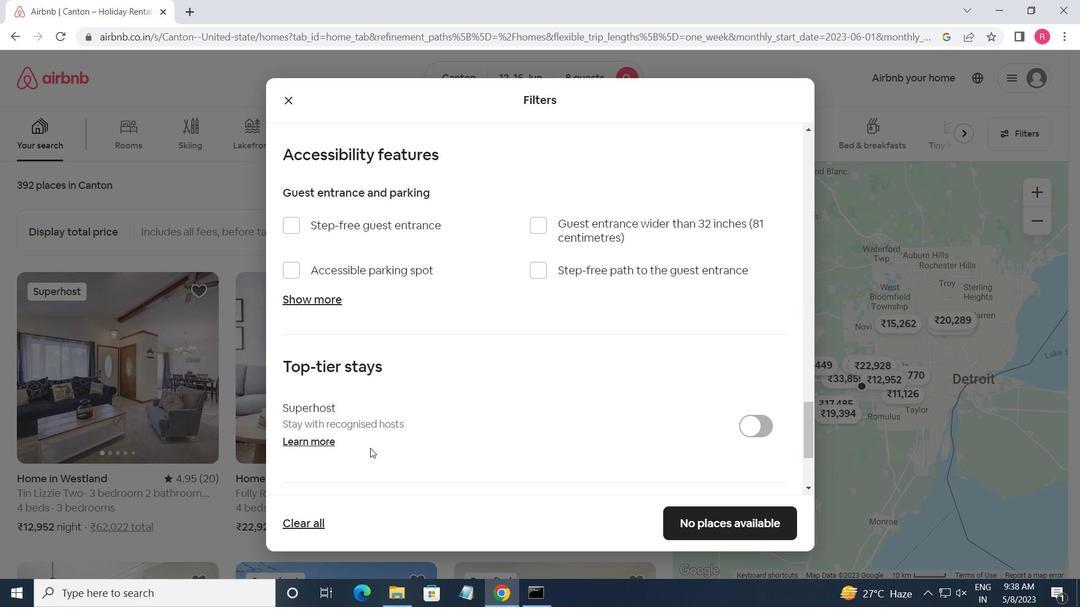 
Action: Mouse moved to (406, 455)
Screenshot: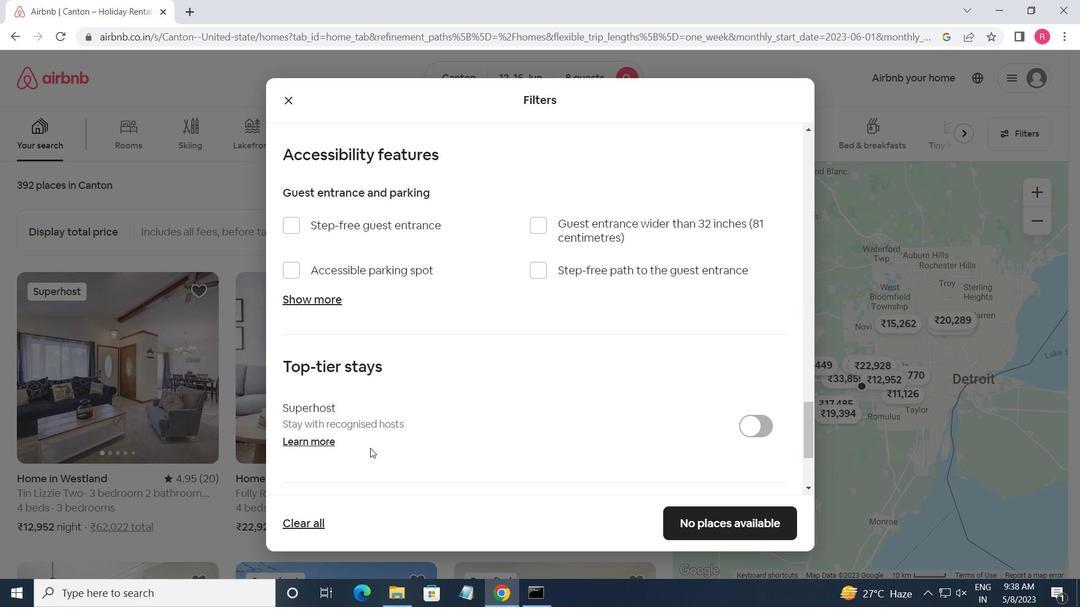 
Action: Mouse scrolled (406, 455) with delta (0, 0)
Screenshot: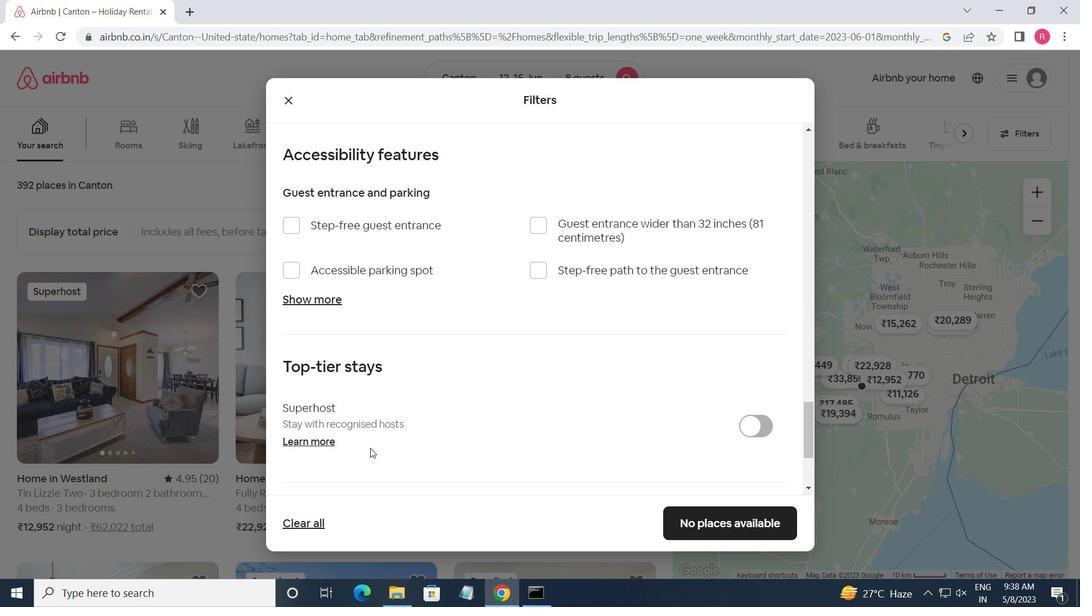 
Action: Mouse scrolled (406, 455) with delta (0, 0)
Screenshot: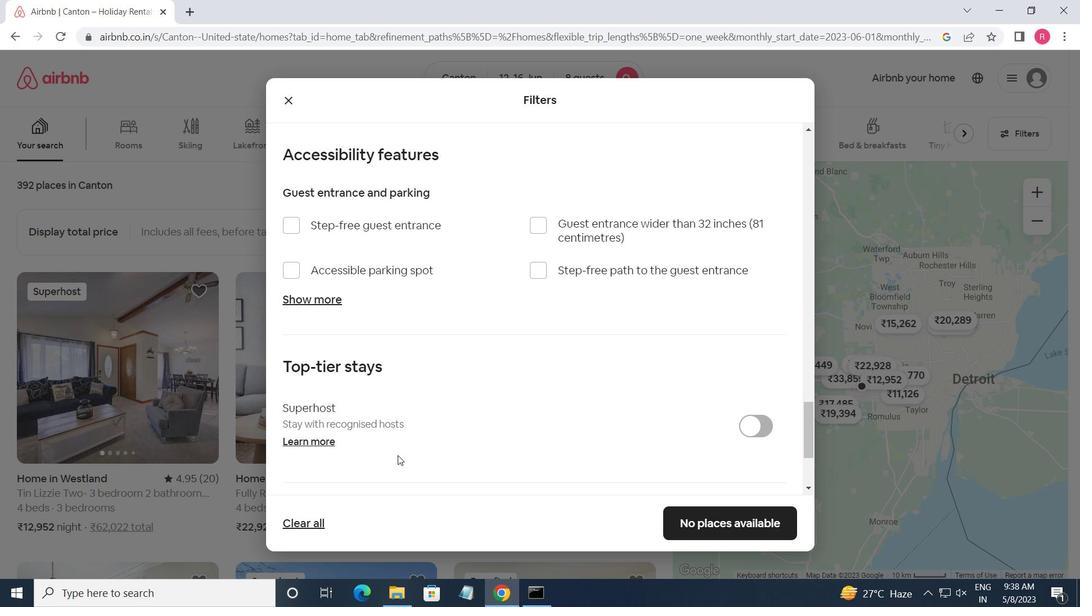 
Action: Mouse moved to (298, 401)
Screenshot: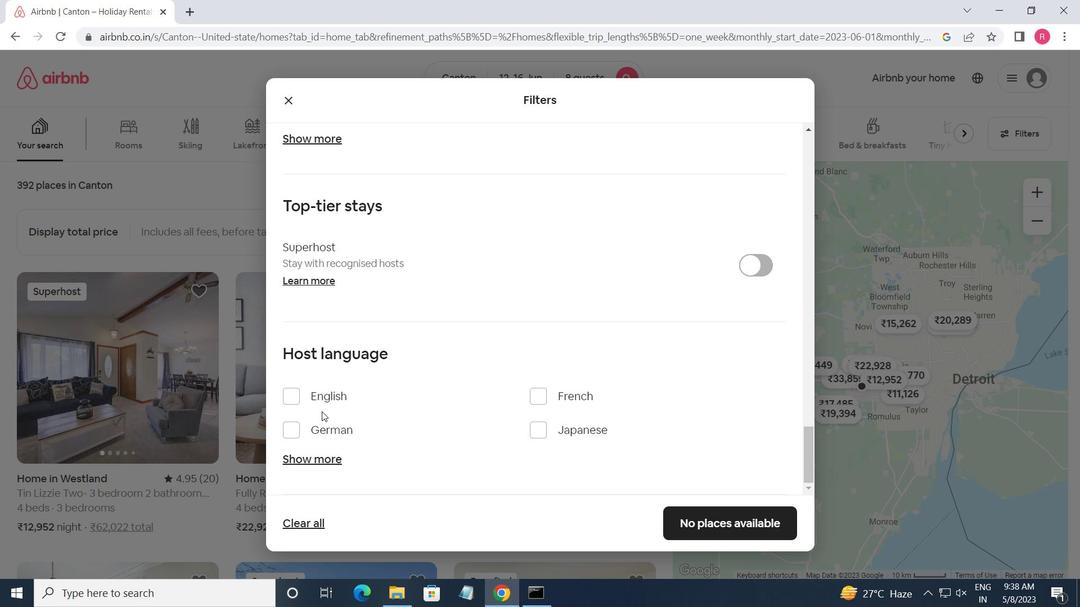 
Action: Mouse pressed left at (298, 401)
Screenshot: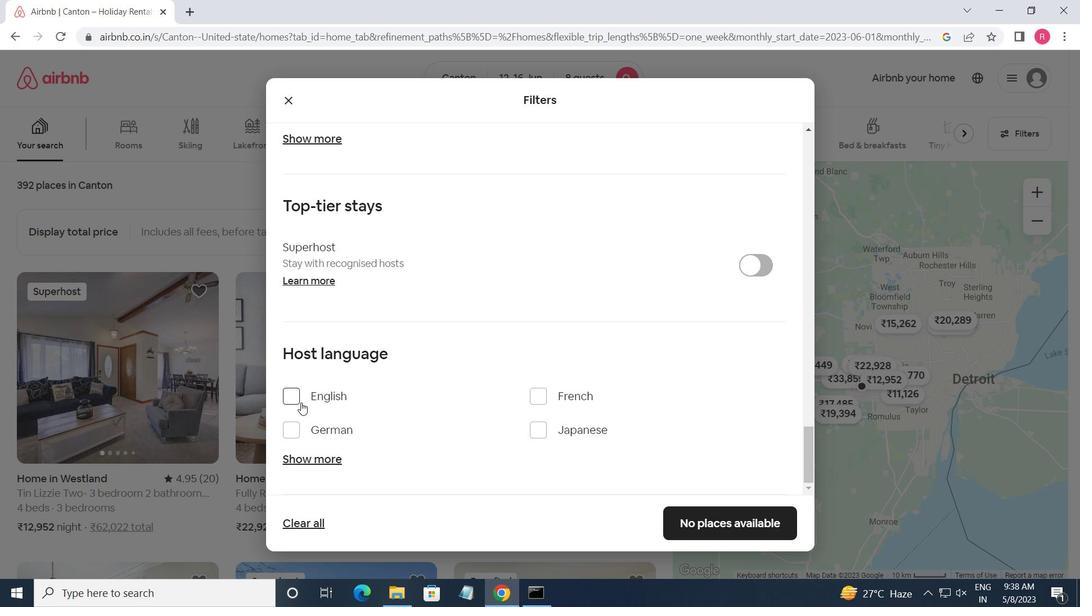 
Action: Mouse moved to (293, 395)
Screenshot: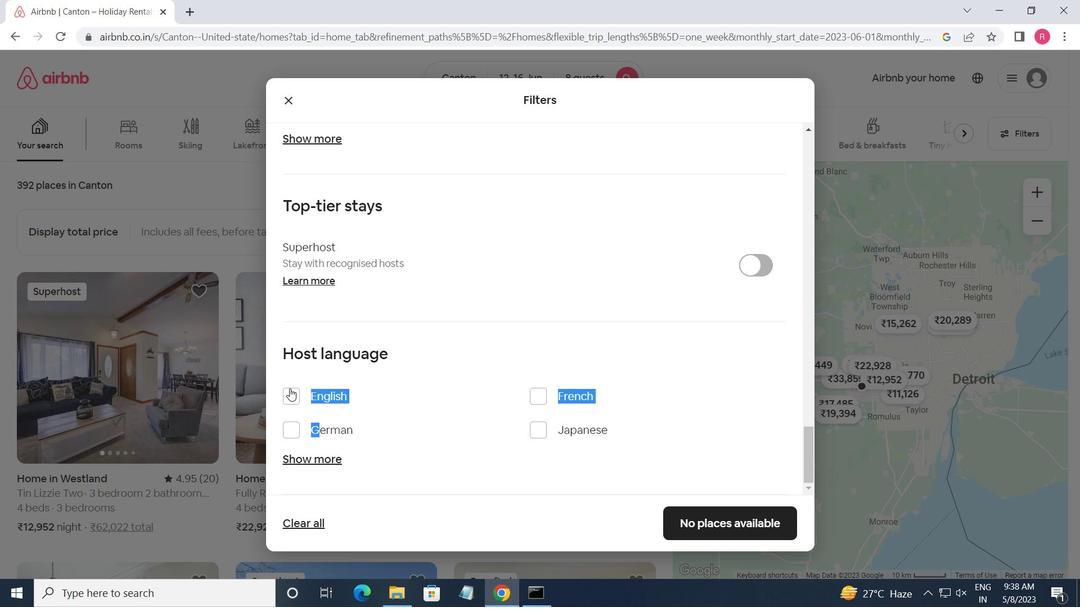 
Action: Mouse pressed left at (293, 395)
Screenshot: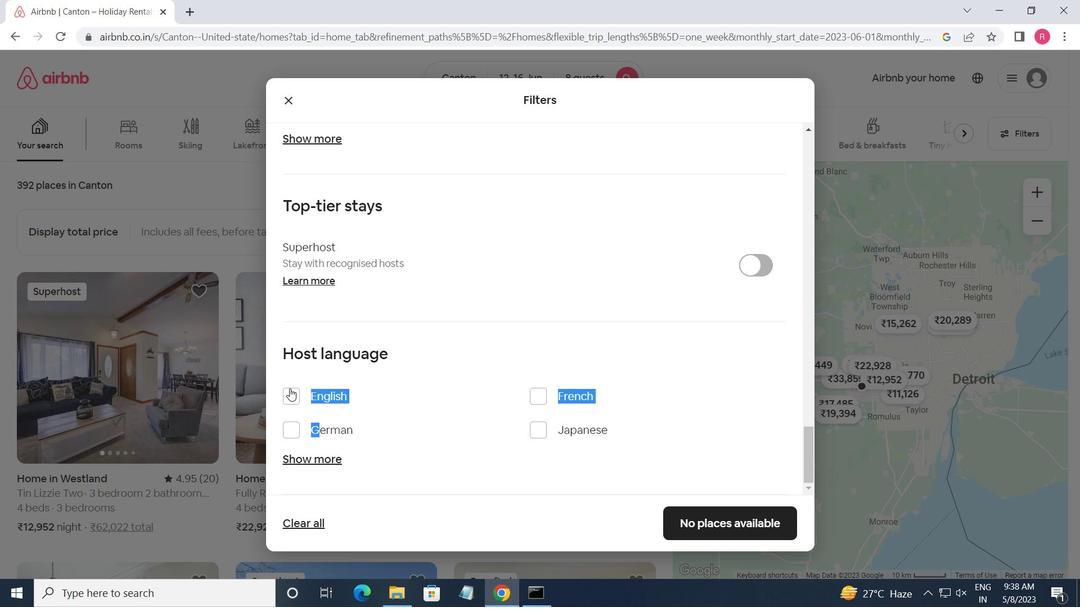 
Action: Mouse moved to (680, 518)
Screenshot: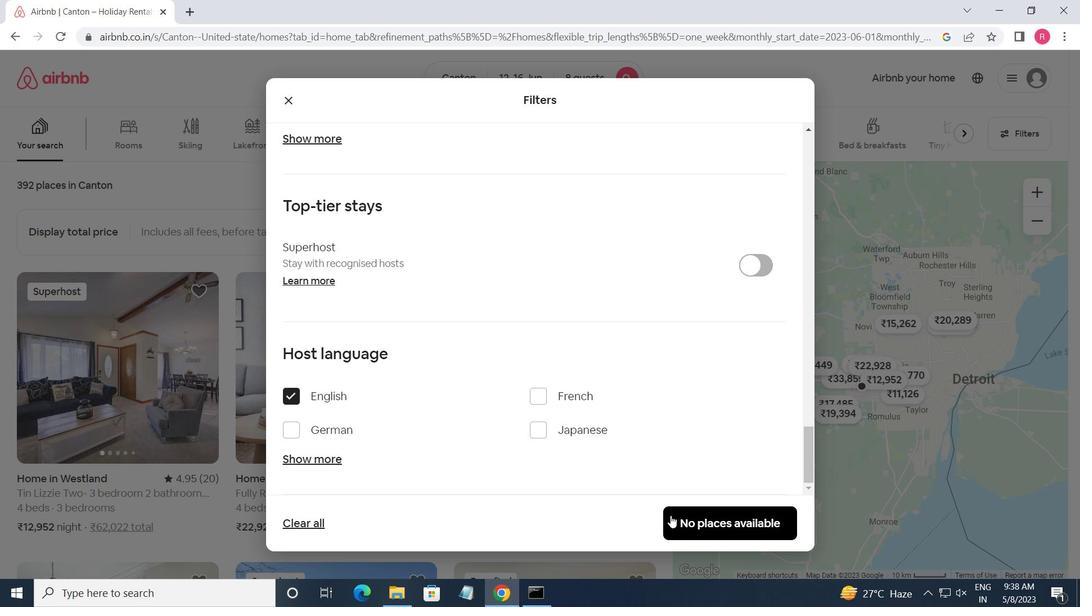 
Action: Mouse pressed left at (680, 518)
Screenshot: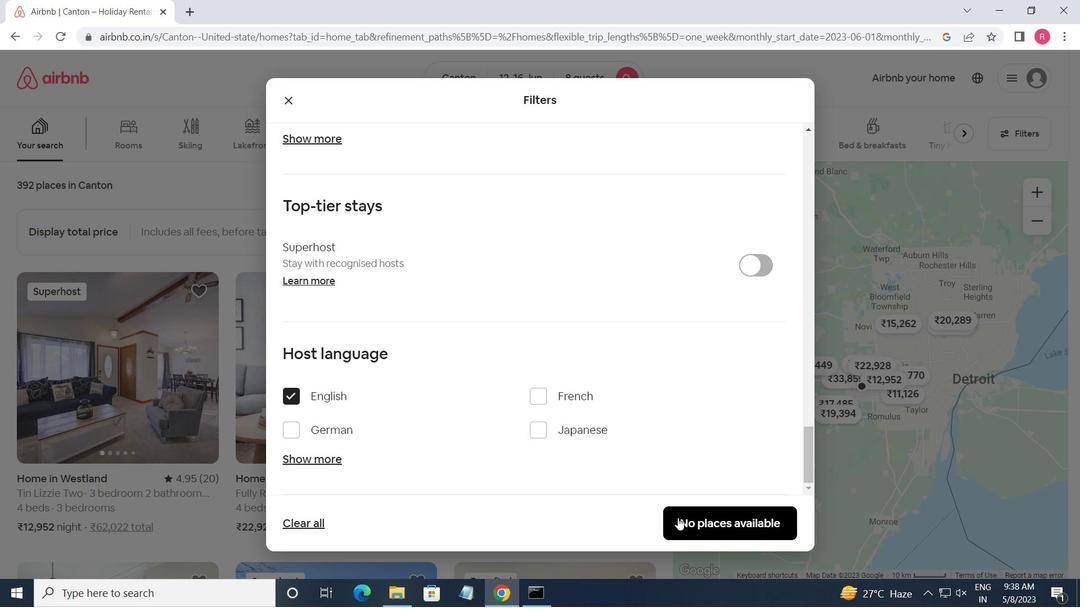 
Action: Mouse moved to (680, 516)
Screenshot: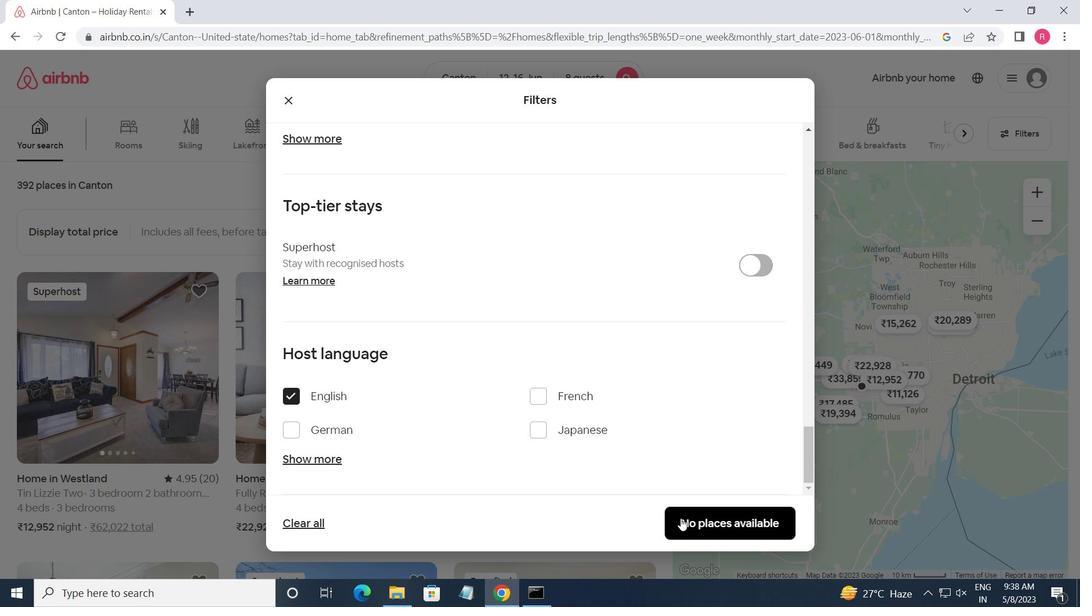 
